 Task: Look for Airbnb properties in Shalqar, Kazakhstan from 6th December, 2023 to 10th December, 2023 for 6 adults, 2 children.6 bedrooms having 6 beds and 6 bathrooms. Property type can be house. Amenities needed are: wifi, TV, free parkinig on premises, gym, breakfast. Booking option can be shelf check-in. Look for 3 properties as per requirement.
Action: Mouse moved to (501, 121)
Screenshot: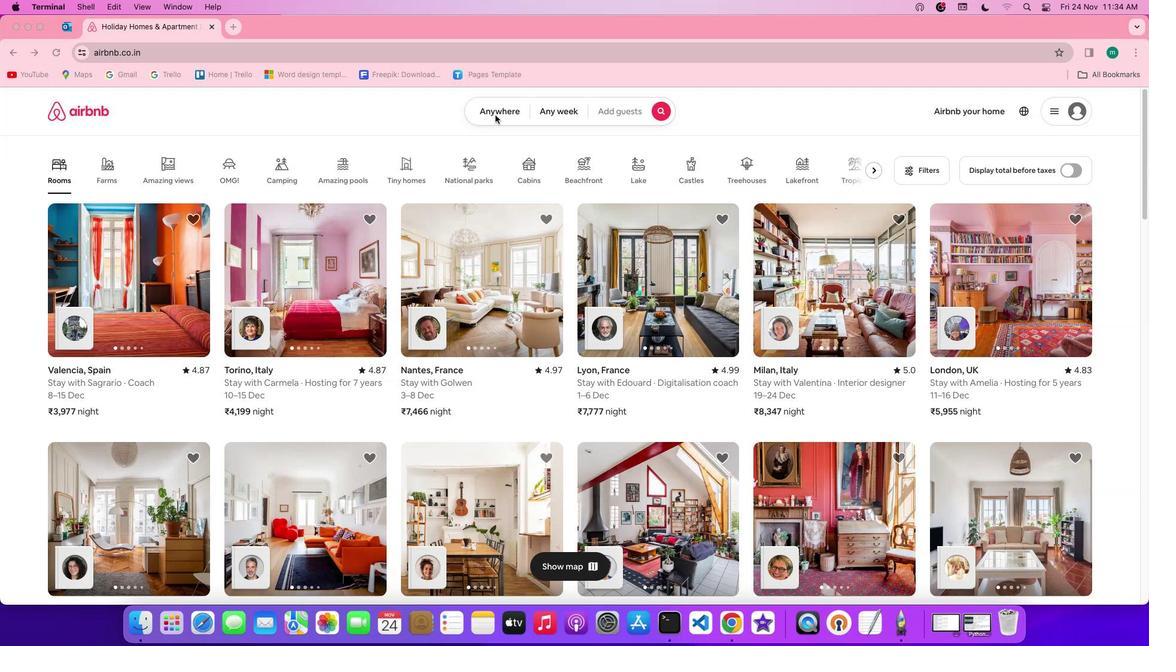 
Action: Mouse pressed left at (501, 121)
Screenshot: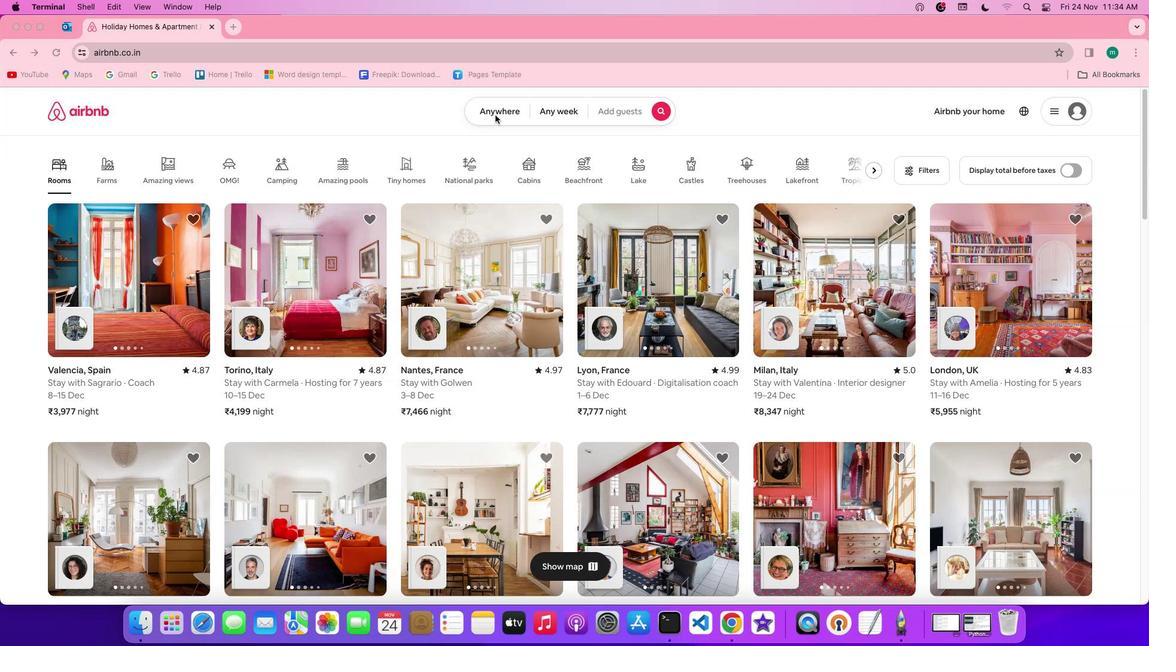 
Action: Mouse pressed left at (501, 121)
Screenshot: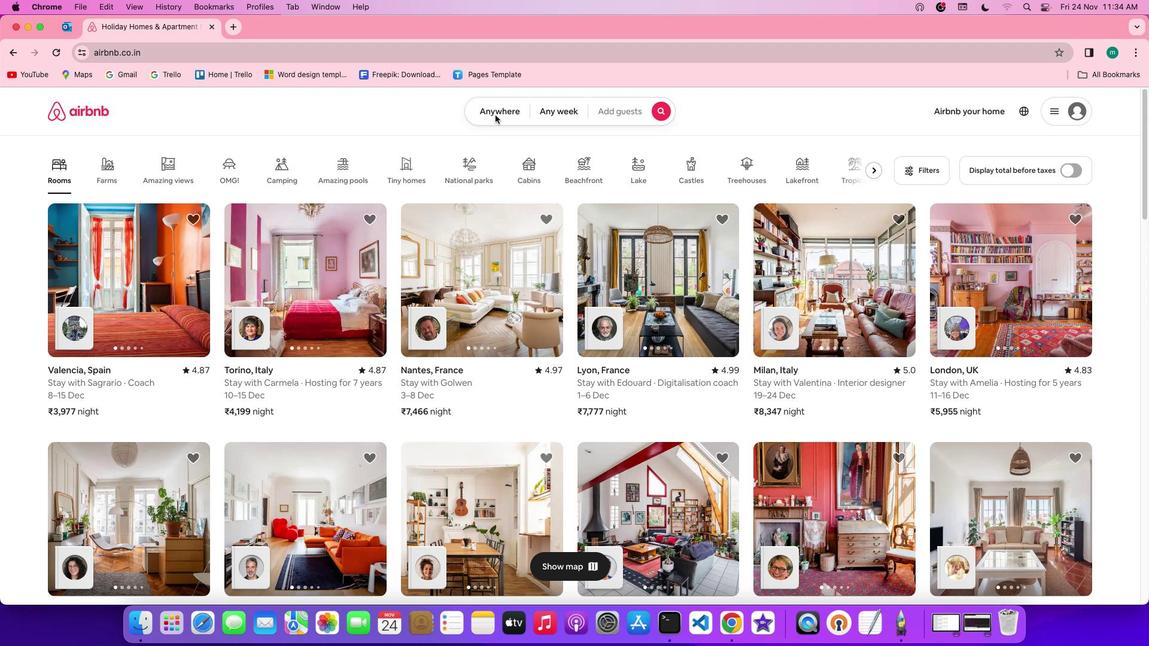 
Action: Mouse moved to (449, 168)
Screenshot: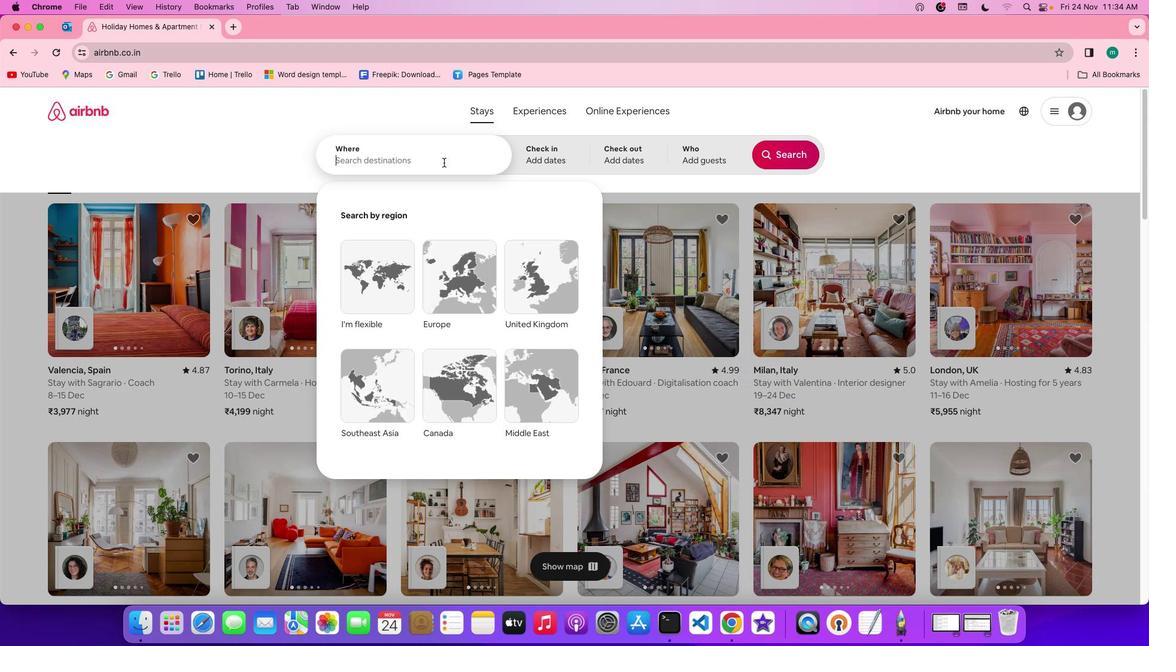 
Action: Mouse pressed left at (449, 168)
Screenshot: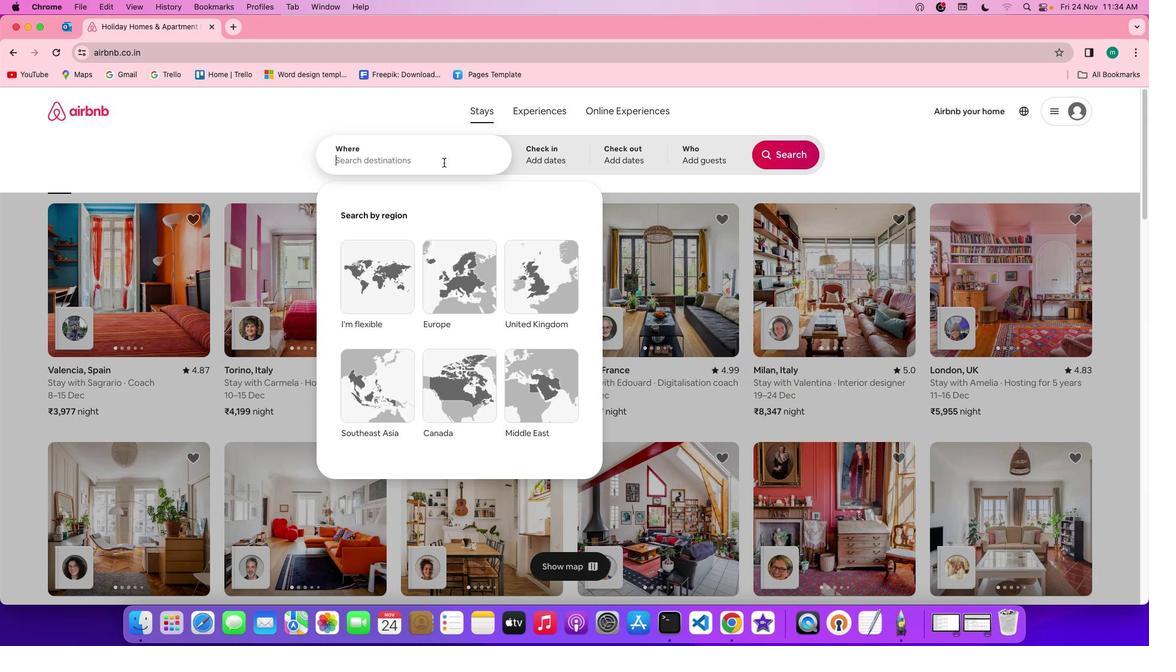 
Action: Mouse moved to (453, 171)
Screenshot: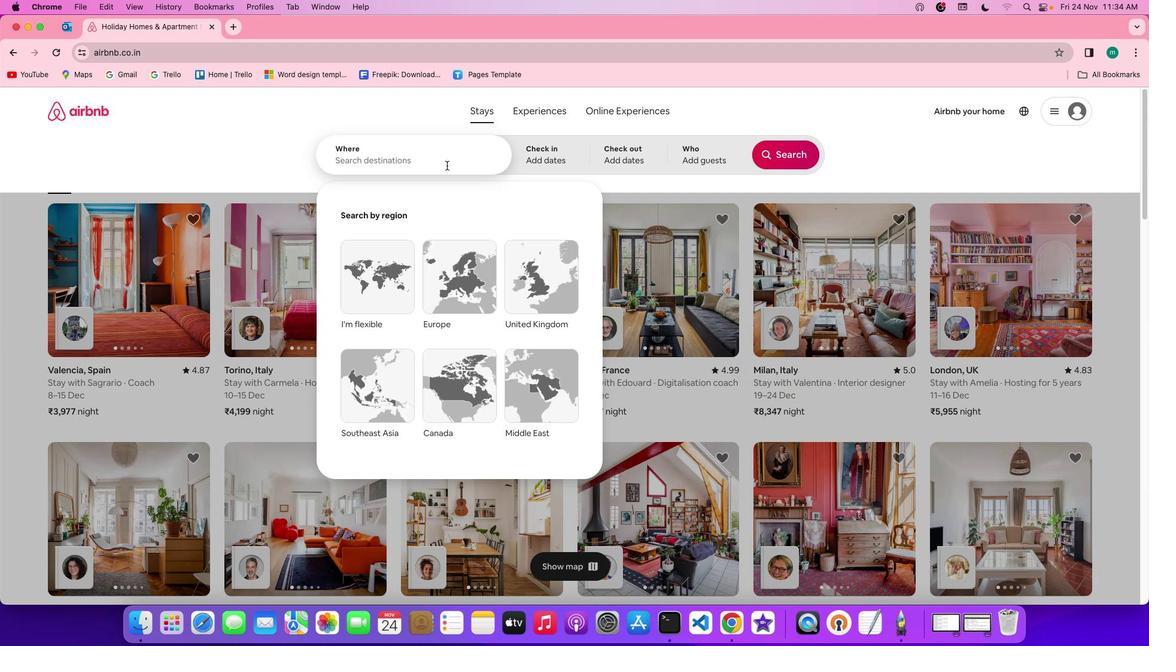 
Action: Key pressed Key.shift'S''h''a''l''q''a''r'','Key.spaceKey.shift'K''a''z''a''k''h''s''t''a''n'
Screenshot: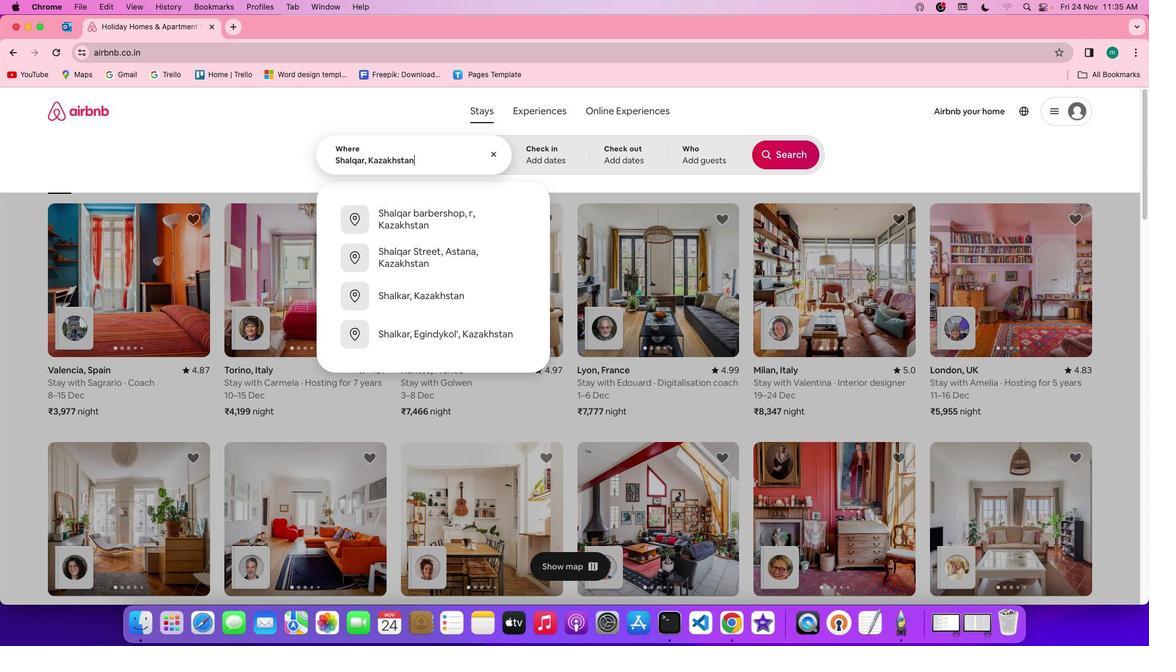 
Action: Mouse moved to (551, 151)
Screenshot: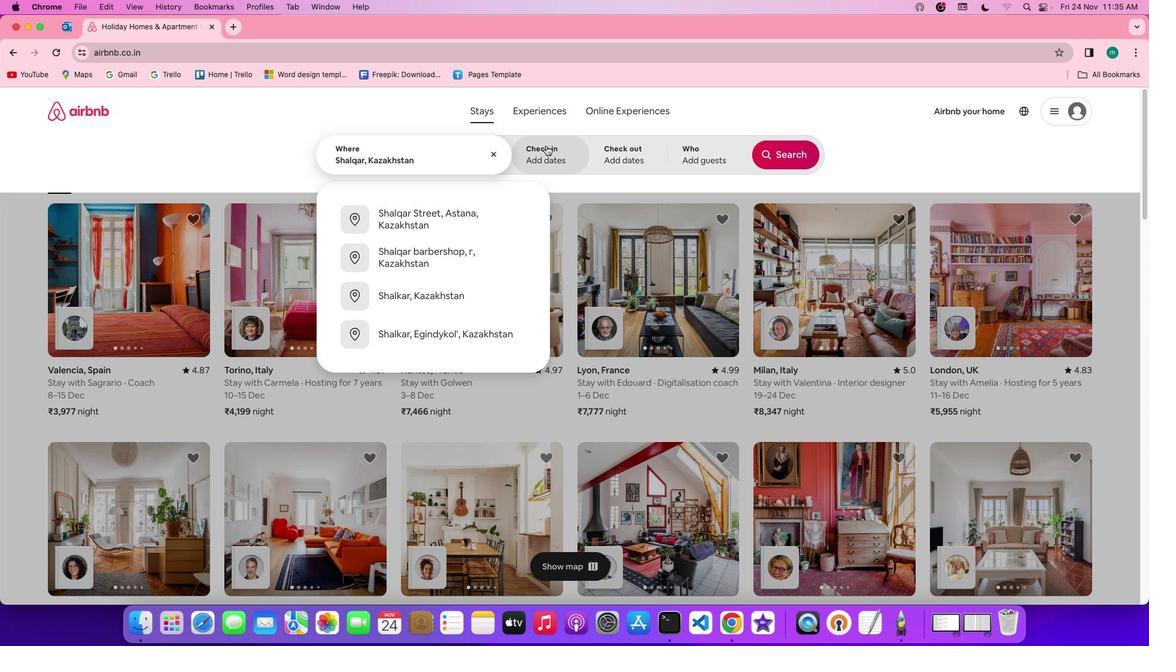 
Action: Mouse pressed left at (551, 151)
Screenshot: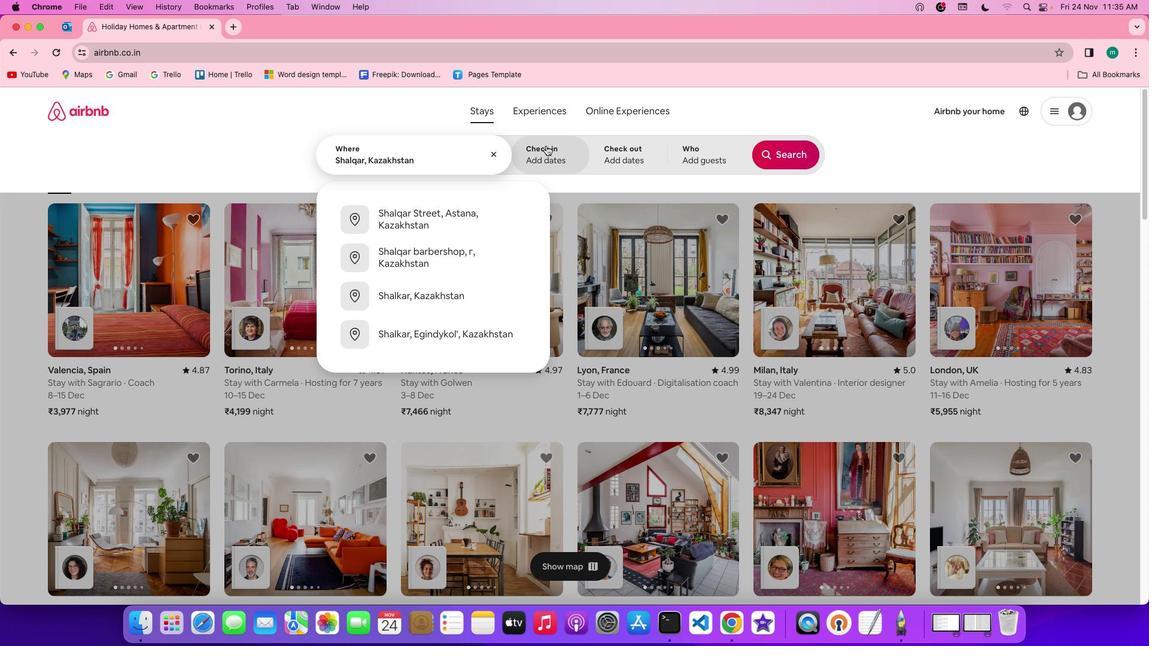 
Action: Mouse moved to (686, 339)
Screenshot: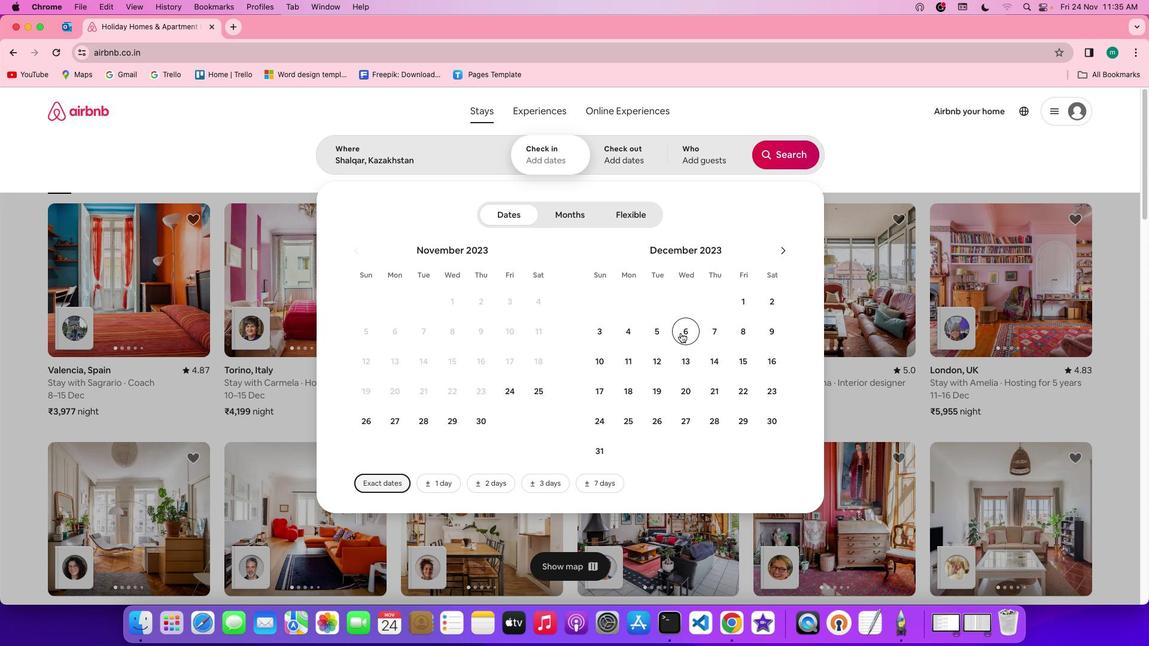 
Action: Mouse pressed left at (686, 339)
Screenshot: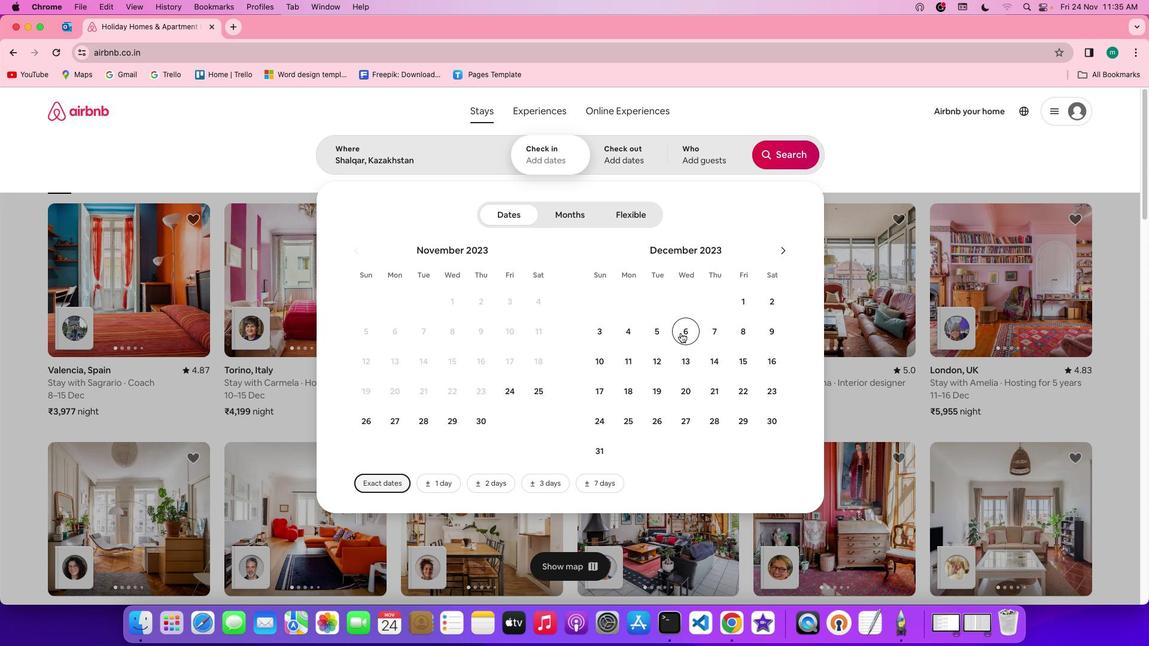 
Action: Mouse moved to (607, 366)
Screenshot: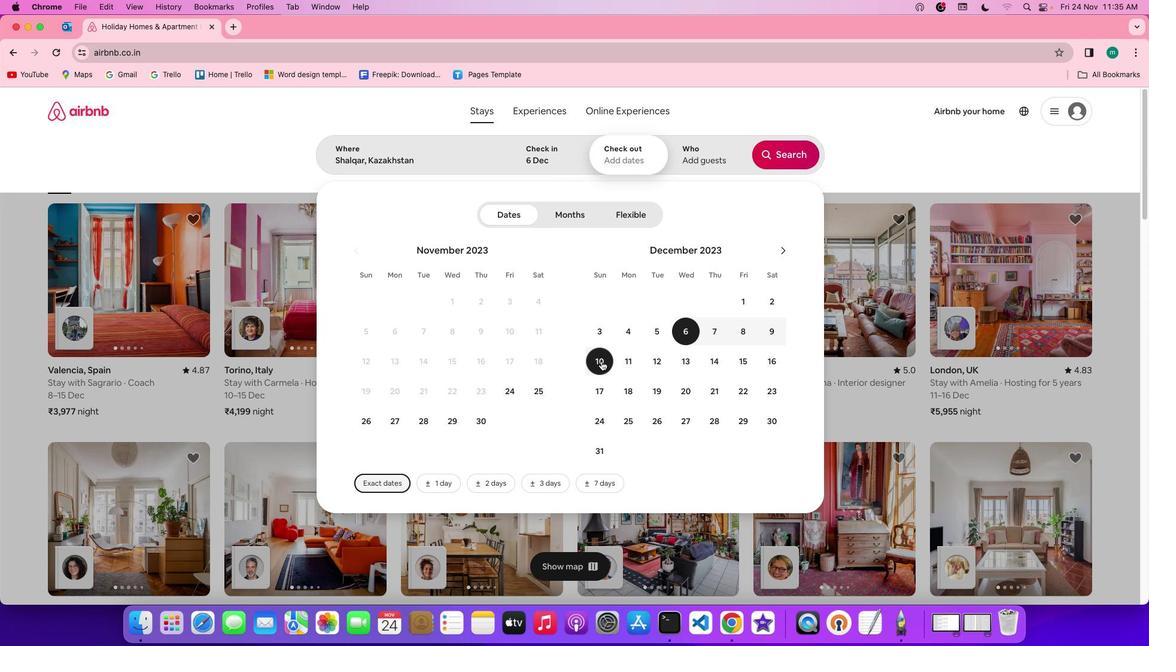 
Action: Mouse pressed left at (607, 366)
Screenshot: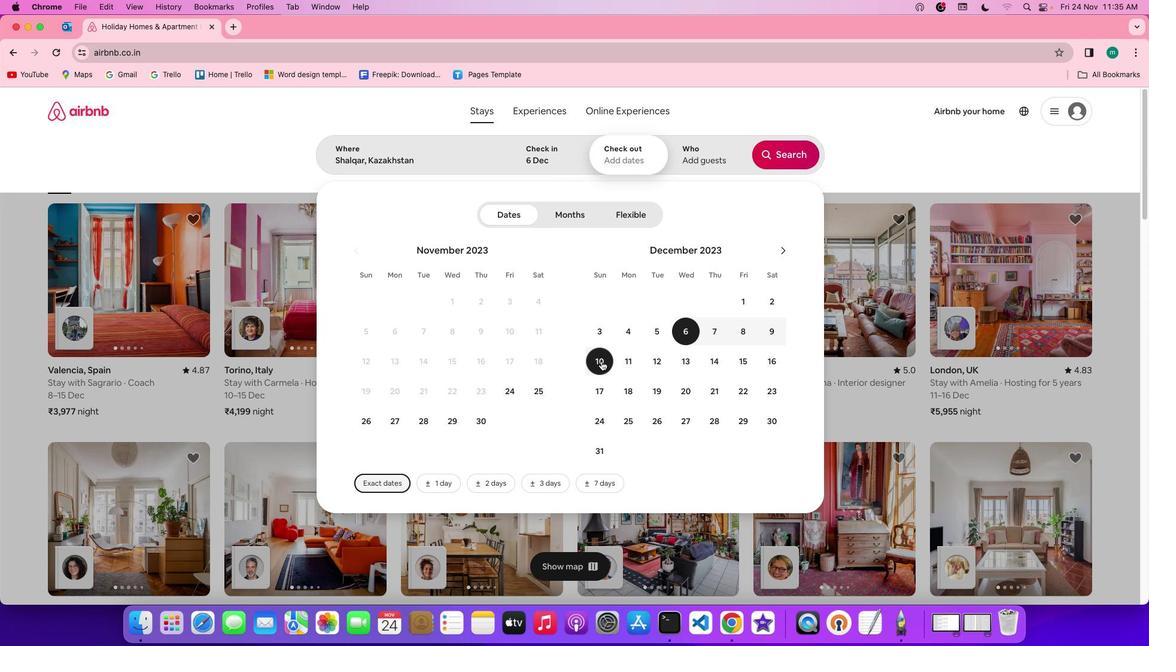 
Action: Mouse moved to (715, 176)
Screenshot: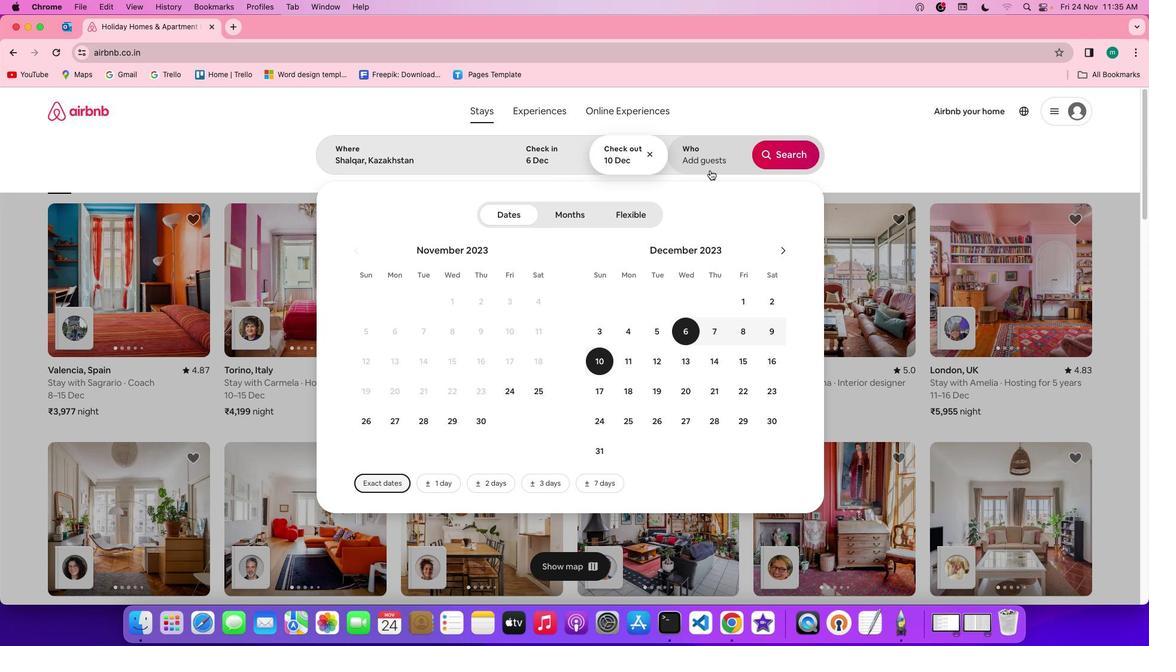 
Action: Mouse pressed left at (715, 176)
Screenshot: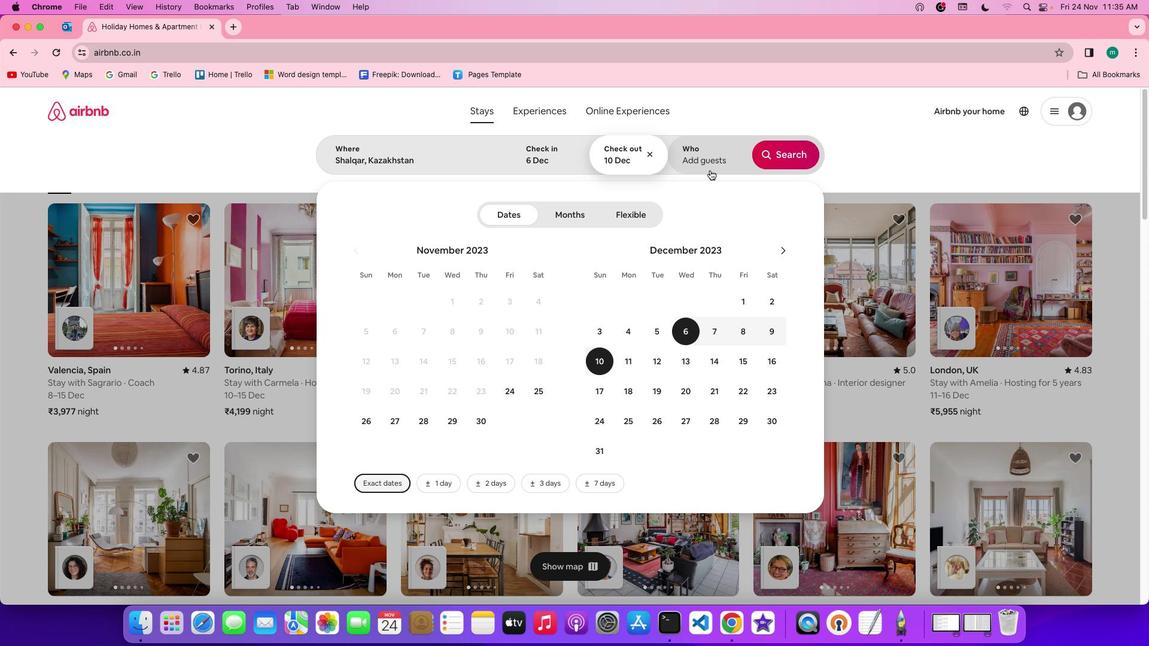 
Action: Mouse moved to (798, 225)
Screenshot: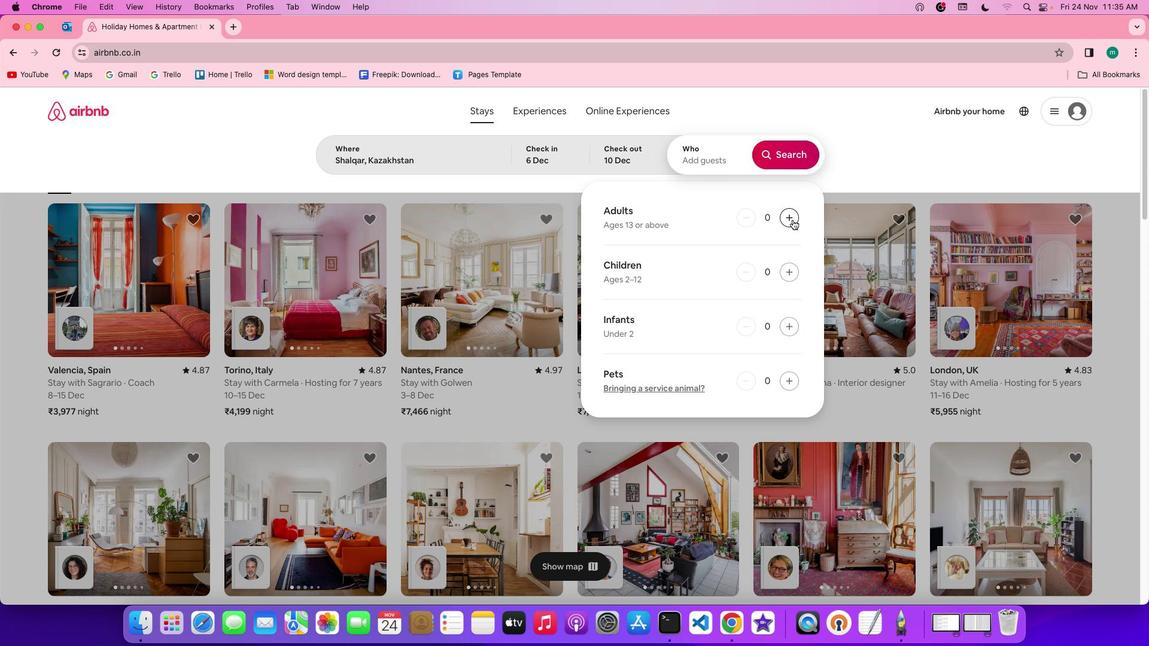 
Action: Mouse pressed left at (798, 225)
Screenshot: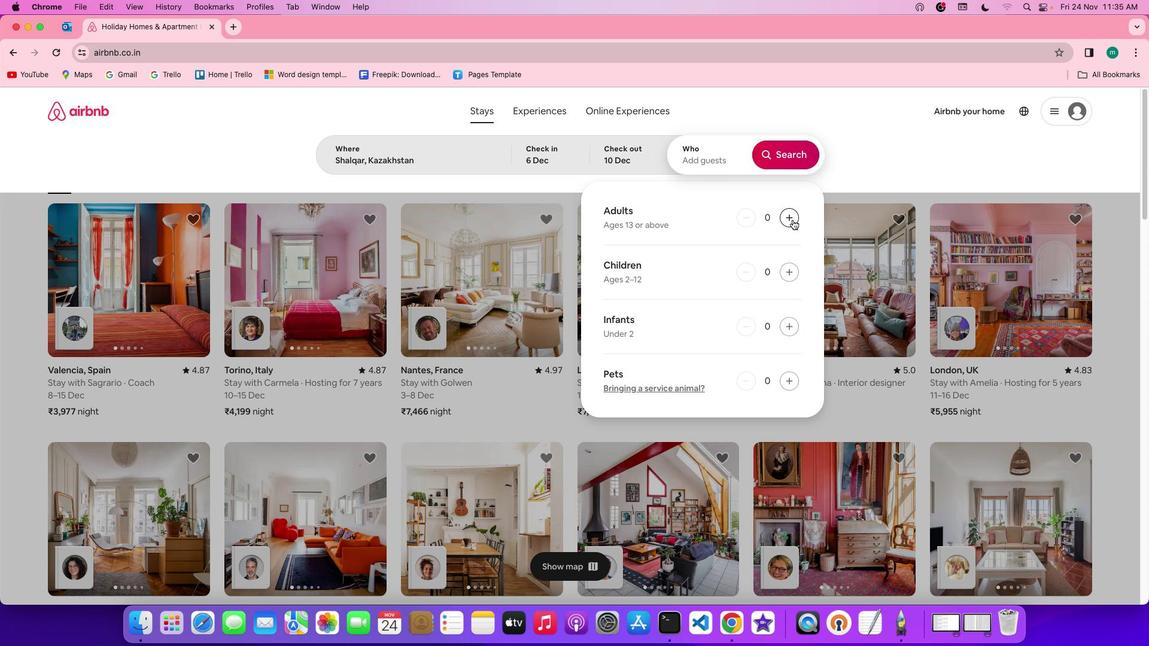 
Action: Mouse pressed left at (798, 225)
Screenshot: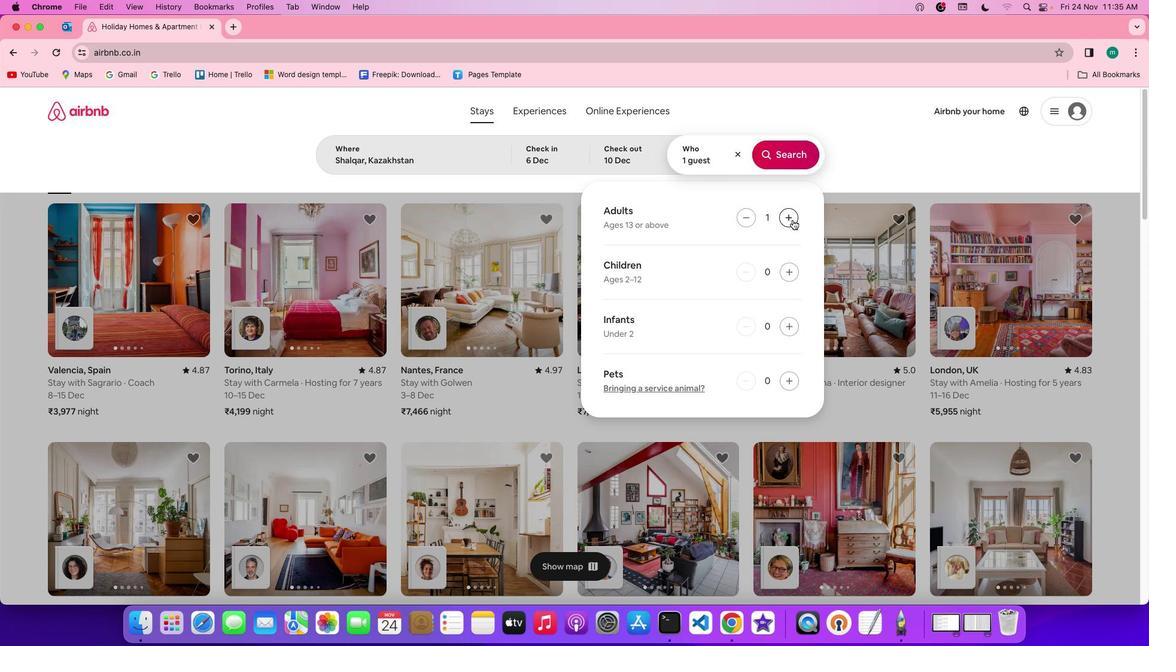 
Action: Mouse pressed left at (798, 225)
Screenshot: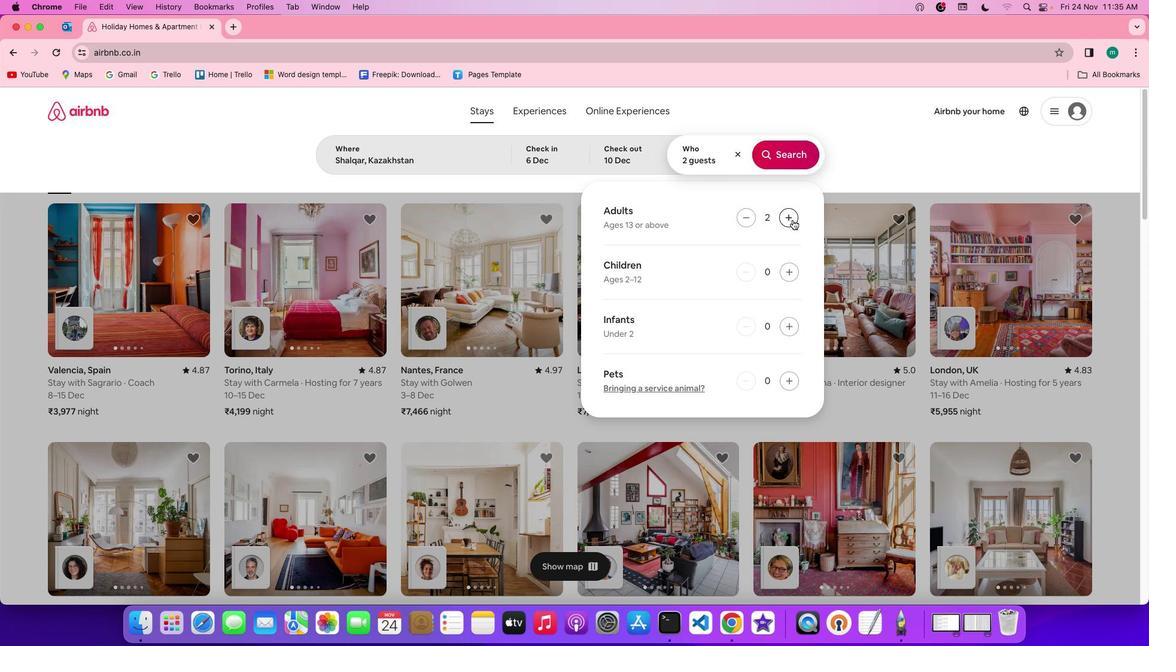 
Action: Mouse pressed left at (798, 225)
Screenshot: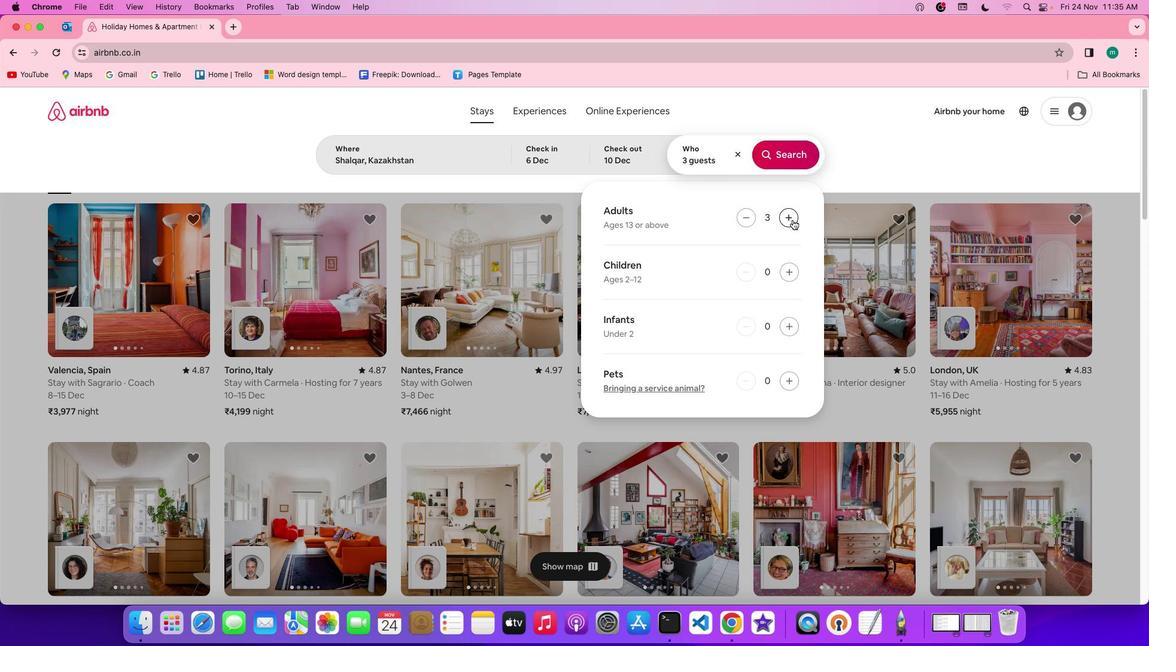 
Action: Mouse pressed left at (798, 225)
Screenshot: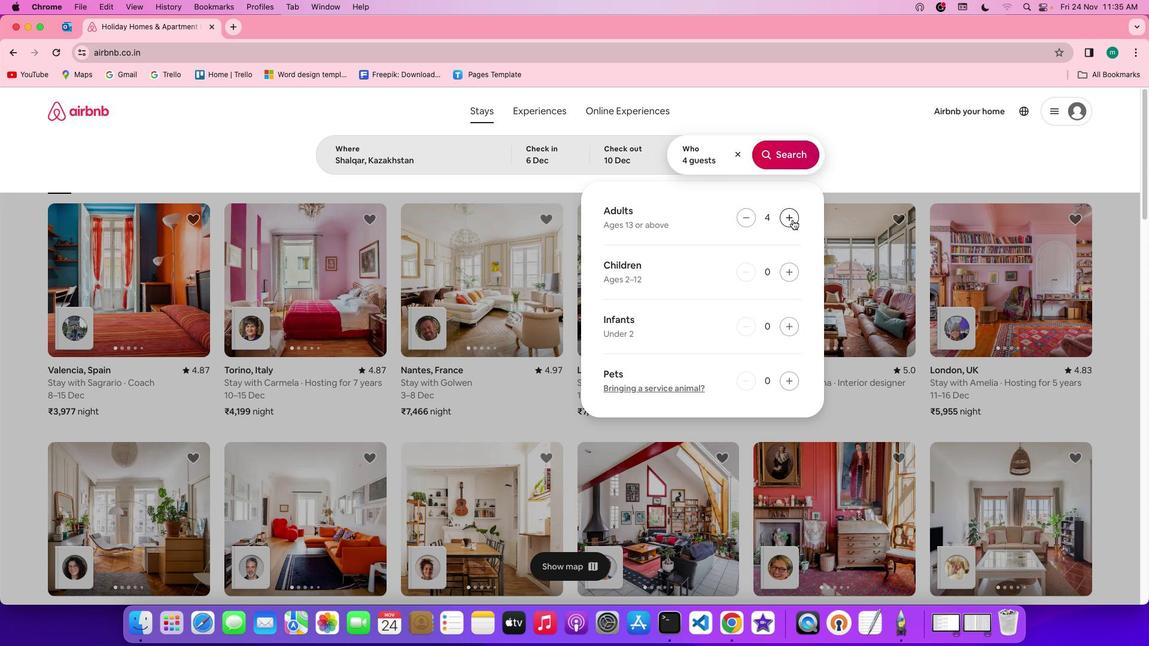 
Action: Mouse pressed left at (798, 225)
Screenshot: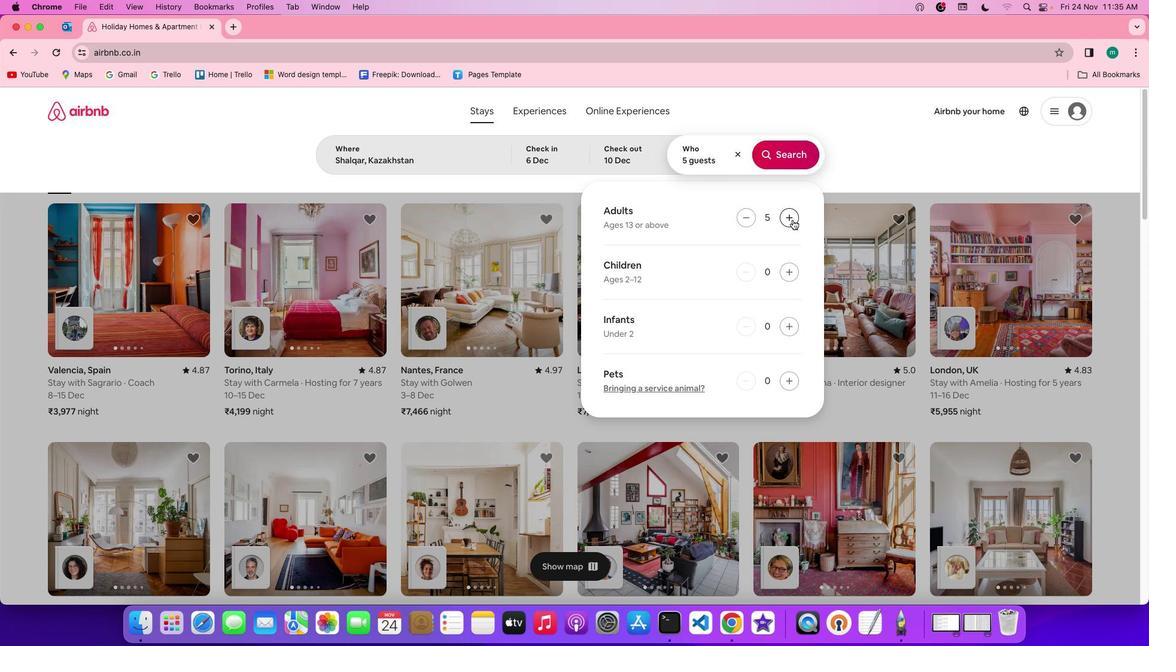 
Action: Mouse pressed left at (798, 225)
Screenshot: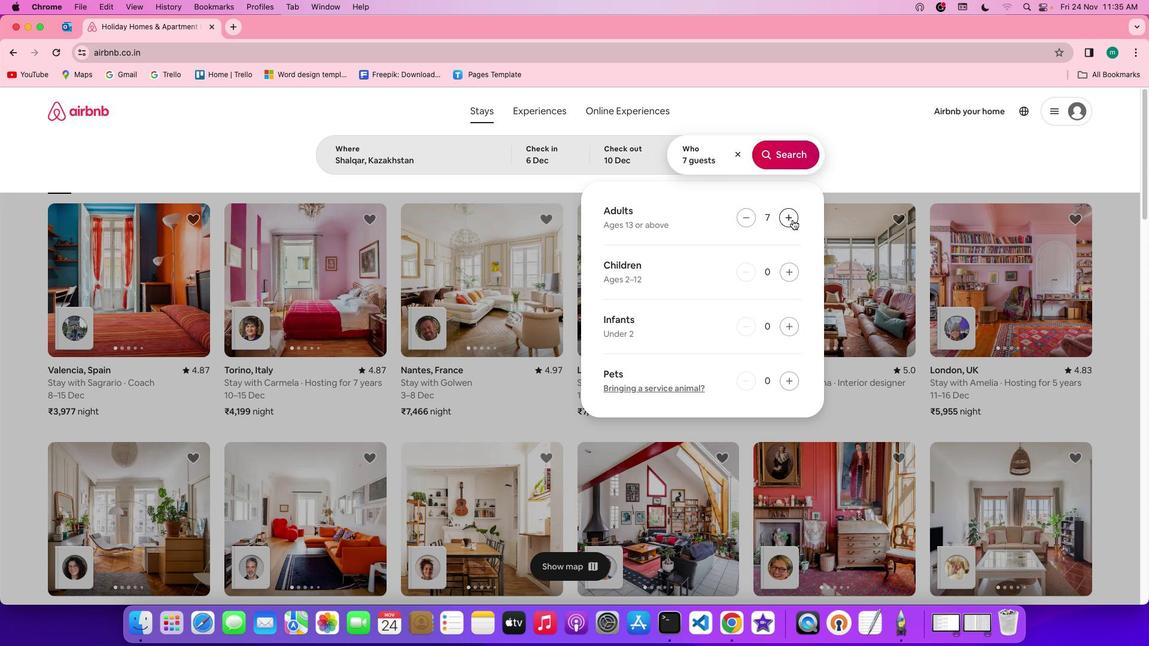 
Action: Mouse moved to (748, 221)
Screenshot: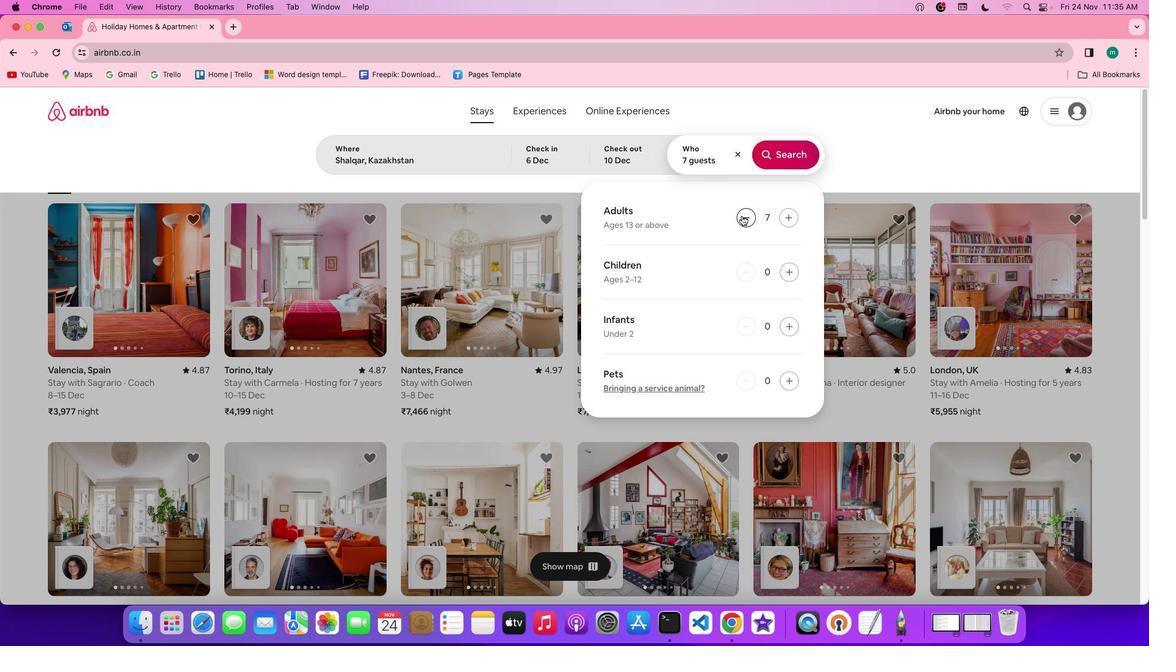 
Action: Mouse pressed left at (748, 221)
Screenshot: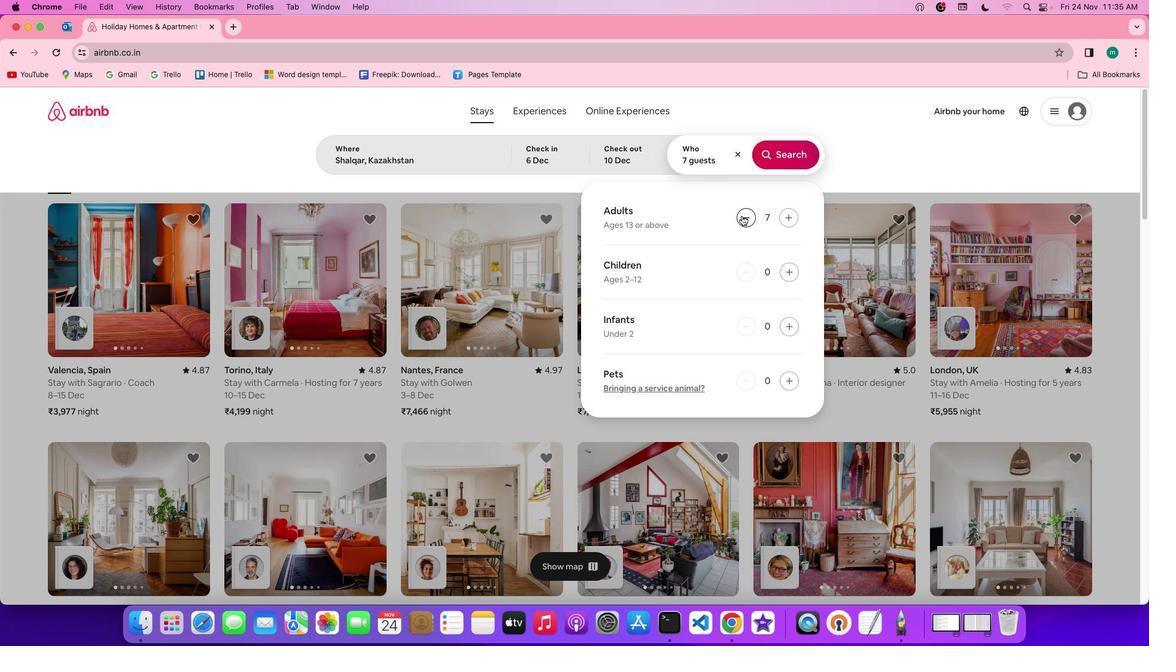 
Action: Mouse moved to (794, 270)
Screenshot: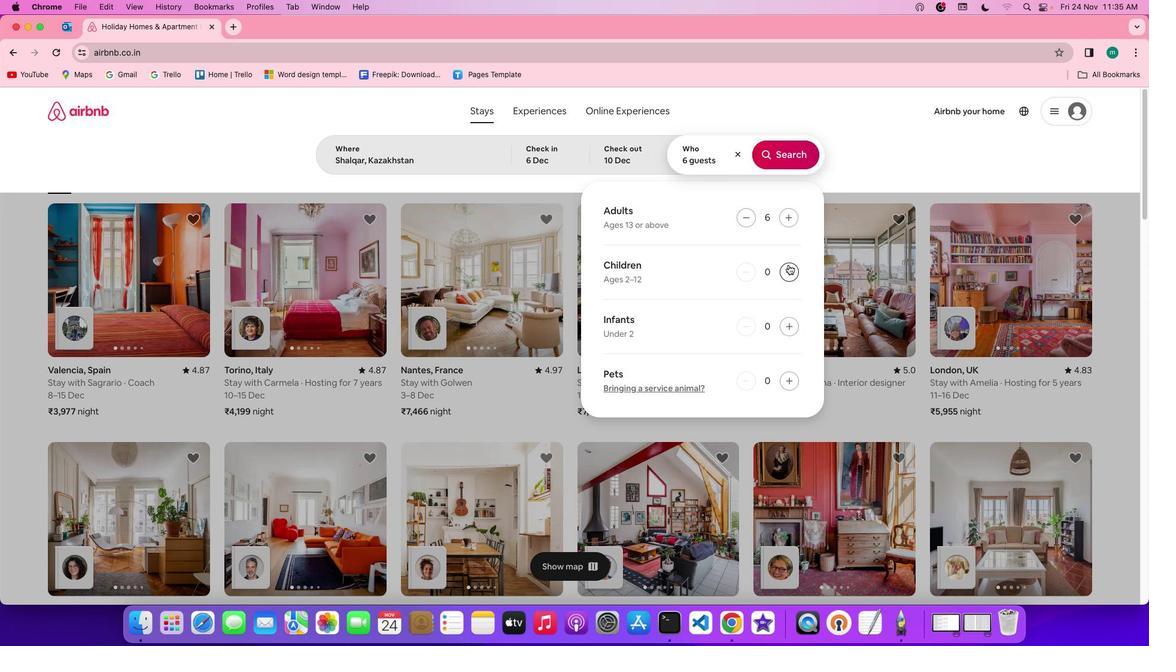 
Action: Mouse pressed left at (794, 270)
Screenshot: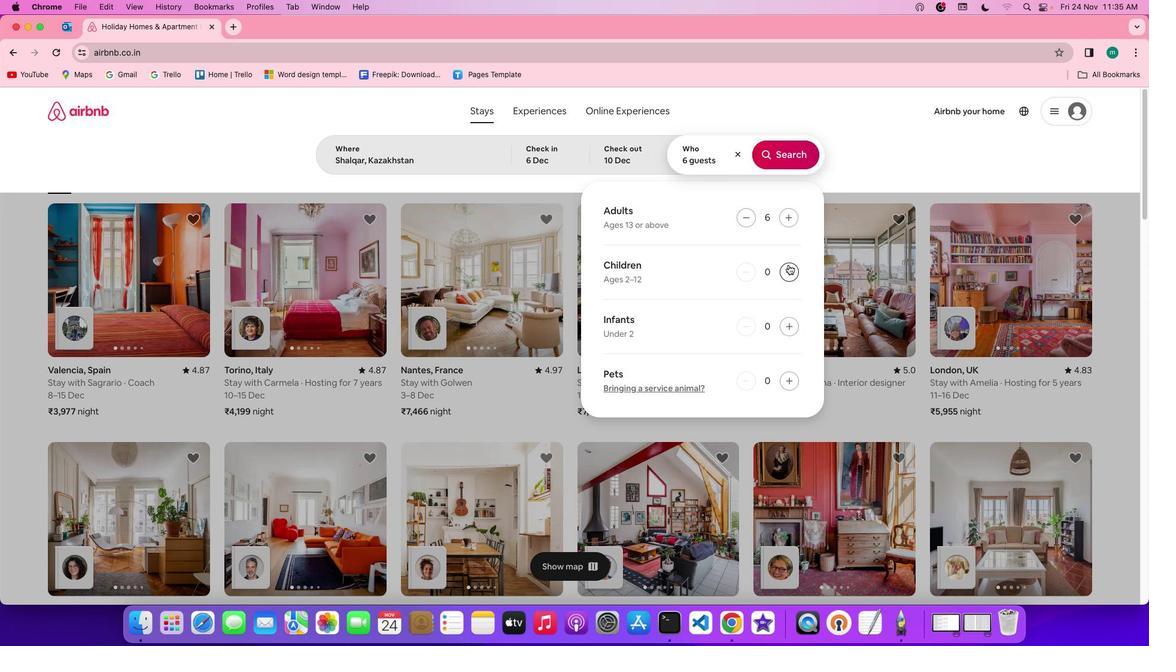 
Action: Mouse pressed left at (794, 270)
Screenshot: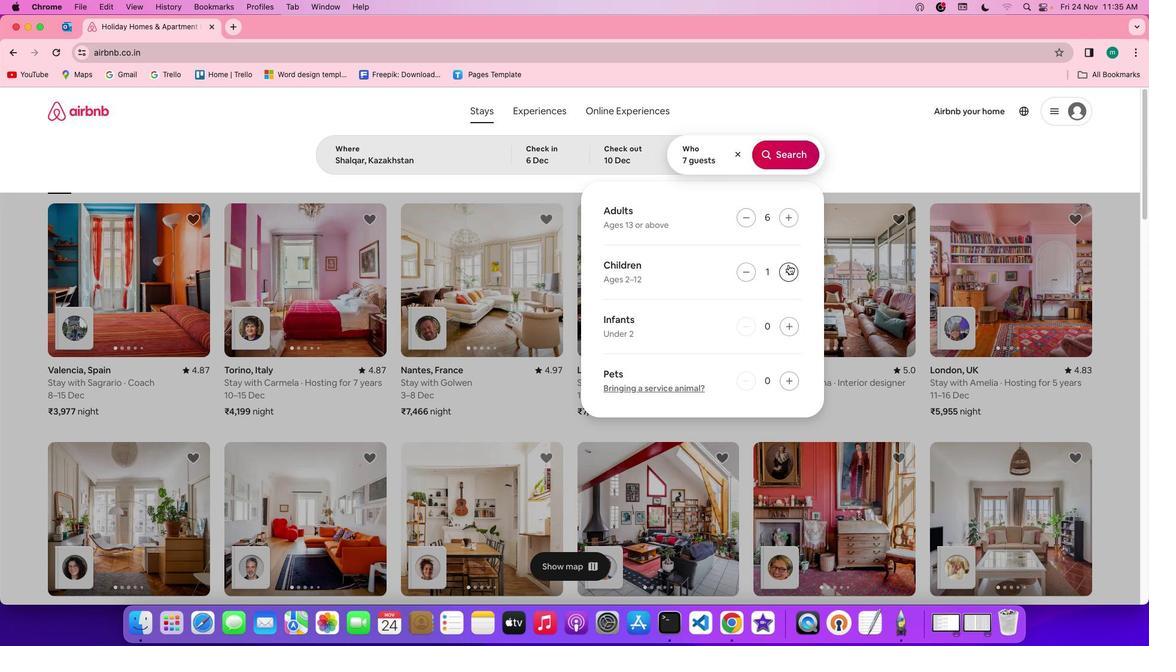 
Action: Mouse moved to (788, 165)
Screenshot: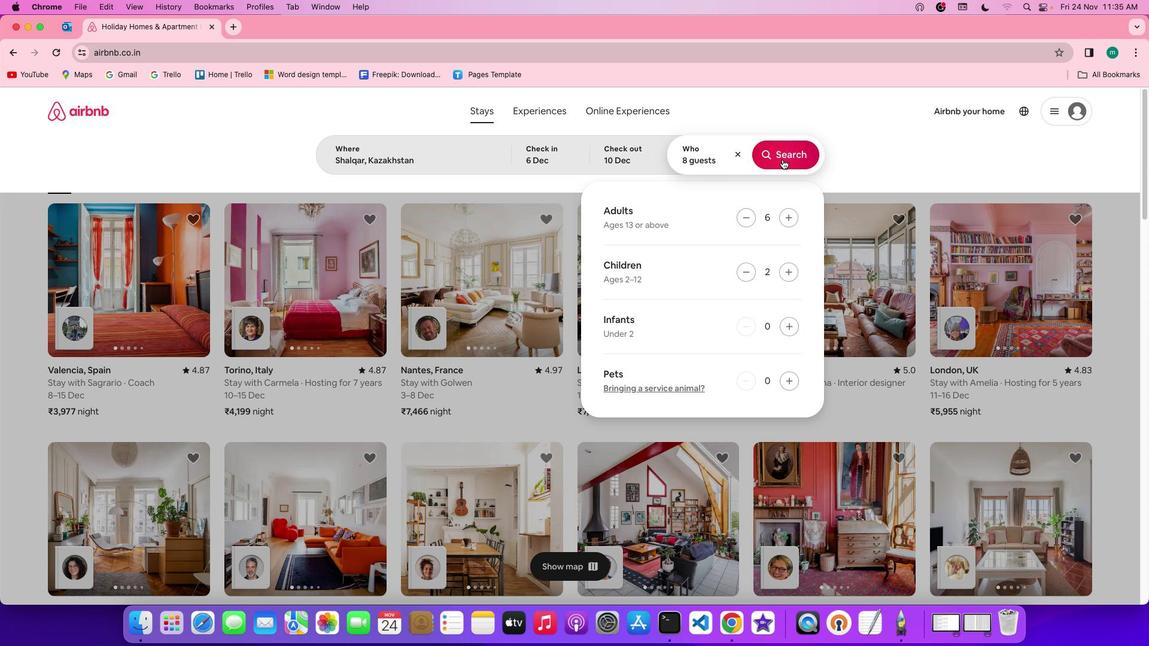 
Action: Mouse pressed left at (788, 165)
Screenshot: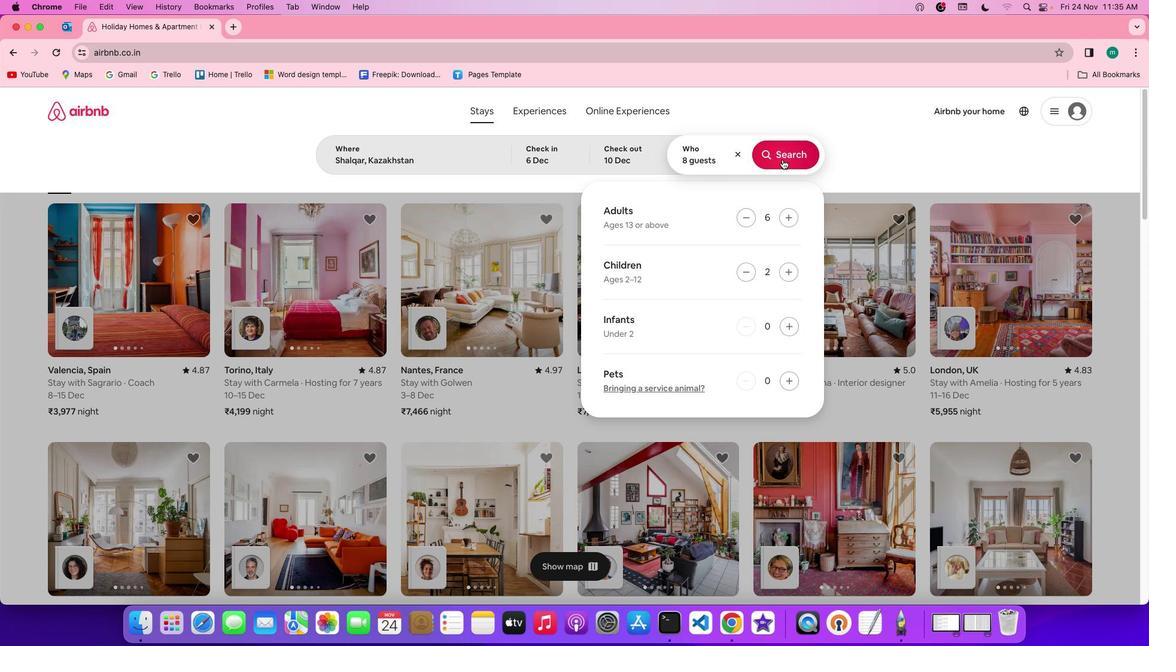 
Action: Mouse moved to (942, 162)
Screenshot: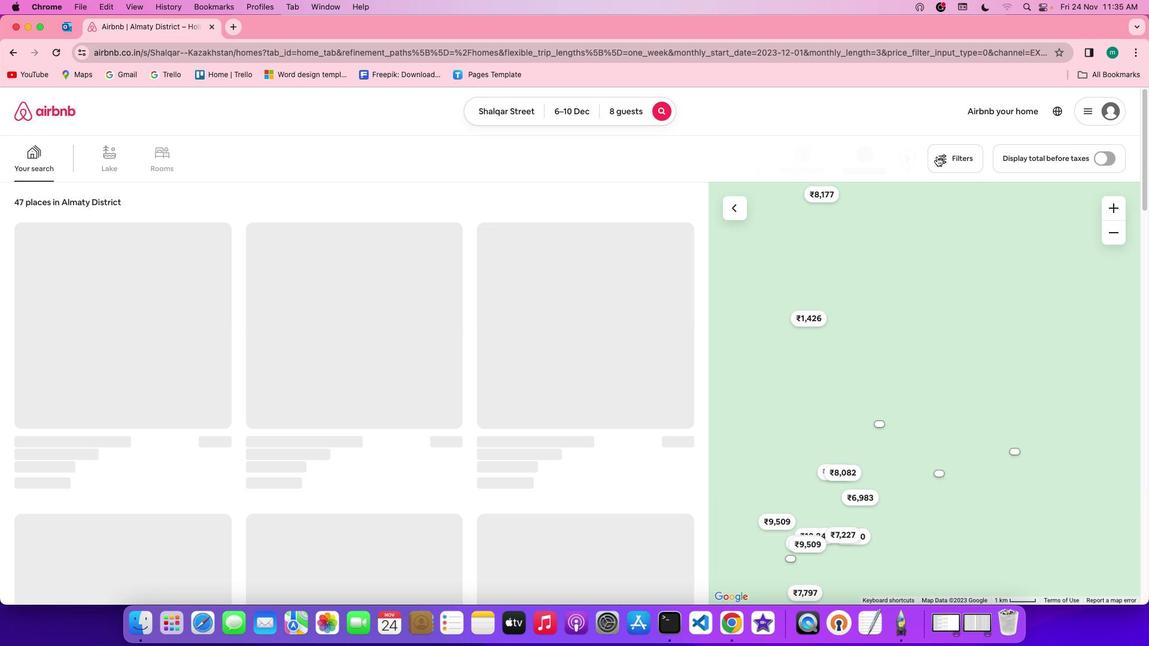 
Action: Mouse pressed left at (942, 162)
Screenshot: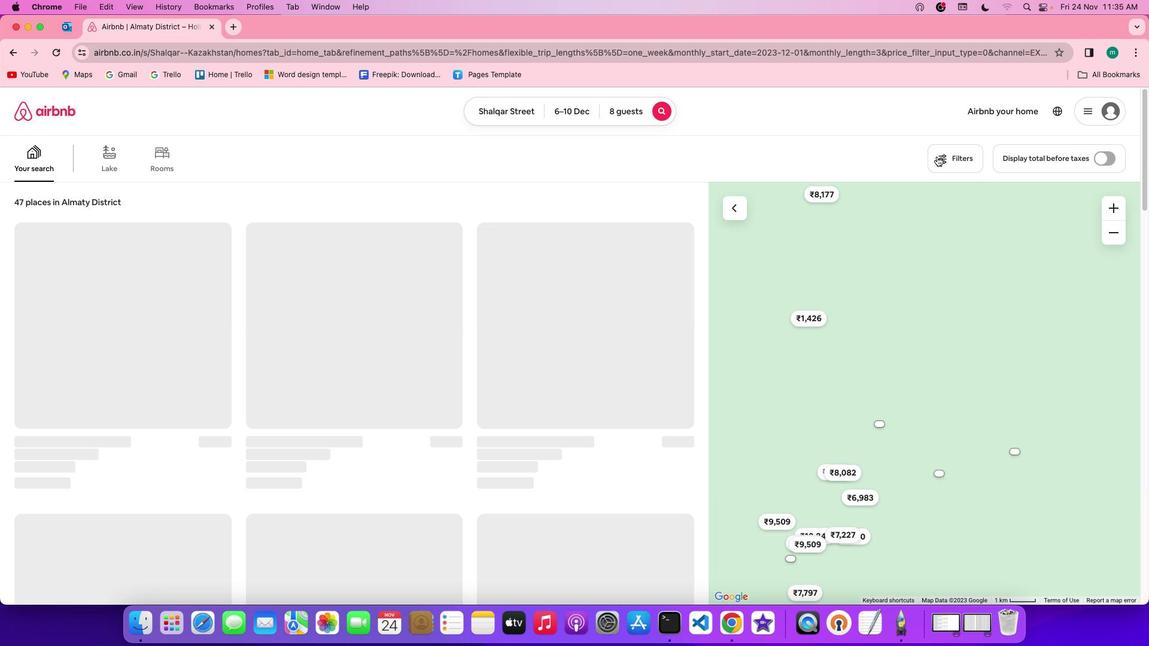 
Action: Mouse moved to (485, 426)
Screenshot: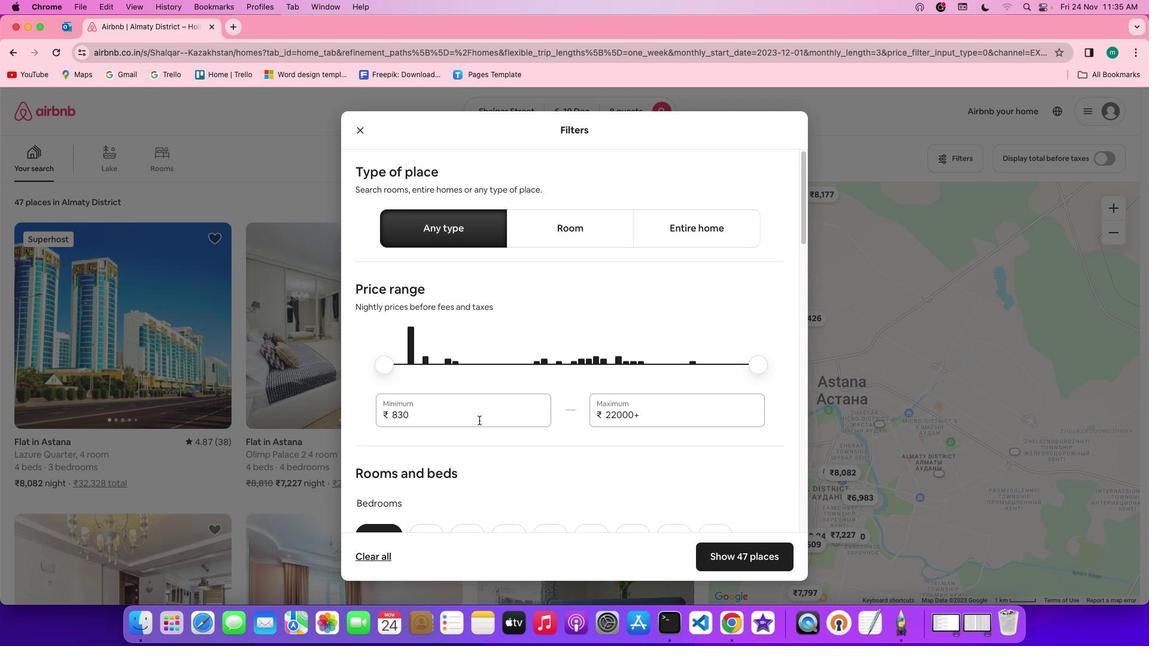 
Action: Mouse scrolled (485, 426) with delta (5, 5)
Screenshot: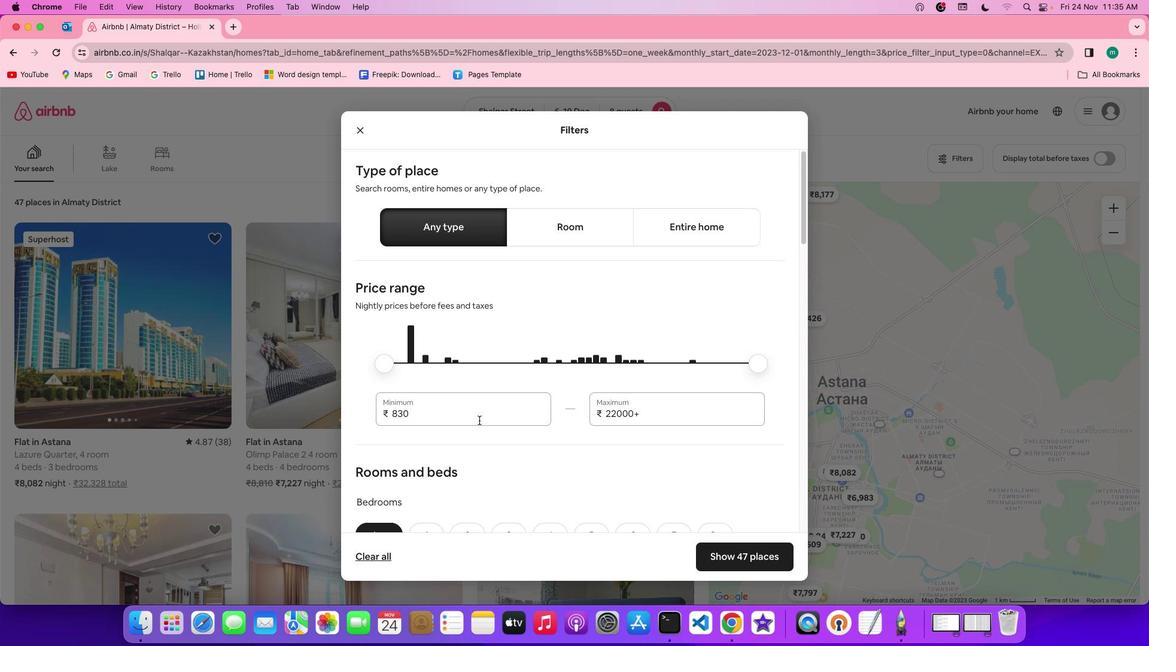 
Action: Mouse scrolled (485, 426) with delta (5, 5)
Screenshot: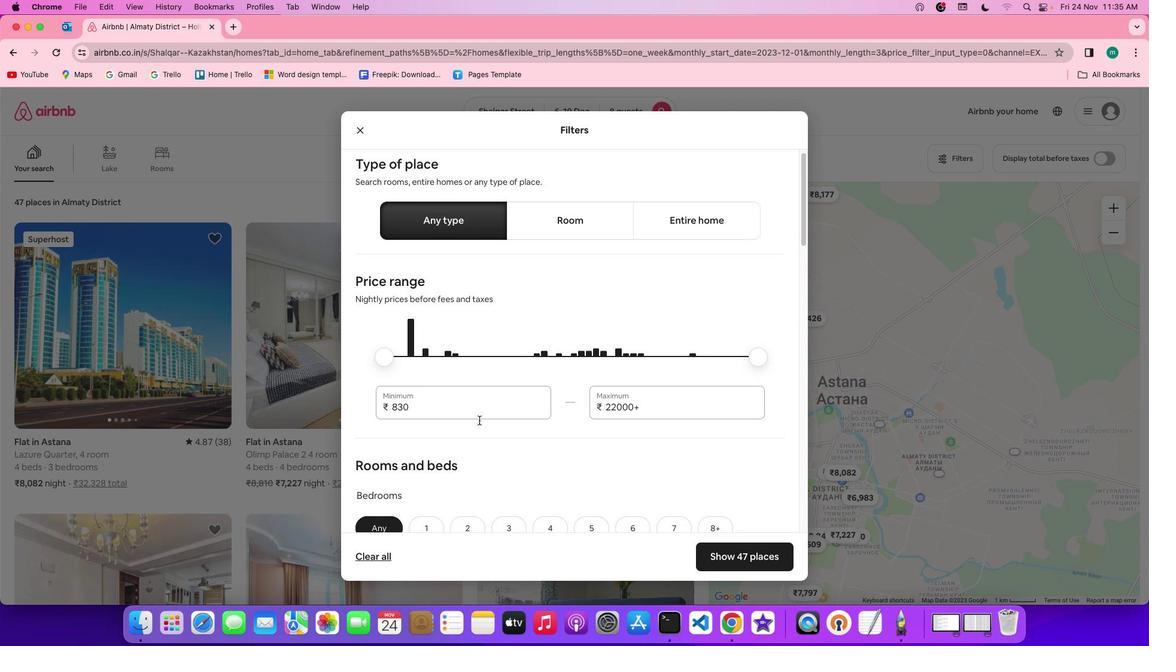 
Action: Mouse scrolled (485, 426) with delta (5, 4)
Screenshot: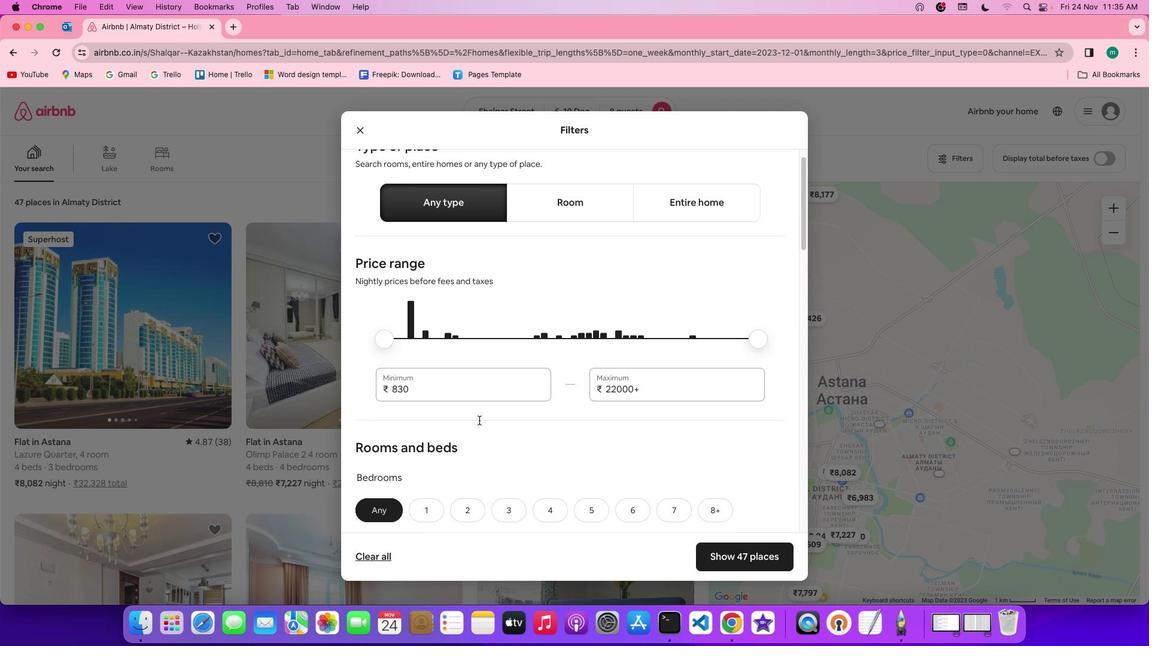 
Action: Mouse moved to (485, 426)
Screenshot: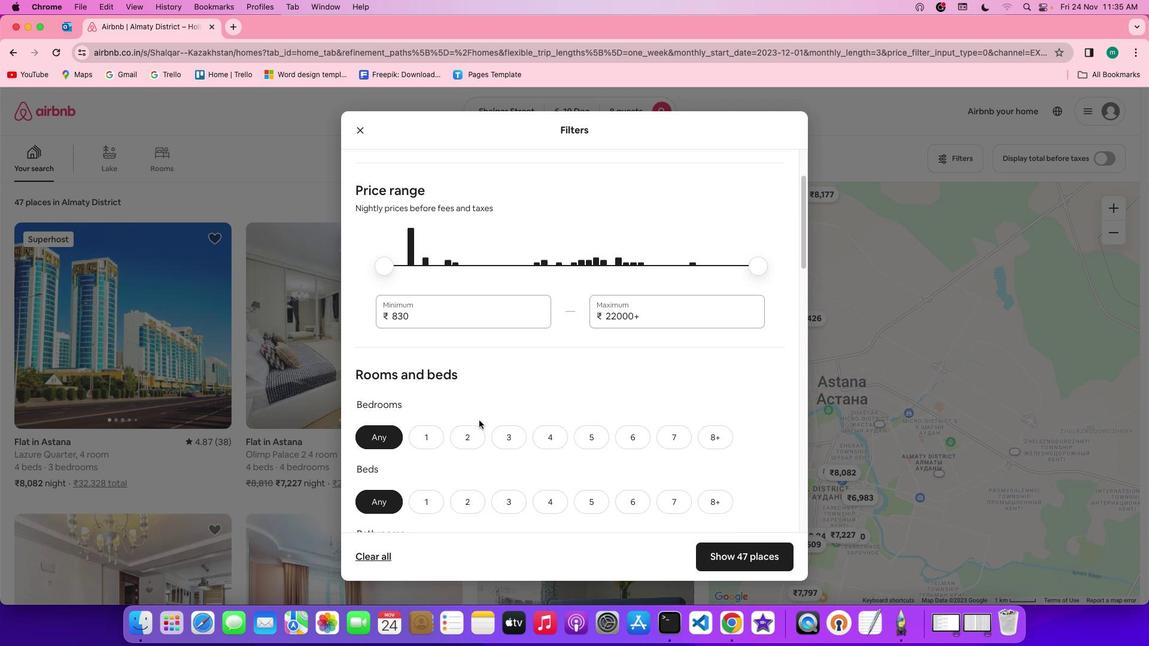 
Action: Mouse scrolled (485, 426) with delta (5, 5)
Screenshot: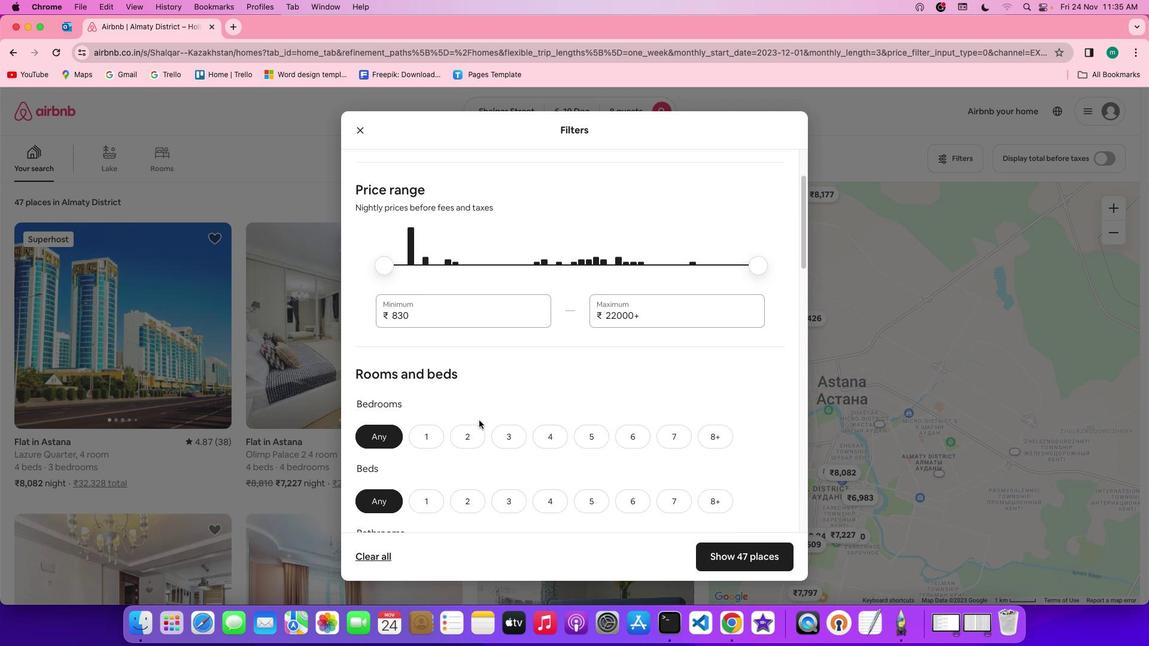 
Action: Mouse scrolled (485, 426) with delta (5, 5)
Screenshot: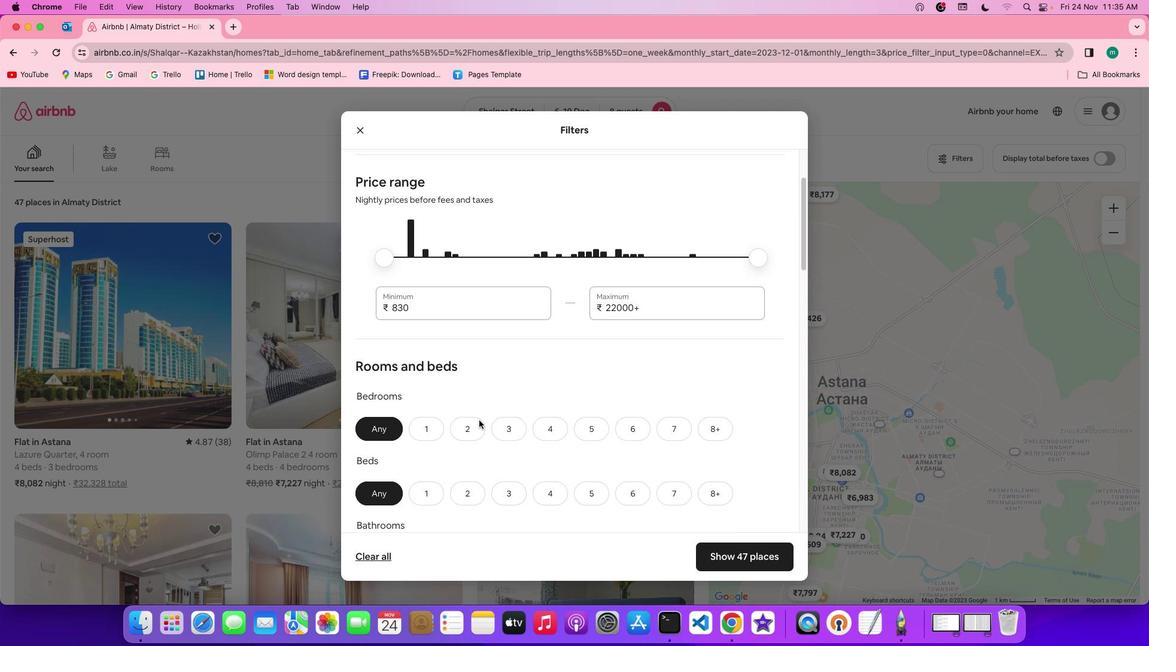 
Action: Mouse scrolled (485, 426) with delta (5, 5)
Screenshot: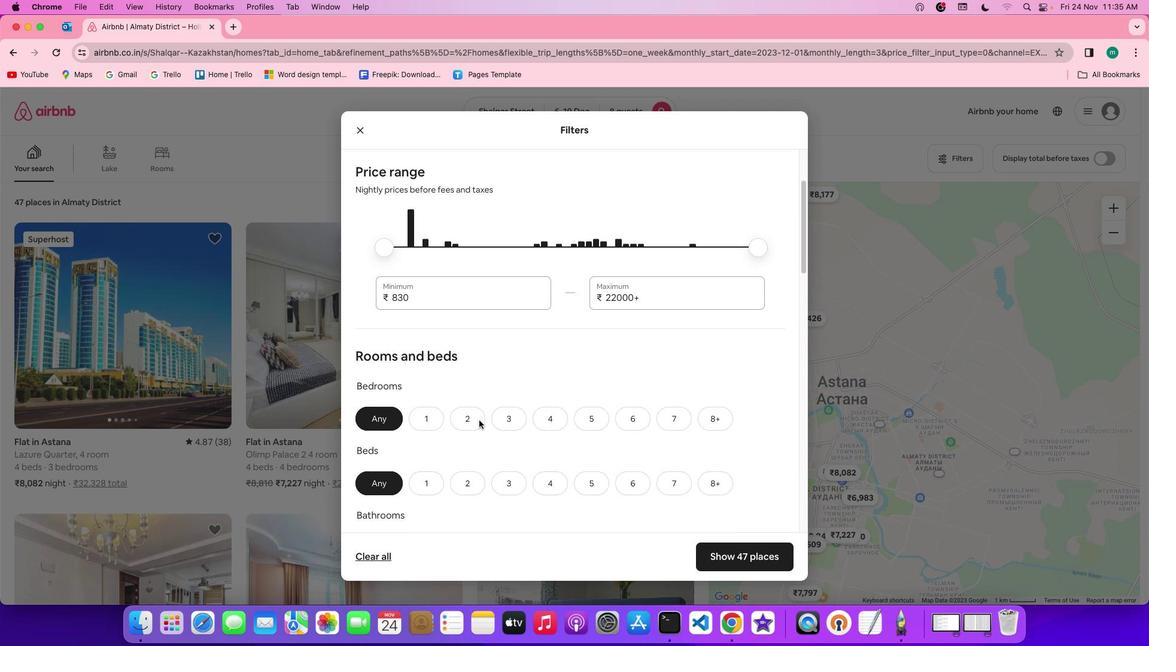 
Action: Mouse scrolled (485, 426) with delta (5, 4)
Screenshot: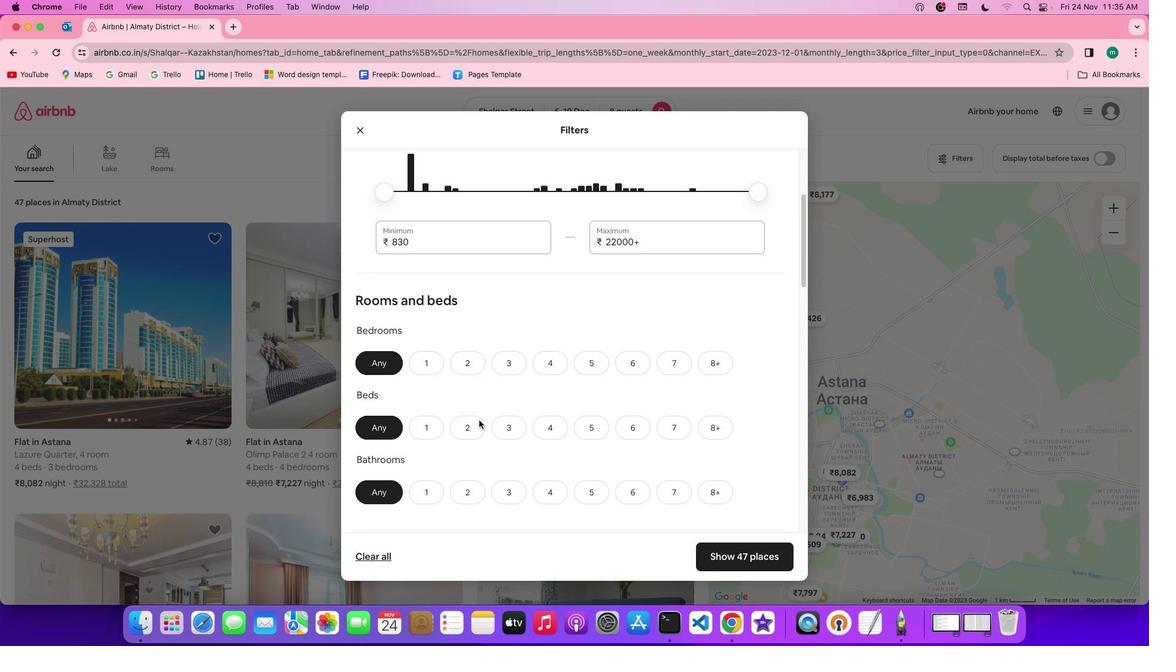 
Action: Mouse moved to (487, 428)
Screenshot: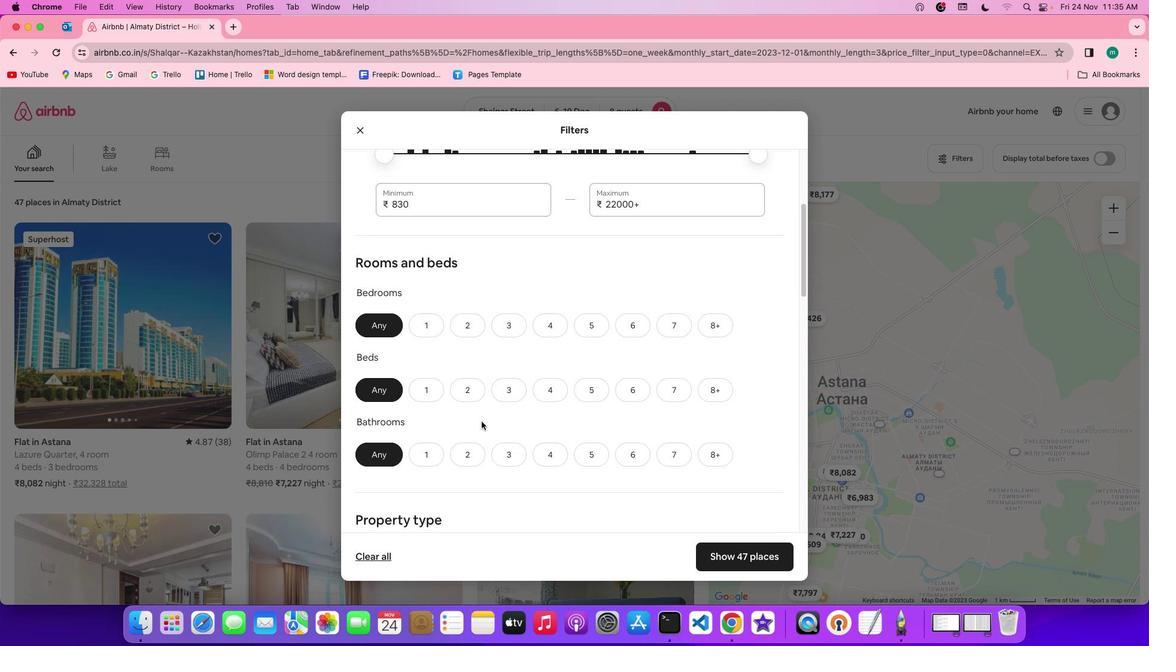
Action: Mouse scrolled (487, 428) with delta (5, 5)
Screenshot: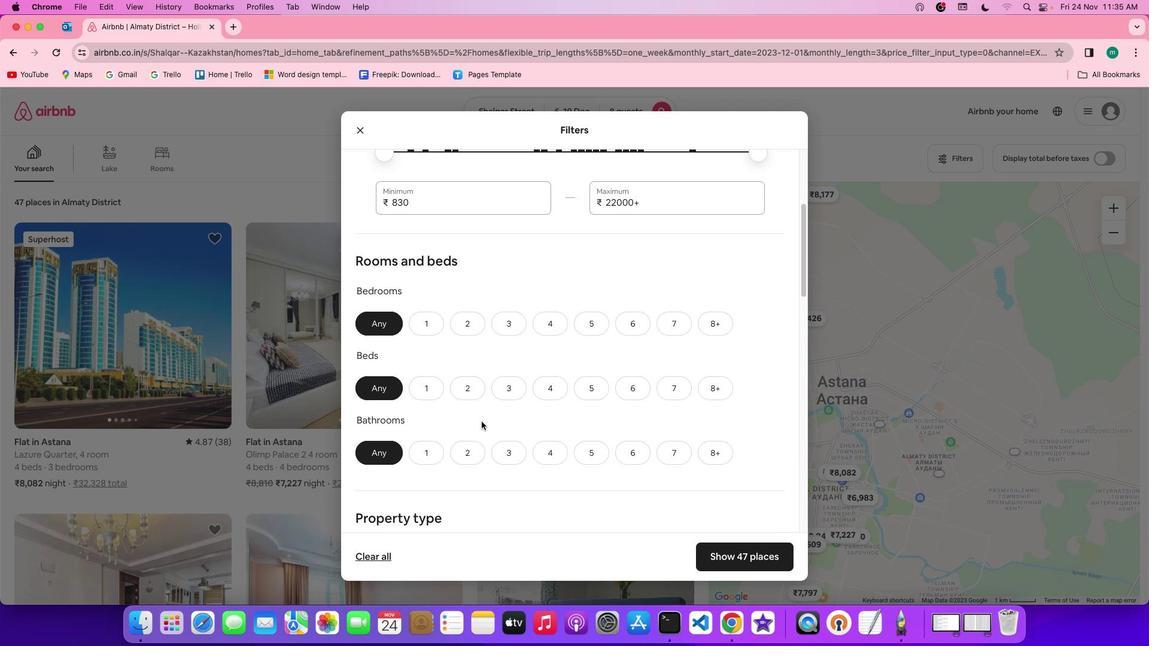 
Action: Mouse scrolled (487, 428) with delta (5, 5)
Screenshot: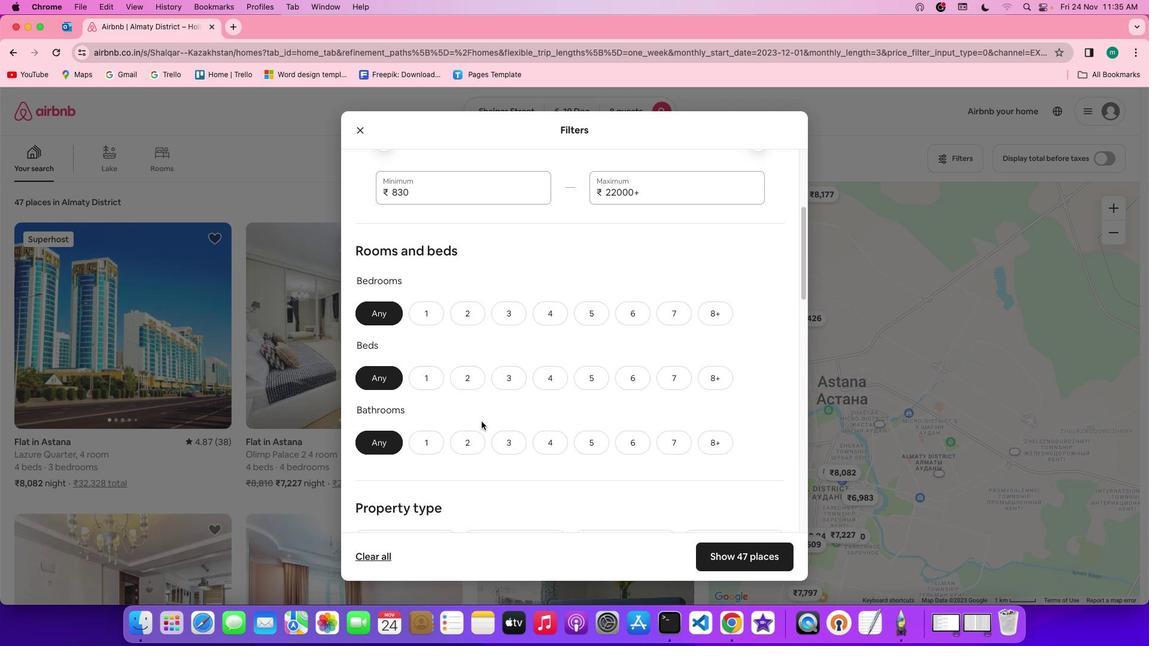 
Action: Mouse scrolled (487, 428) with delta (5, 5)
Screenshot: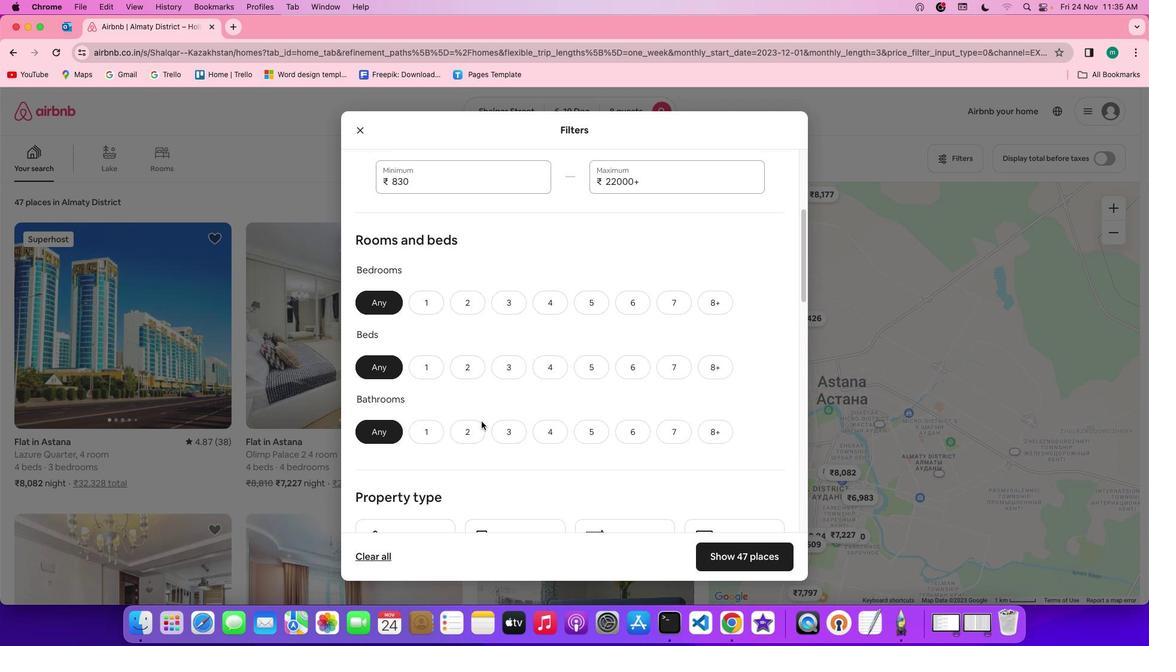 
Action: Mouse scrolled (487, 428) with delta (5, 5)
Screenshot: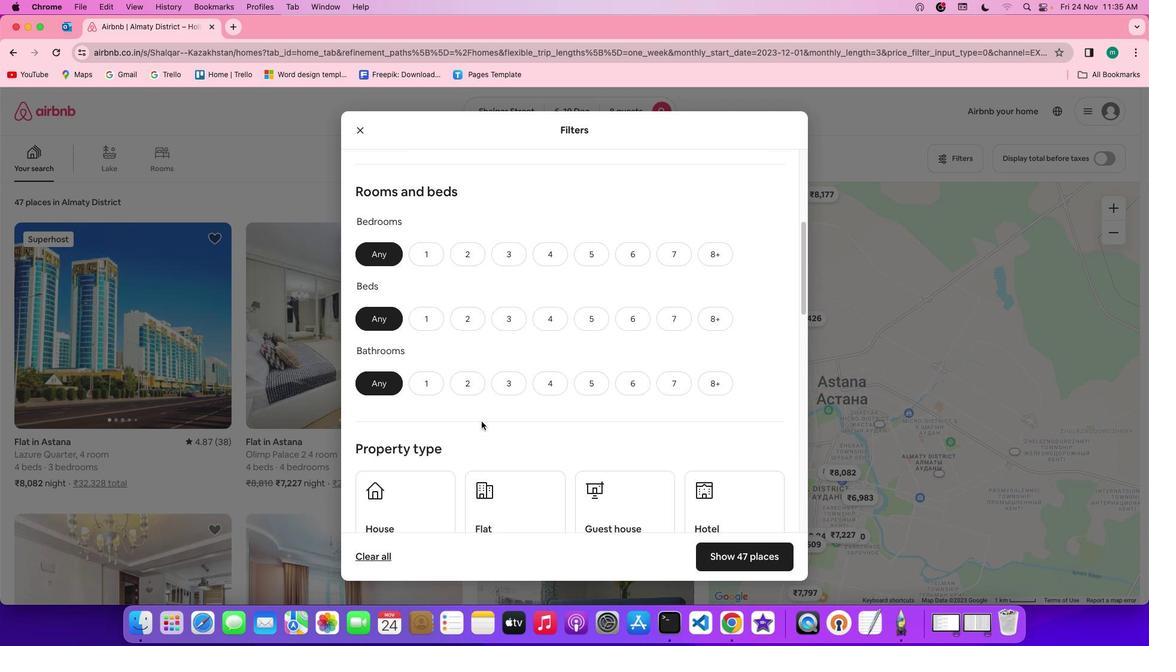 
Action: Mouse moved to (635, 242)
Screenshot: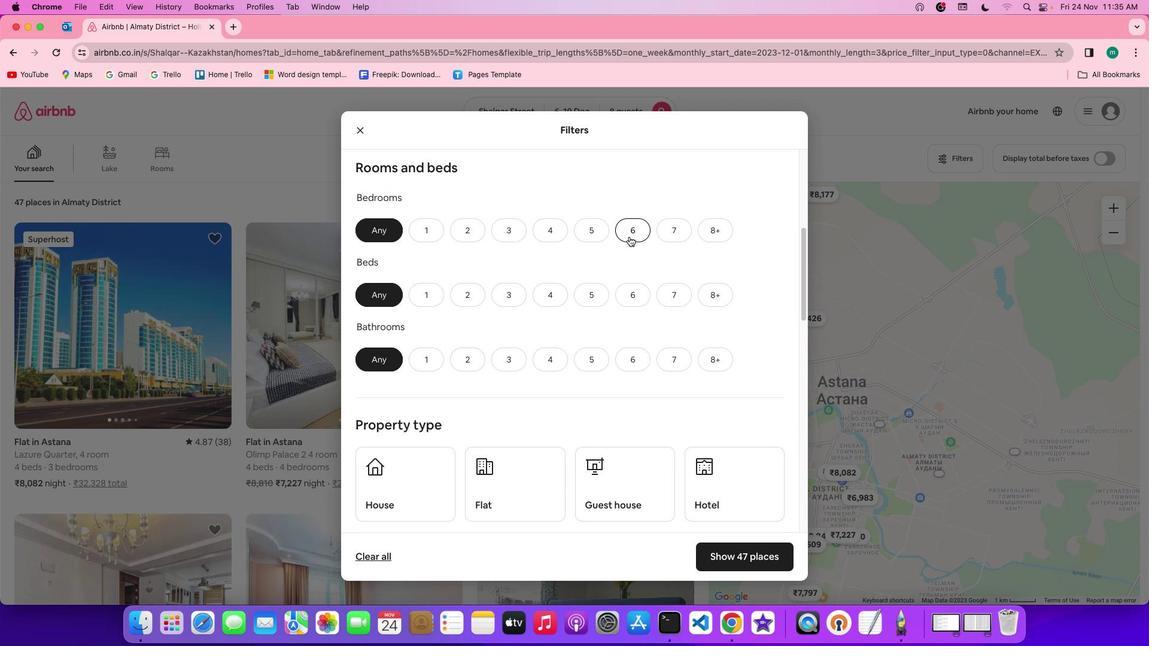 
Action: Mouse pressed left at (635, 242)
Screenshot: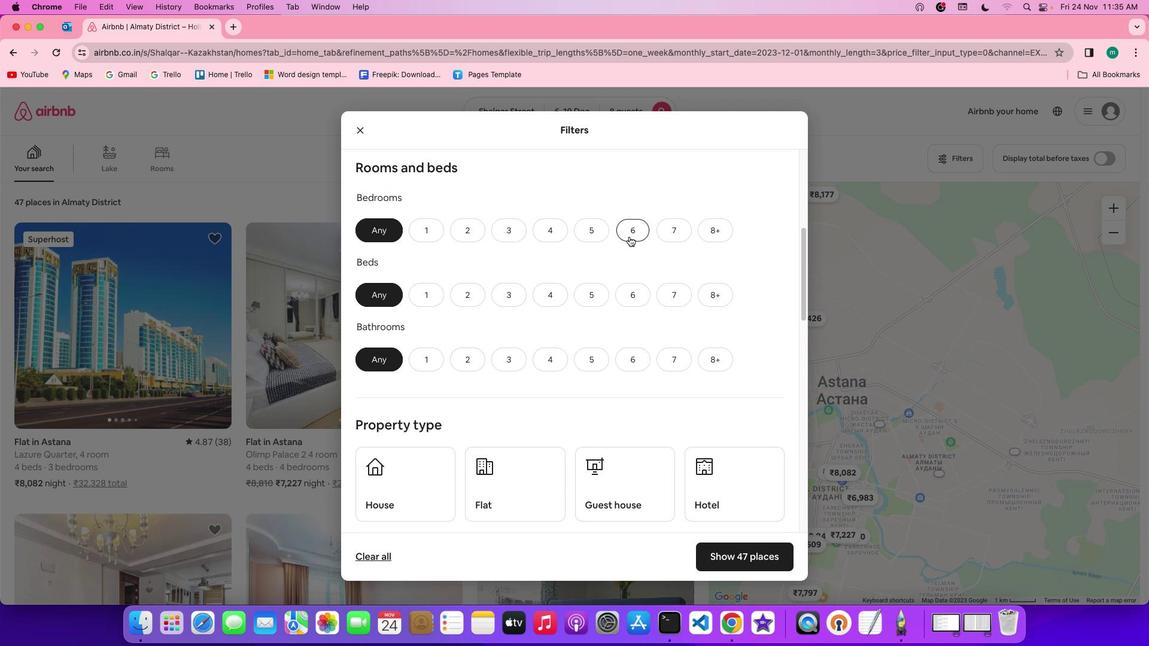 
Action: Mouse moved to (641, 295)
Screenshot: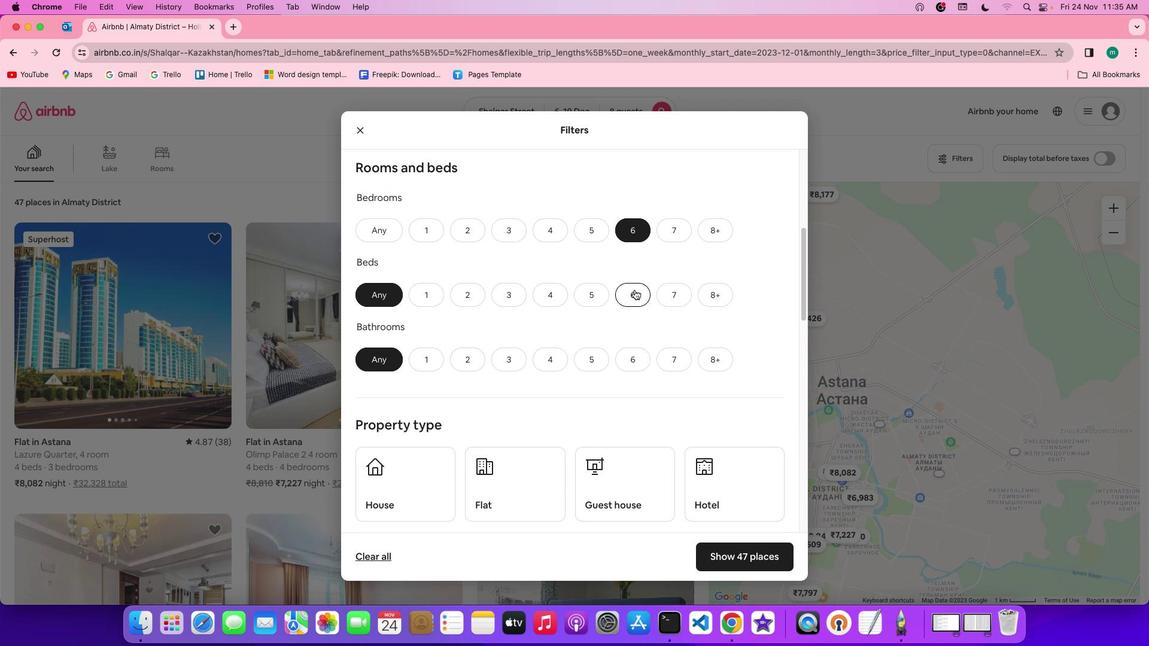 
Action: Mouse pressed left at (641, 295)
Screenshot: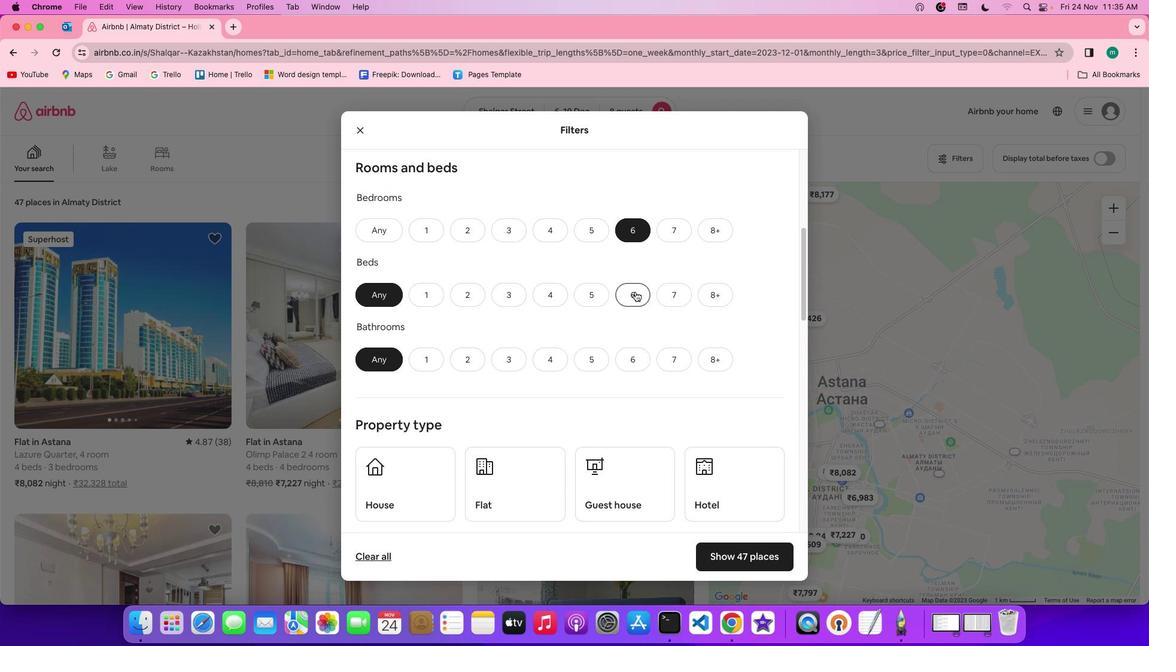 
Action: Mouse moved to (634, 355)
Screenshot: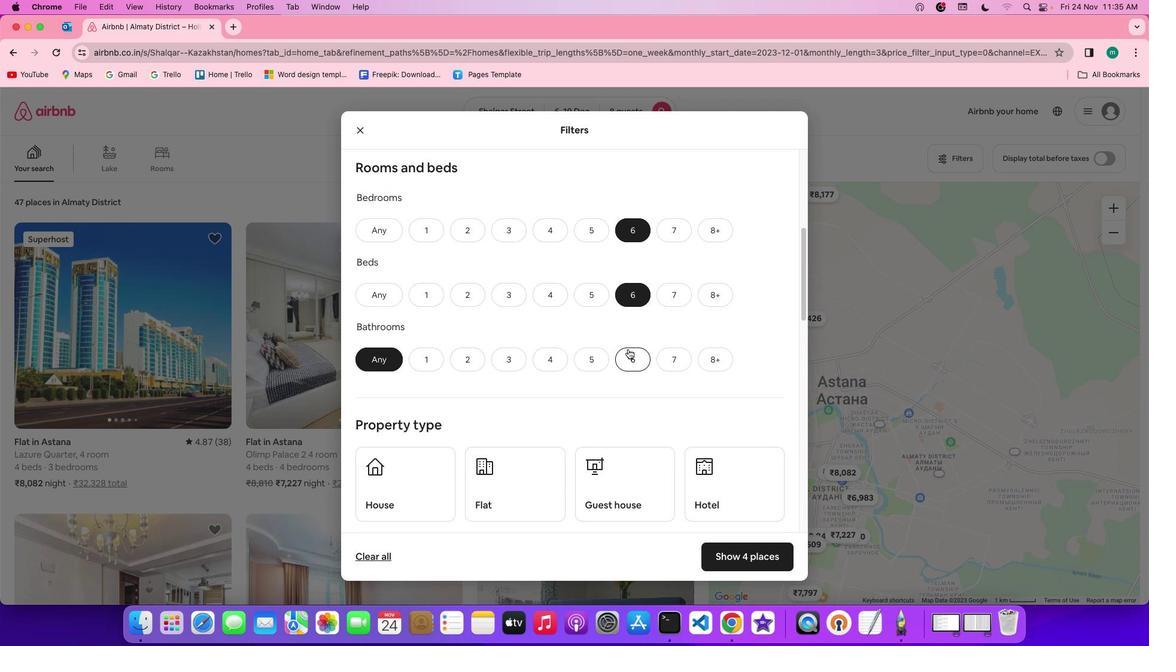 
Action: Mouse pressed left at (634, 355)
Screenshot: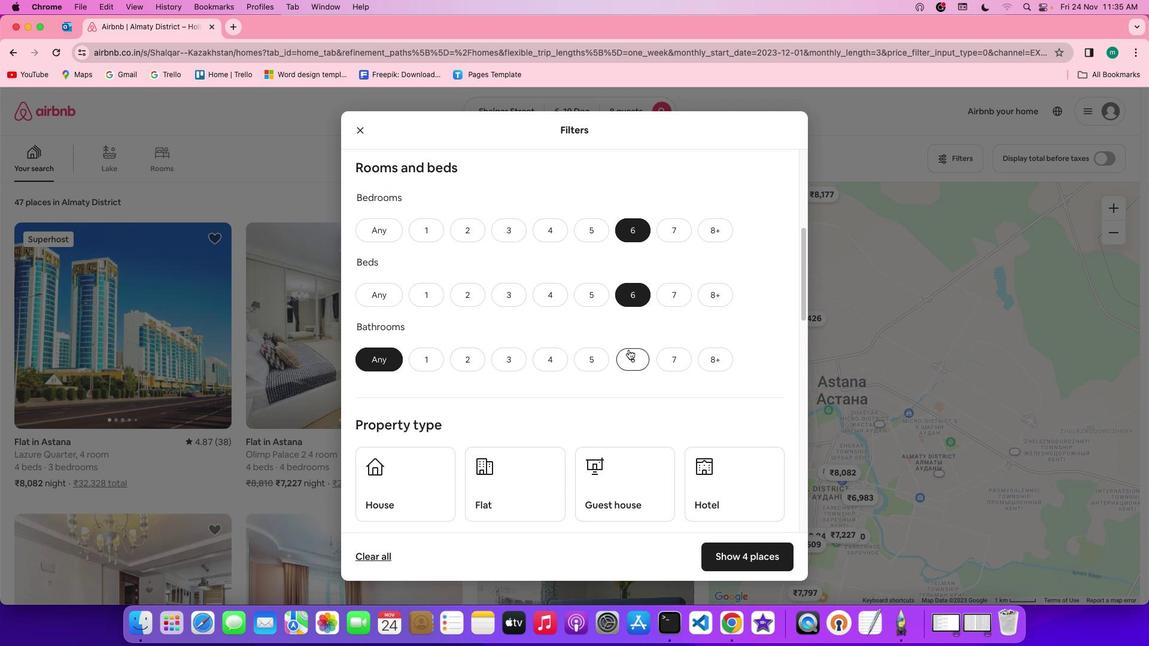 
Action: Mouse moved to (689, 386)
Screenshot: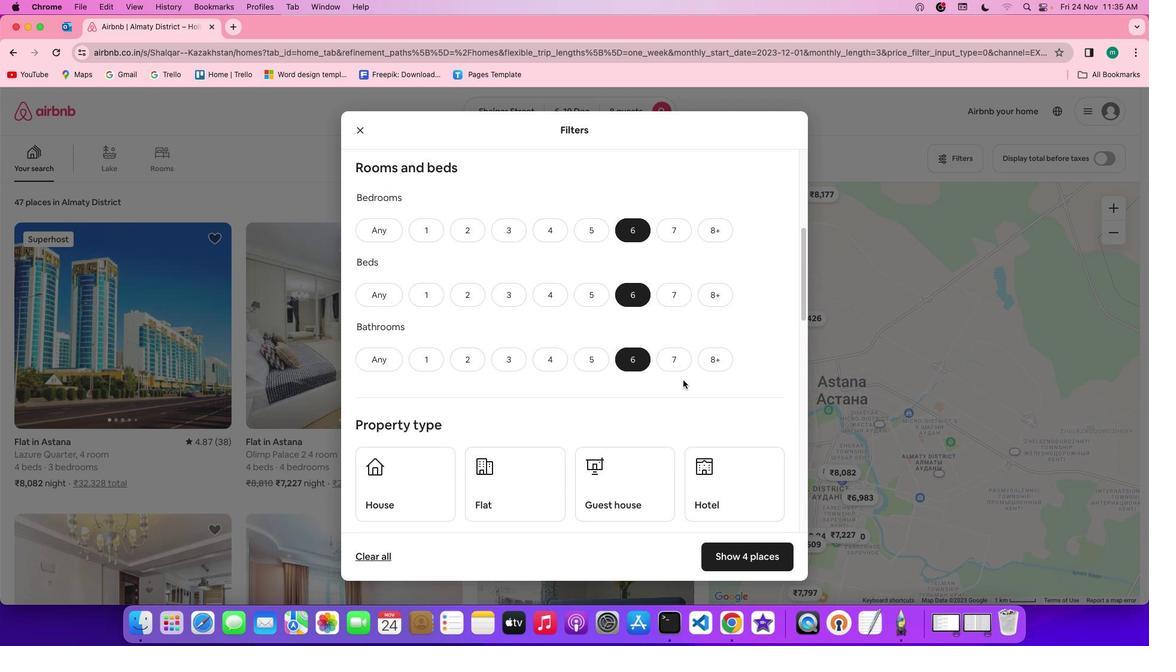 
Action: Mouse scrolled (689, 386) with delta (5, 5)
Screenshot: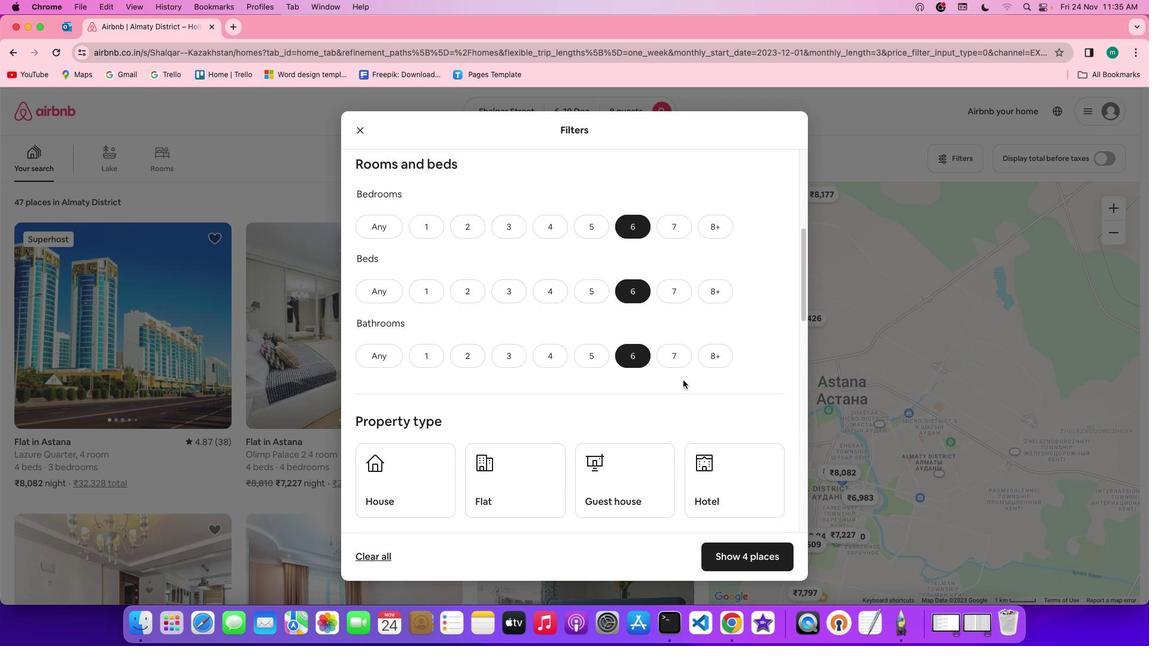 
Action: Mouse scrolled (689, 386) with delta (5, 5)
Screenshot: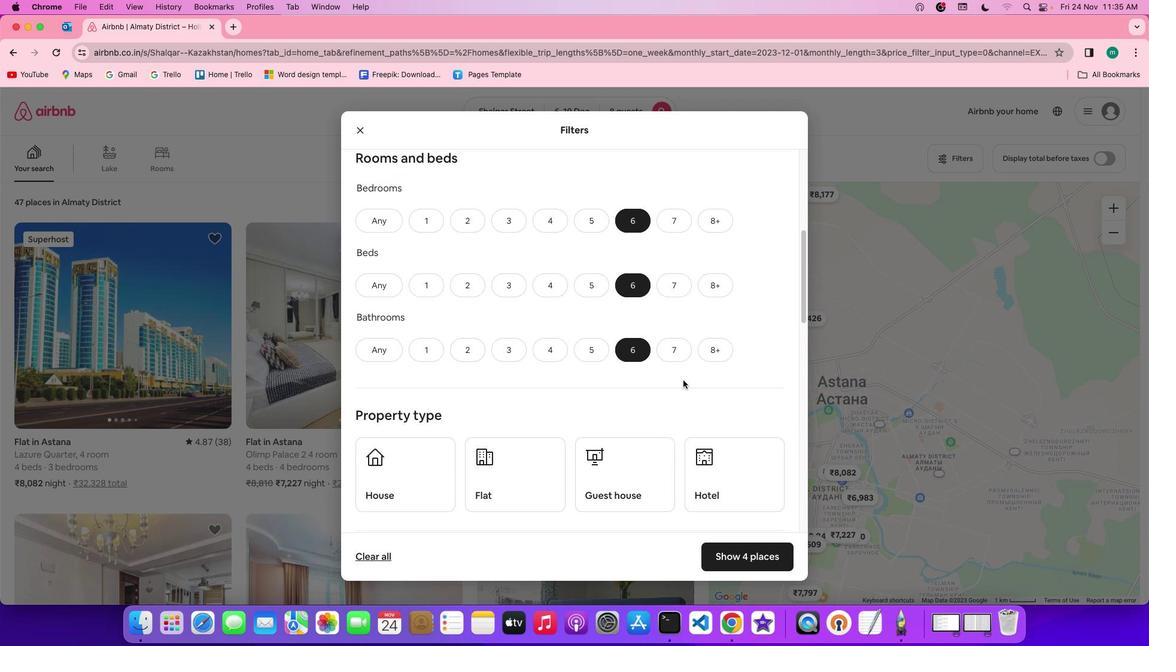 
Action: Mouse scrolled (689, 386) with delta (5, 4)
Screenshot: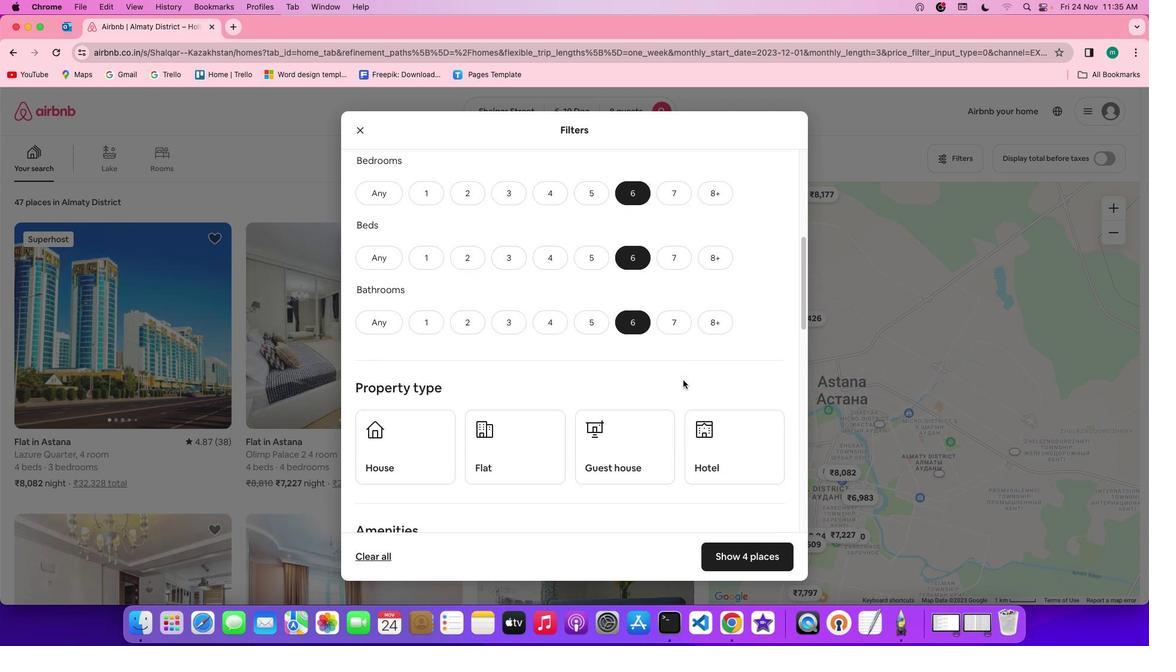 
Action: Mouse scrolled (689, 386) with delta (5, 5)
Screenshot: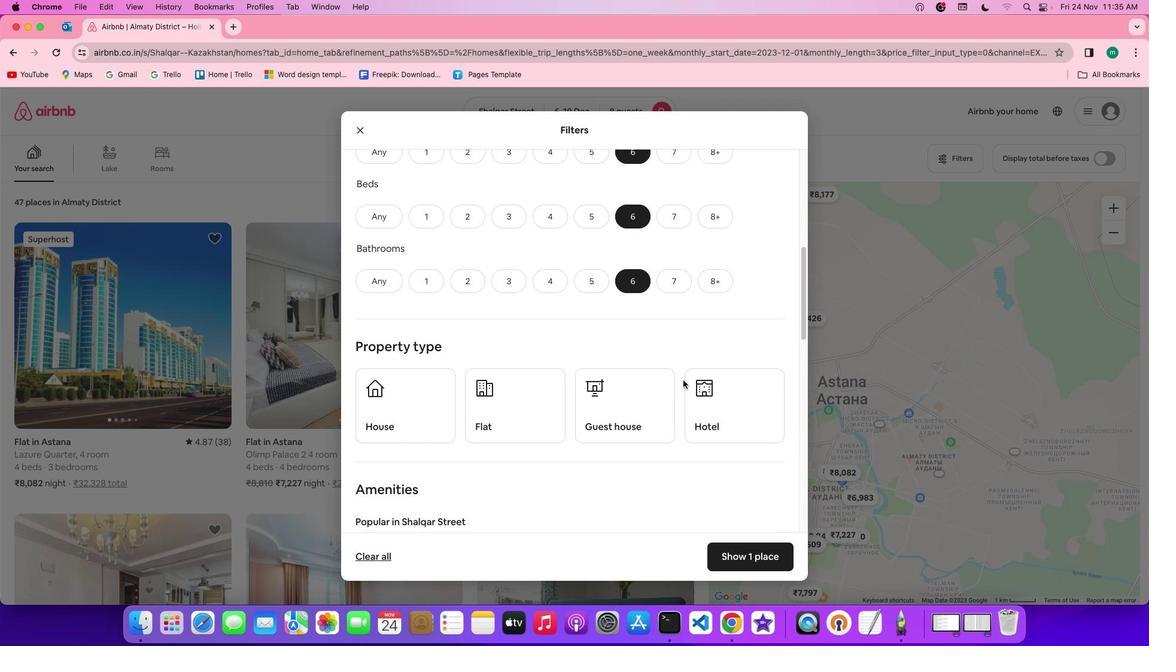 
Action: Mouse scrolled (689, 386) with delta (5, 5)
Screenshot: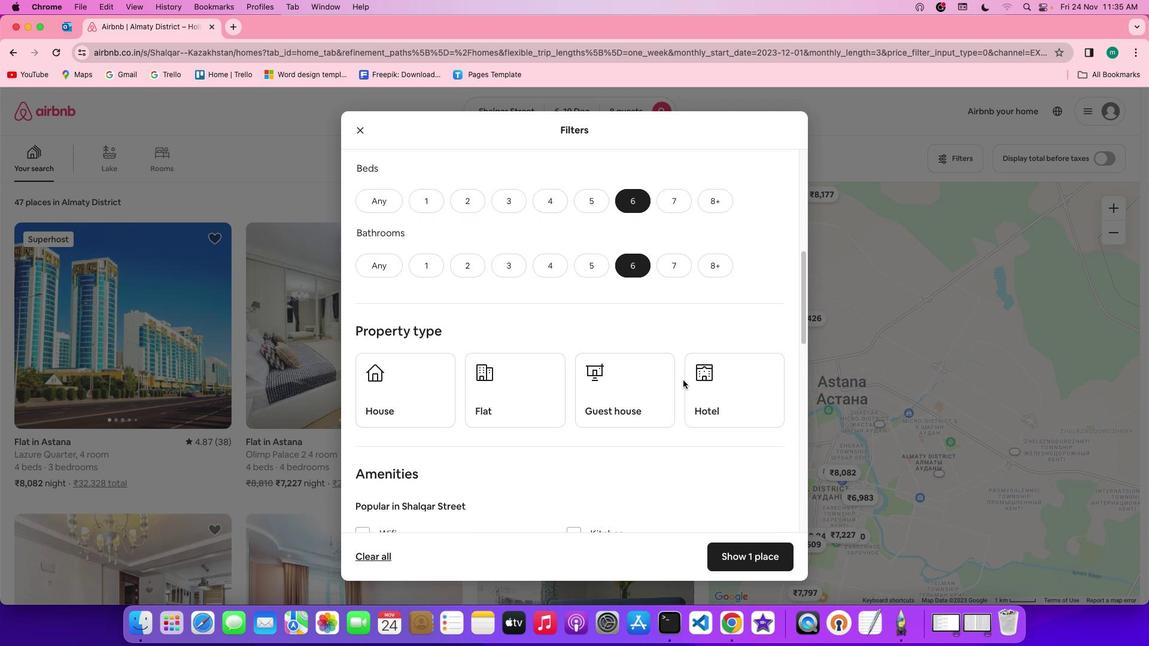 
Action: Mouse scrolled (689, 386) with delta (5, 4)
Screenshot: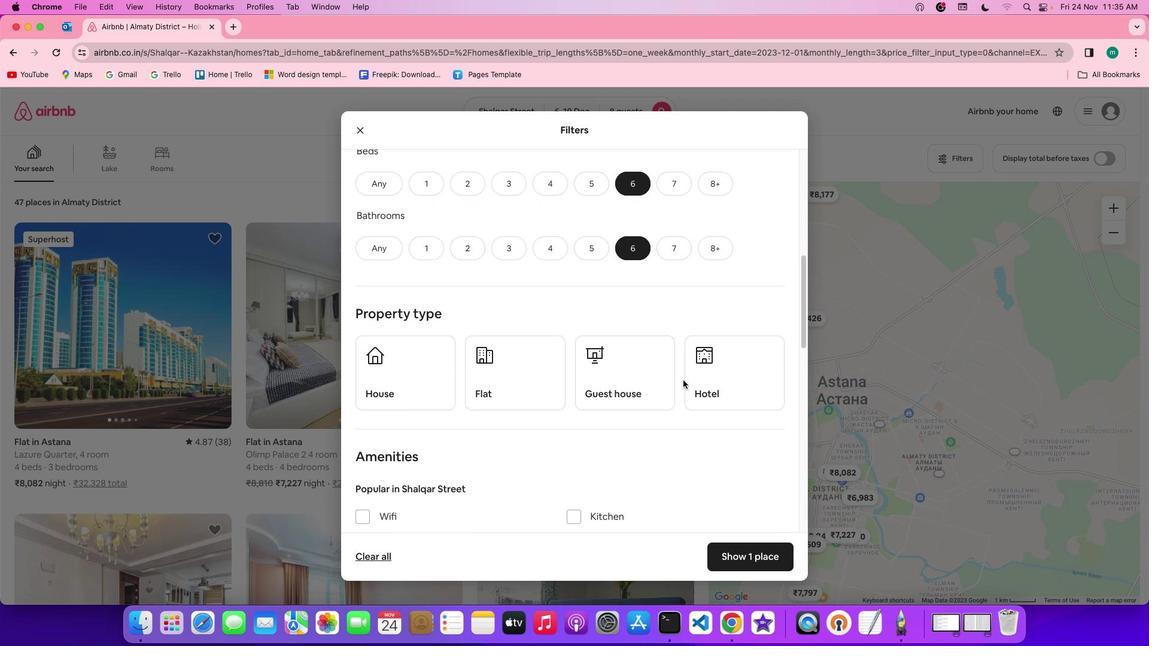 
Action: Mouse scrolled (689, 386) with delta (5, 5)
Screenshot: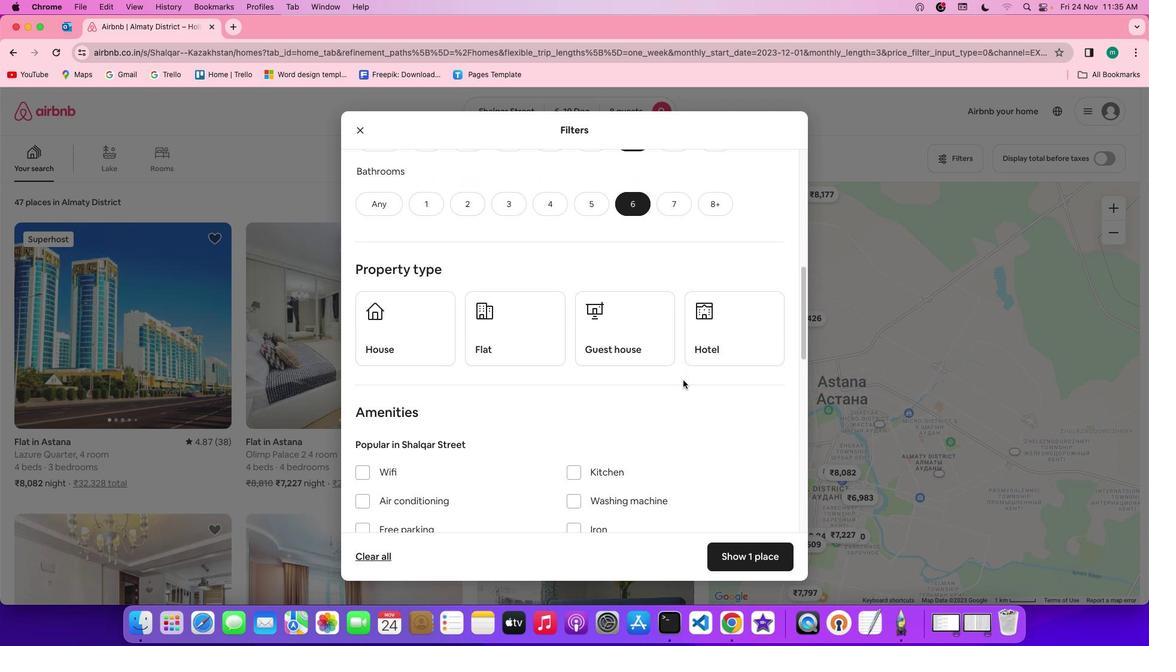 
Action: Mouse scrolled (689, 386) with delta (5, 5)
Screenshot: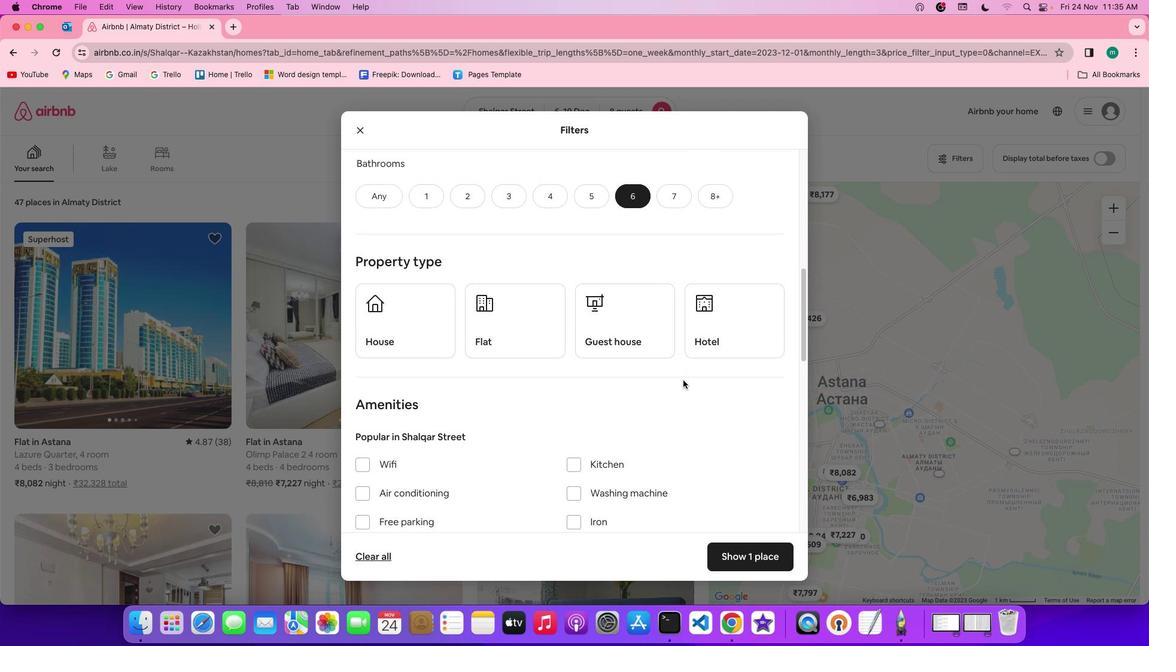 
Action: Mouse scrolled (689, 386) with delta (5, 4)
Screenshot: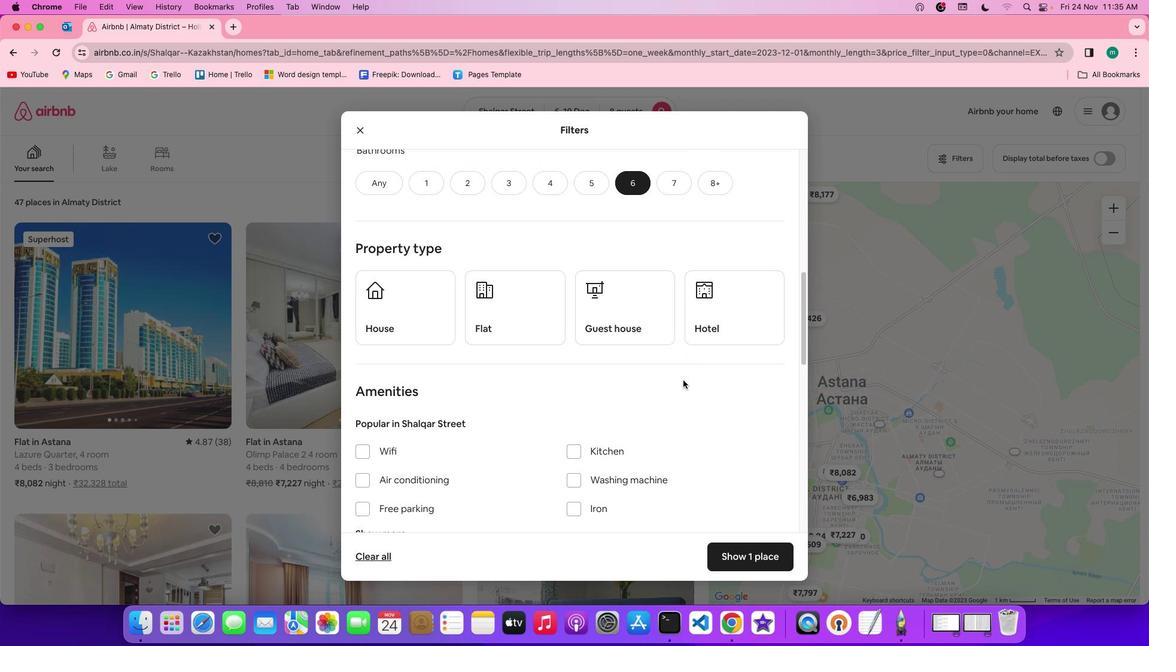 
Action: Mouse scrolled (689, 386) with delta (5, 5)
Screenshot: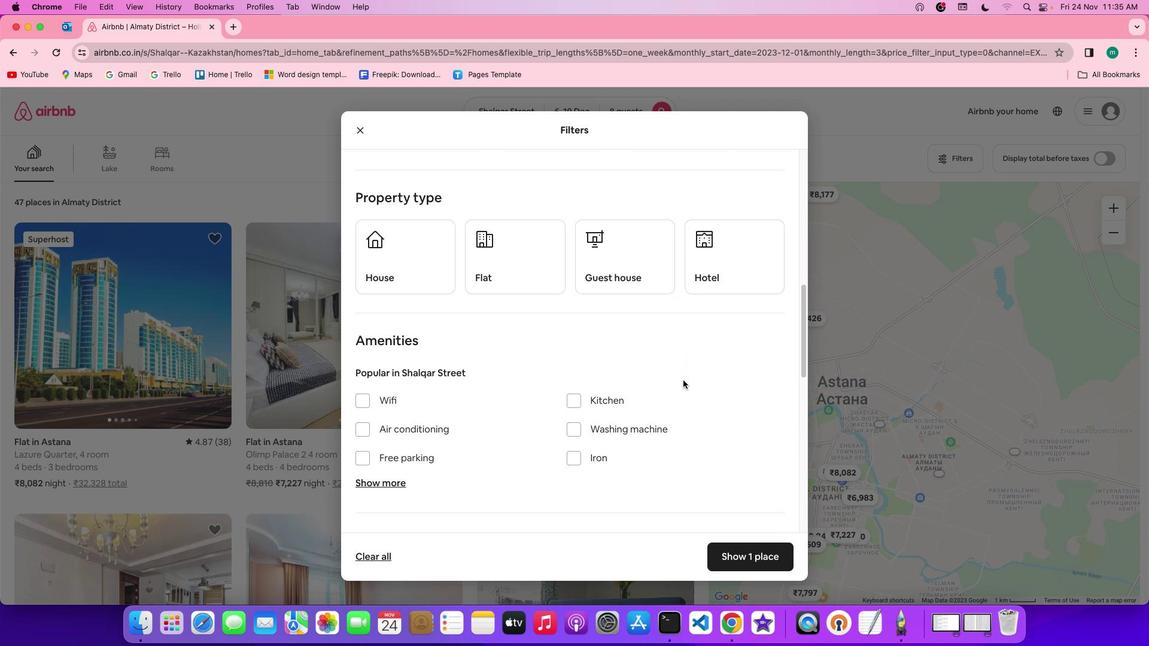 
Action: Mouse moved to (426, 280)
Screenshot: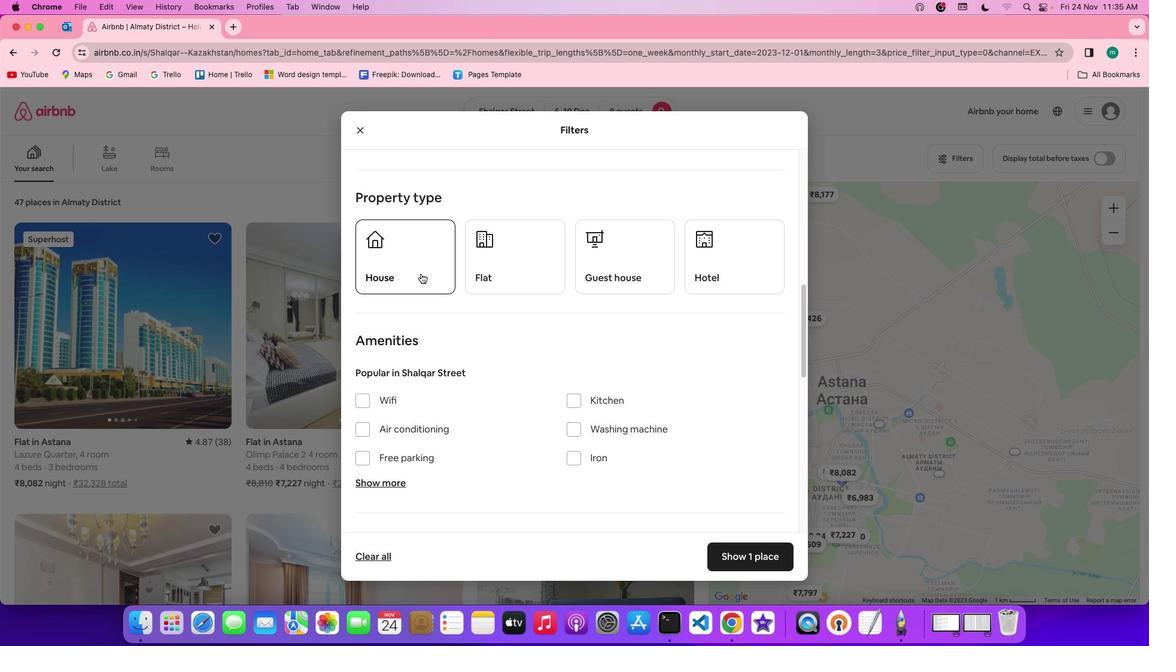 
Action: Mouse pressed left at (426, 280)
Screenshot: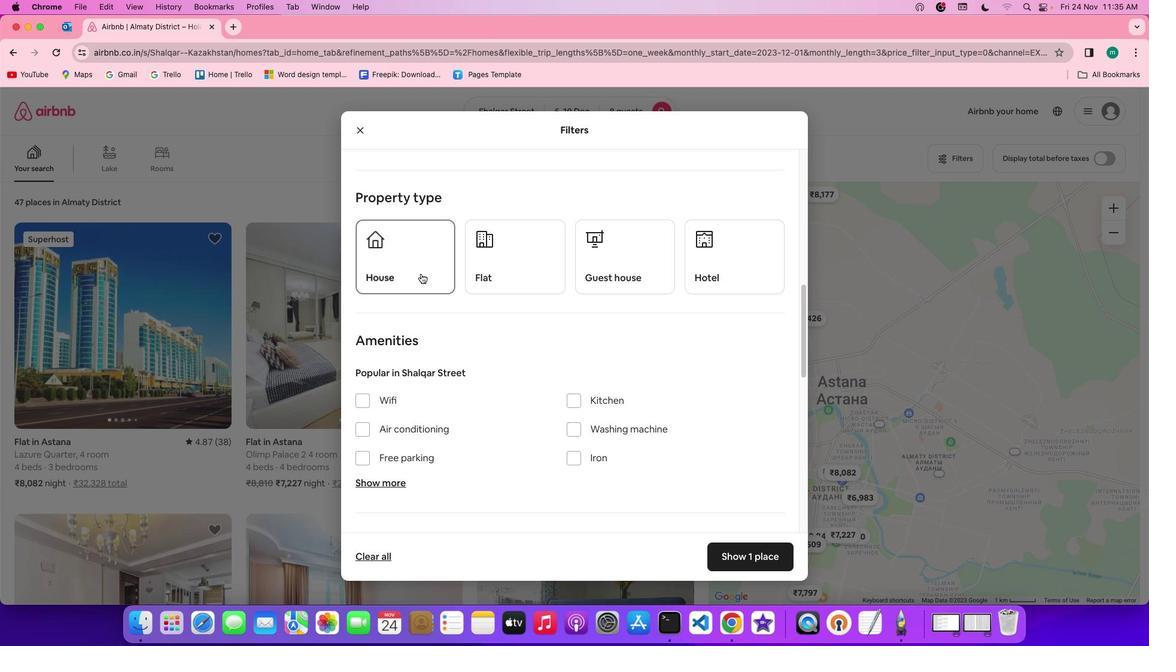
Action: Mouse moved to (619, 378)
Screenshot: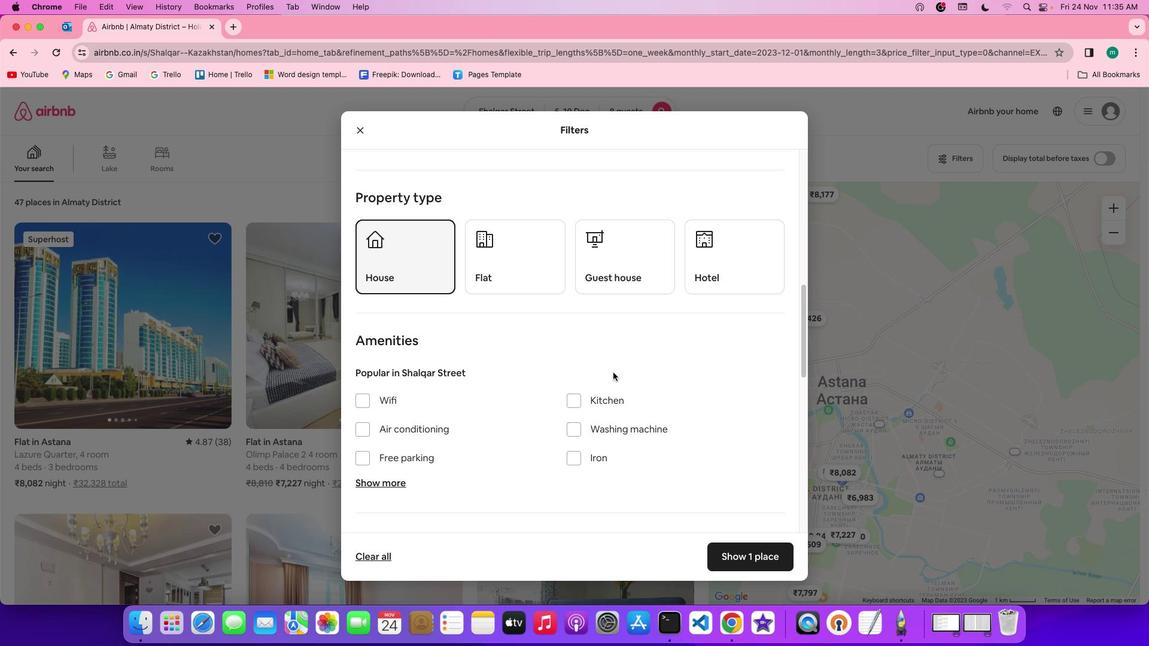 
Action: Mouse scrolled (619, 378) with delta (5, 5)
Screenshot: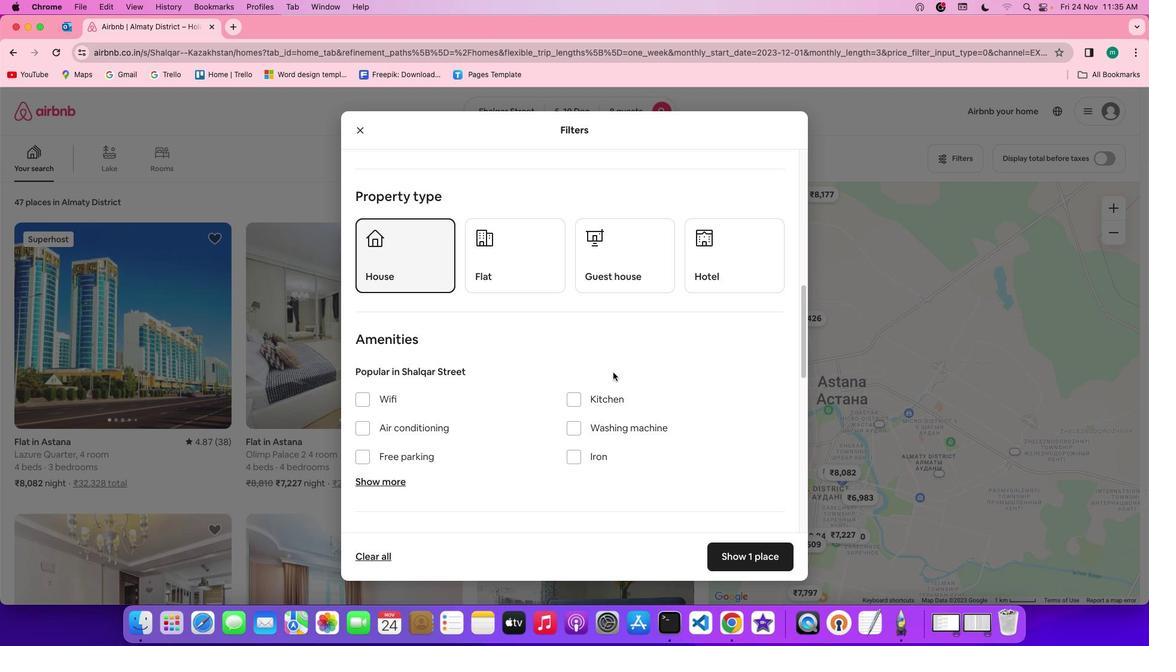 
Action: Mouse scrolled (619, 378) with delta (5, 5)
Screenshot: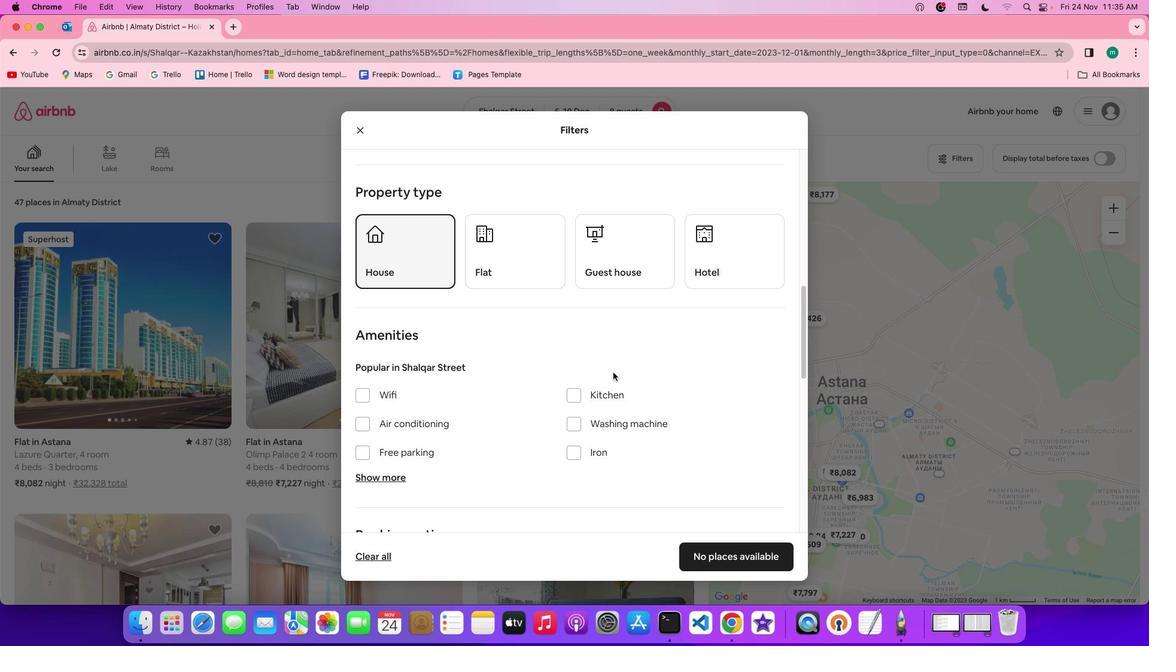 
Action: Mouse scrolled (619, 378) with delta (5, 5)
Screenshot: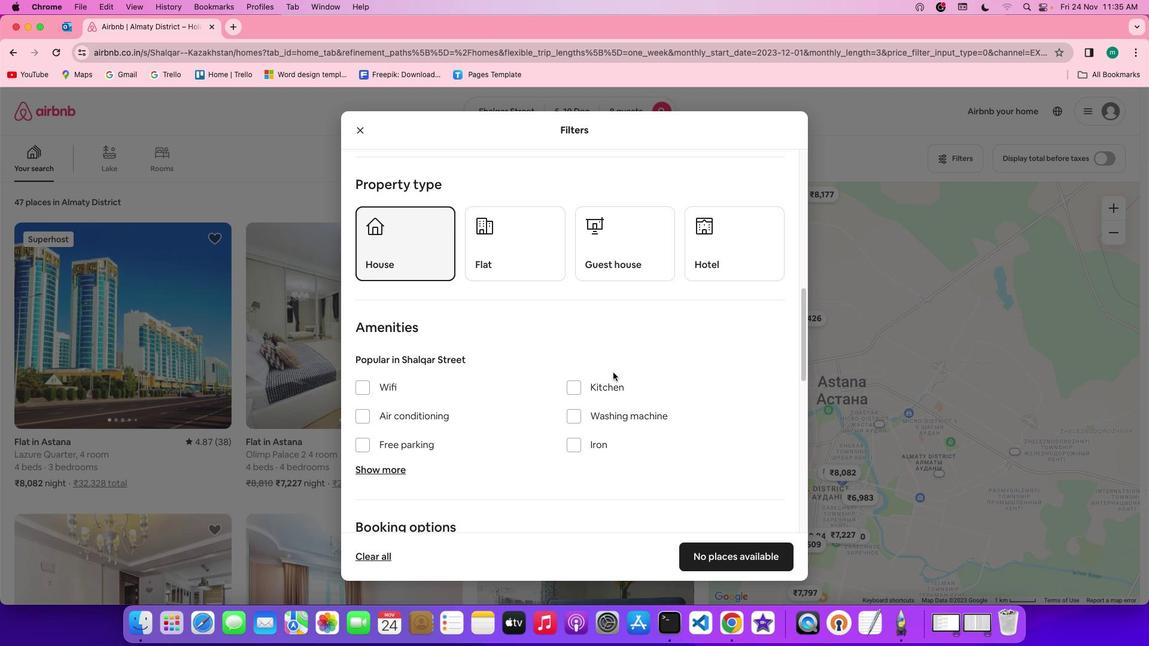 
Action: Mouse scrolled (619, 378) with delta (5, 5)
Screenshot: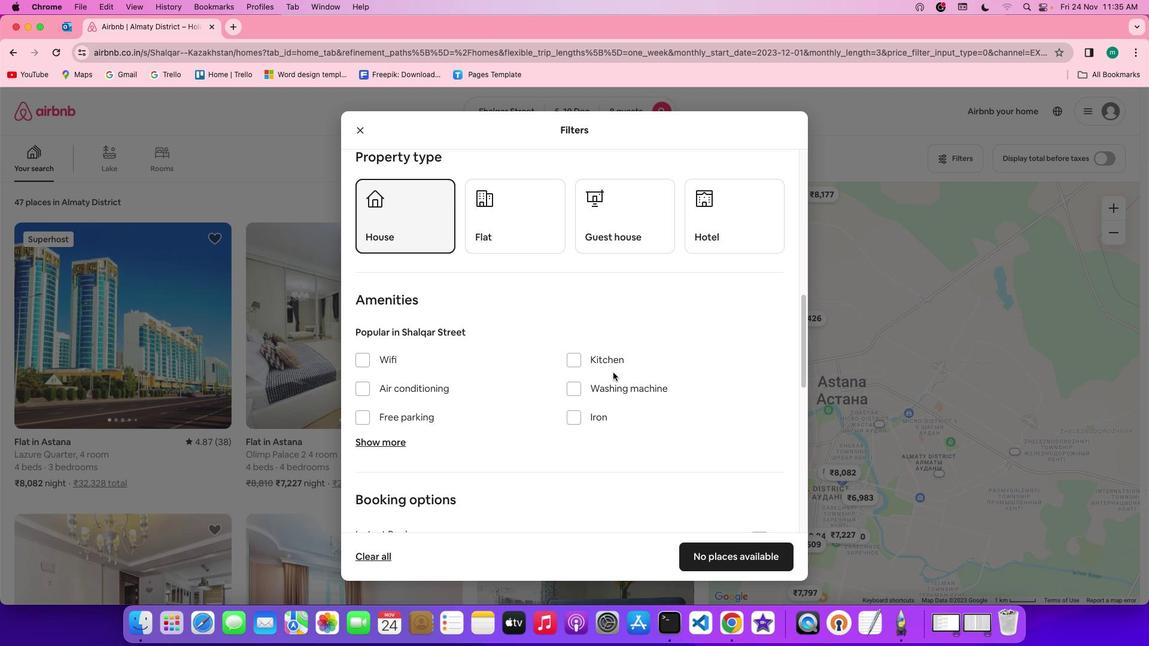 
Action: Mouse scrolled (619, 378) with delta (5, 5)
Screenshot: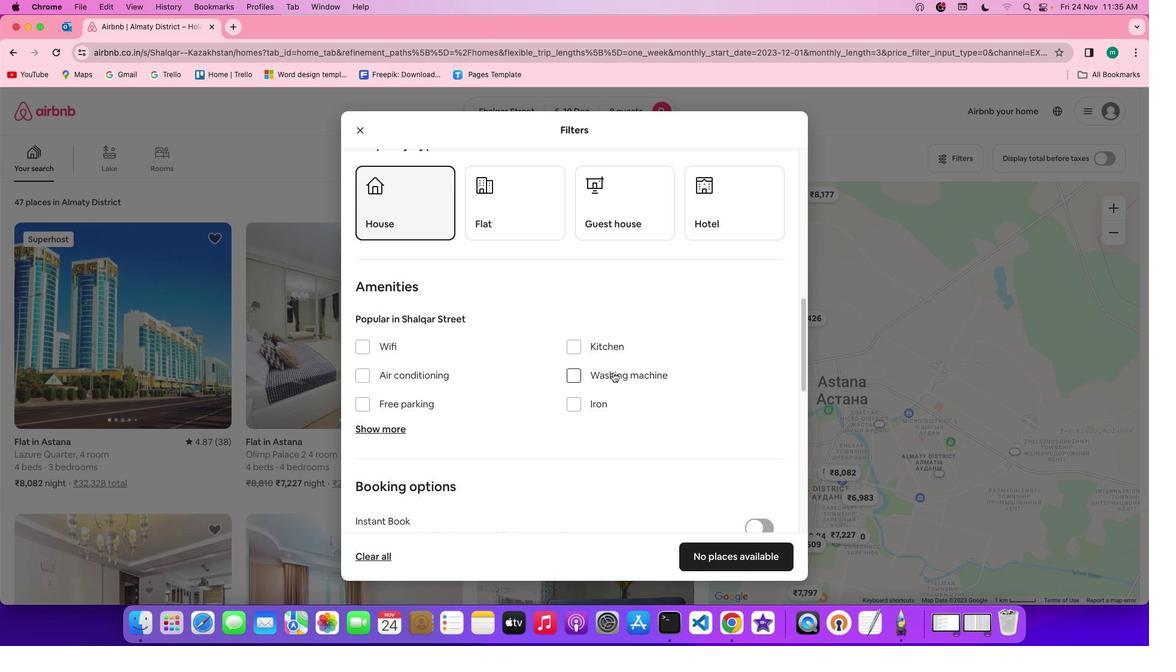 
Action: Mouse scrolled (619, 378) with delta (5, 5)
Screenshot: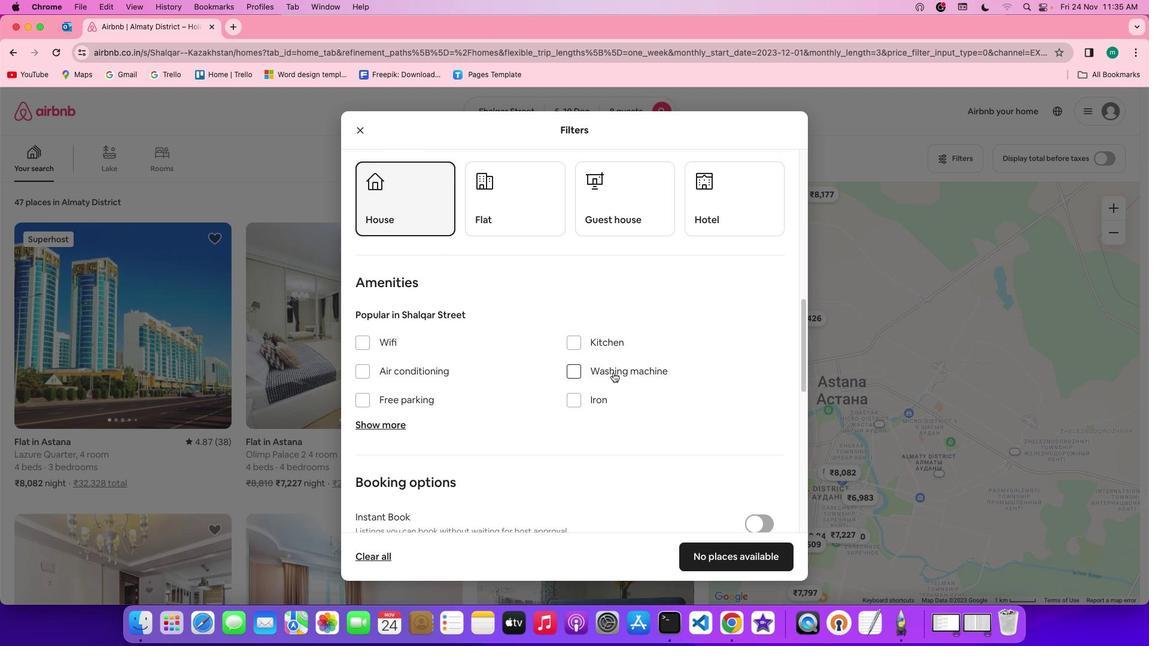 
Action: Mouse scrolled (619, 378) with delta (5, 5)
Screenshot: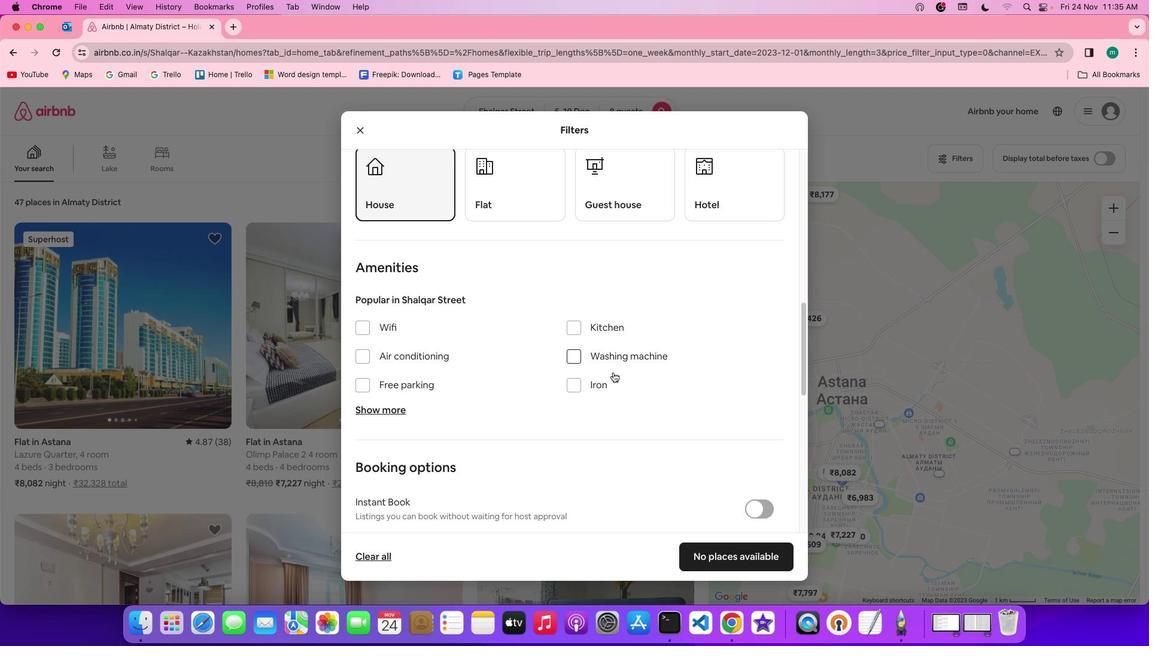 
Action: Mouse scrolled (619, 378) with delta (5, 5)
Screenshot: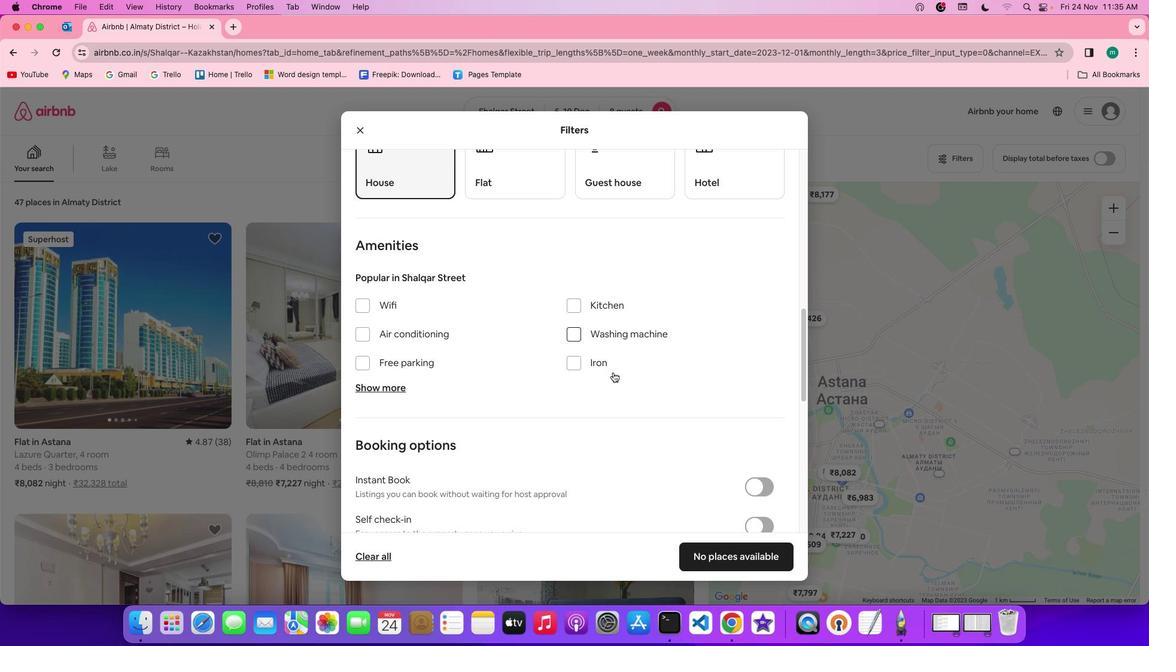 
Action: Mouse scrolled (619, 378) with delta (5, 5)
Screenshot: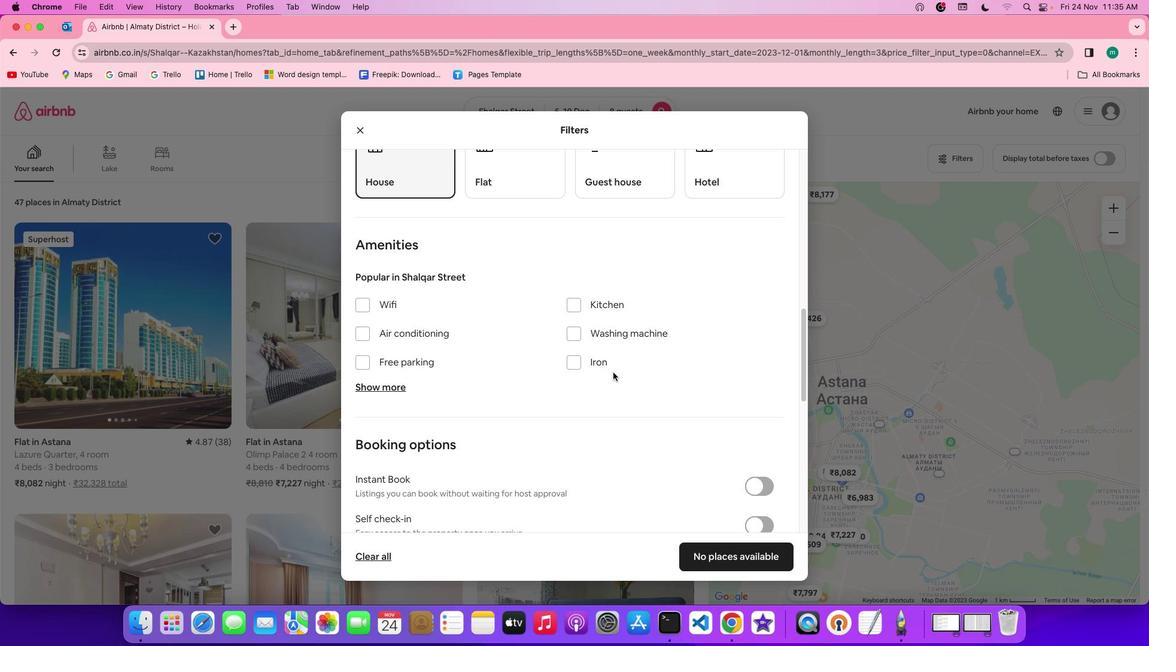 
Action: Mouse scrolled (619, 378) with delta (5, 5)
Screenshot: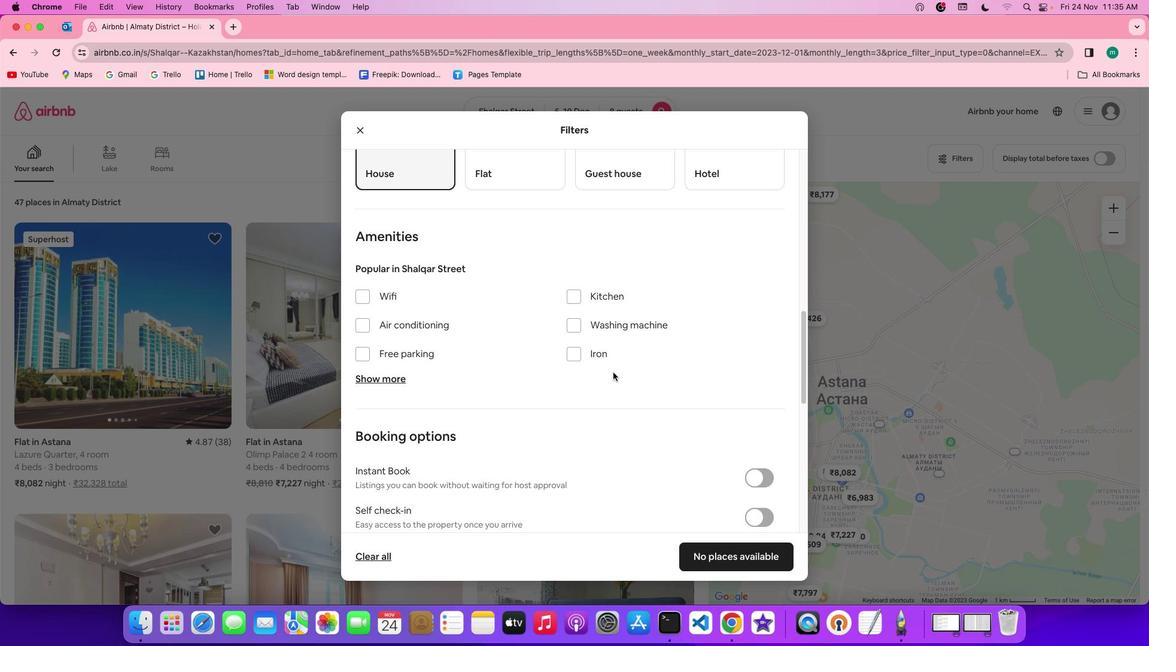
Action: Mouse scrolled (619, 378) with delta (5, 5)
Screenshot: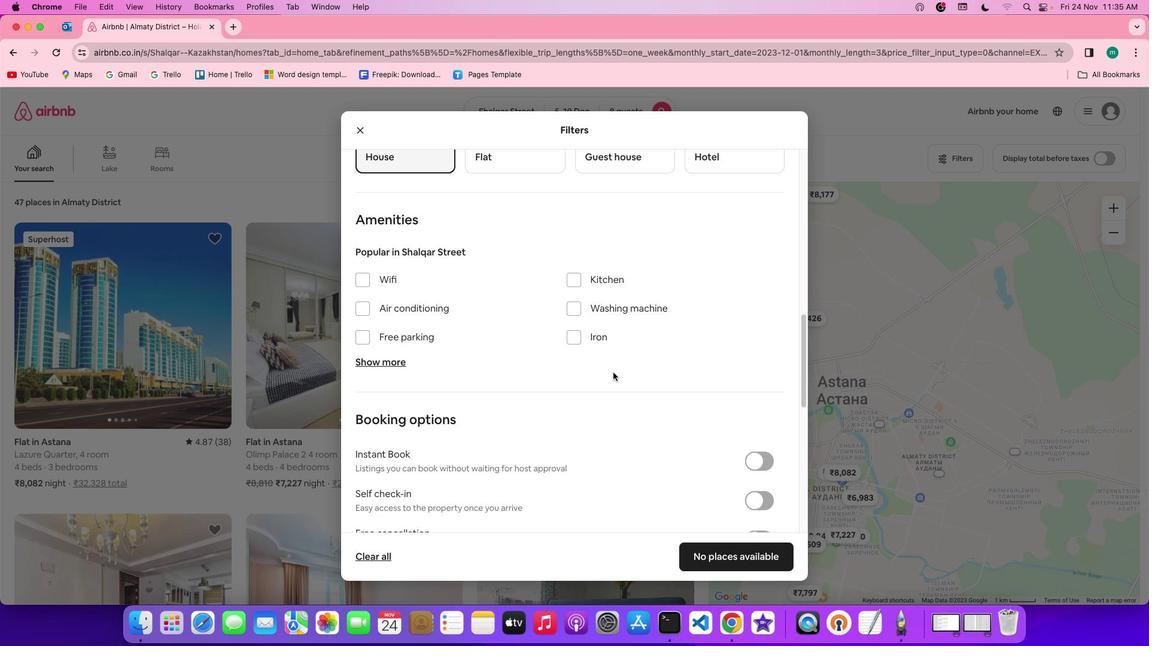 
Action: Mouse moved to (368, 264)
Screenshot: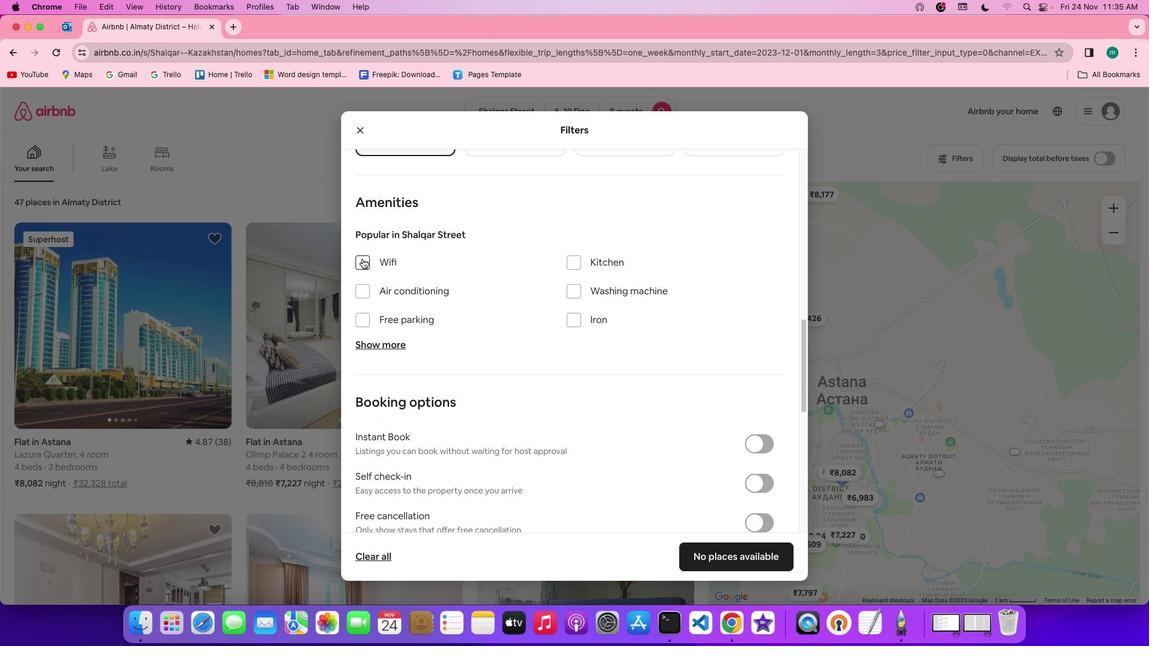 
Action: Mouse pressed left at (368, 264)
Screenshot: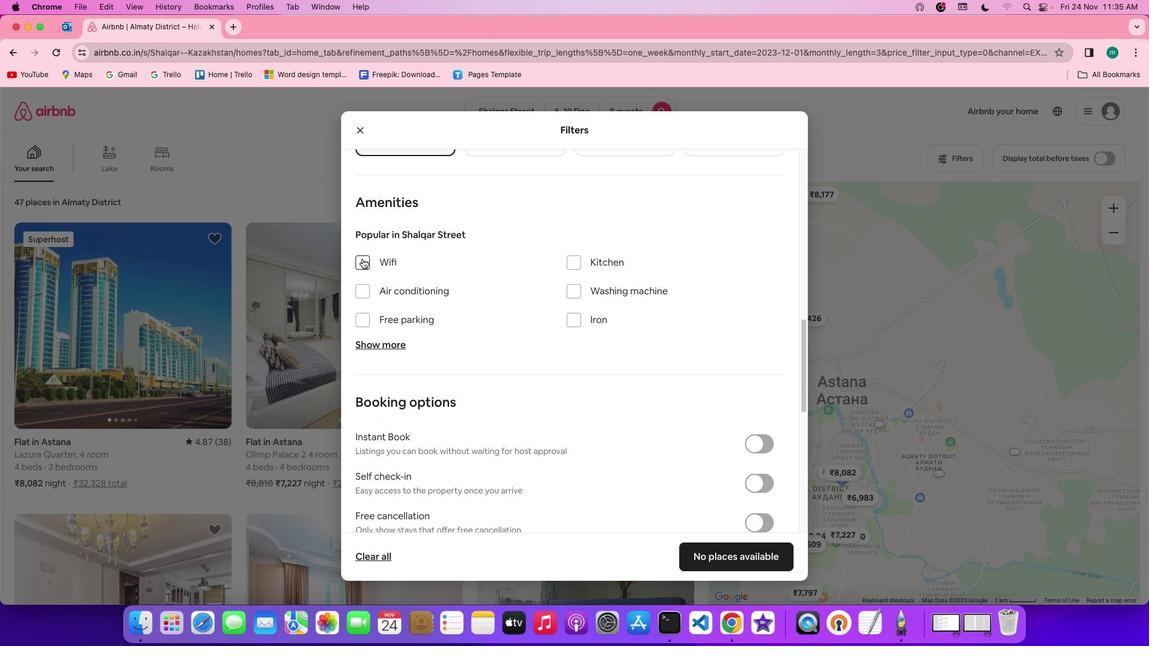 
Action: Mouse moved to (391, 353)
Screenshot: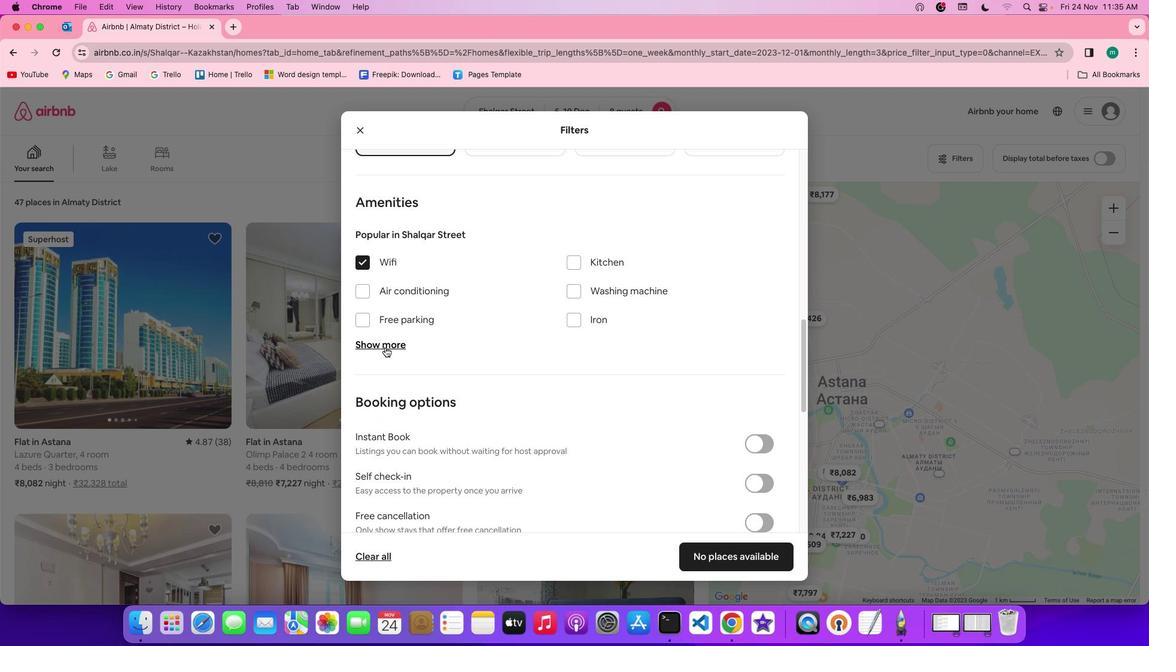 
Action: Mouse pressed left at (391, 353)
Screenshot: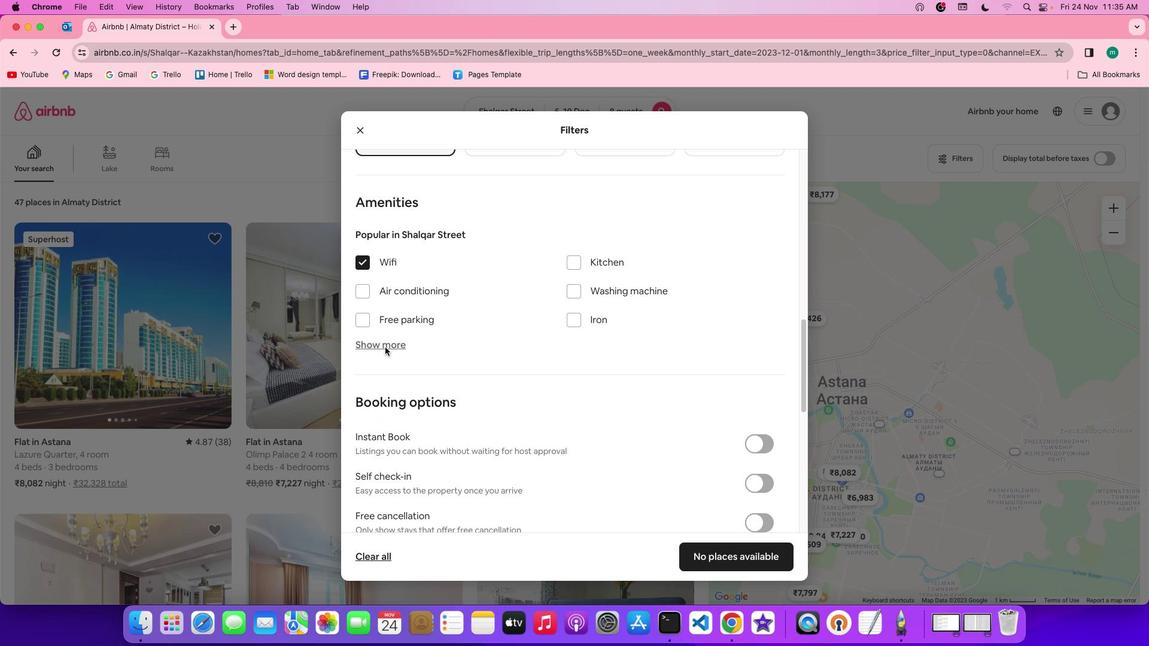 
Action: Mouse moved to (578, 415)
Screenshot: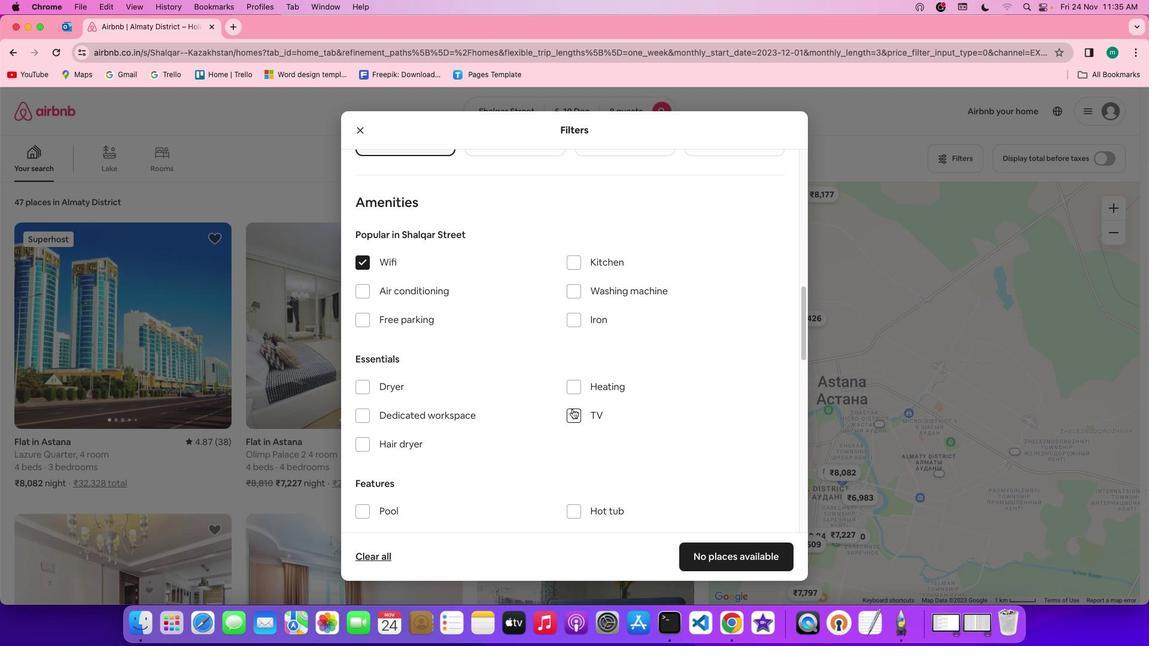 
Action: Mouse pressed left at (578, 415)
Screenshot: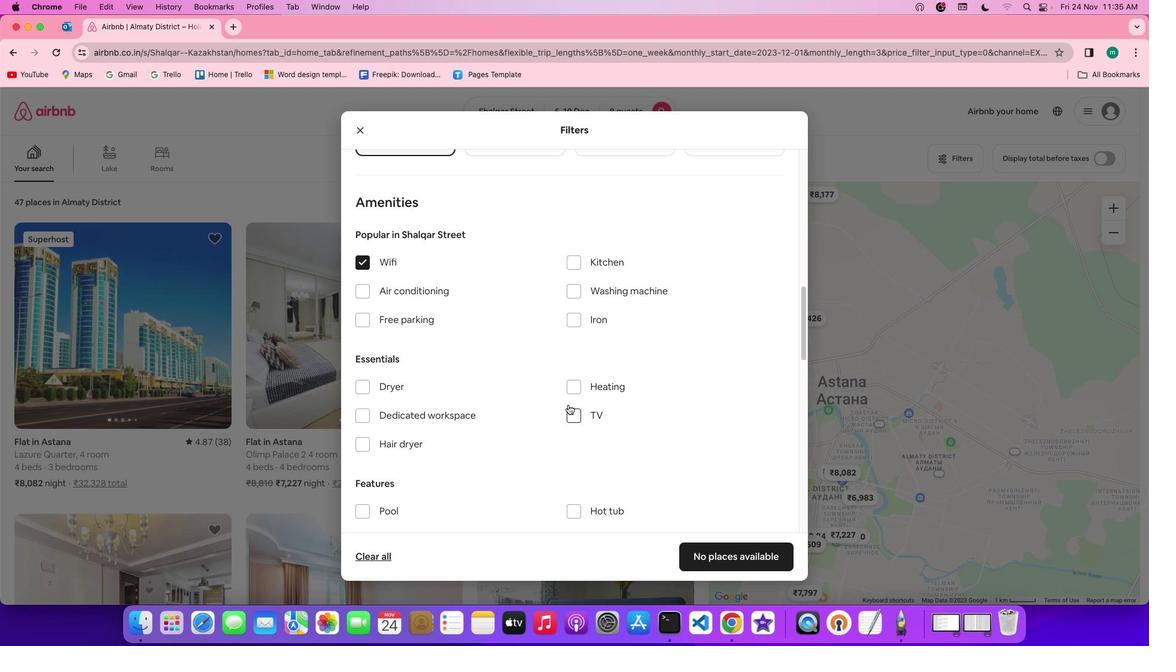 
Action: Mouse moved to (401, 323)
Screenshot: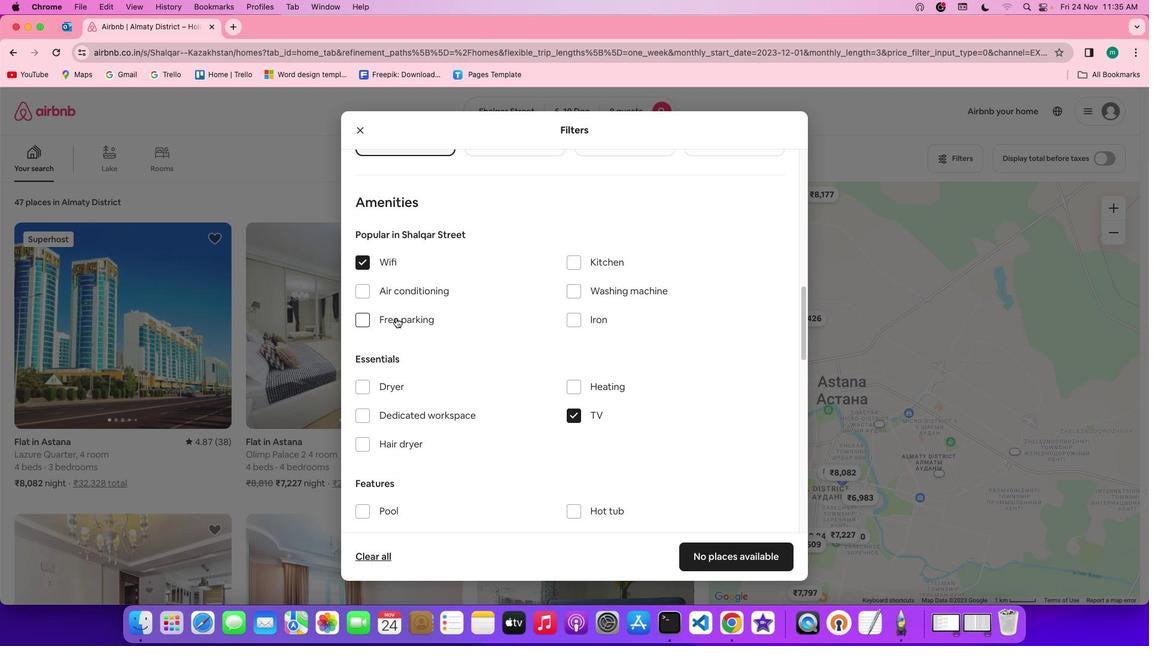 
Action: Mouse pressed left at (401, 323)
Screenshot: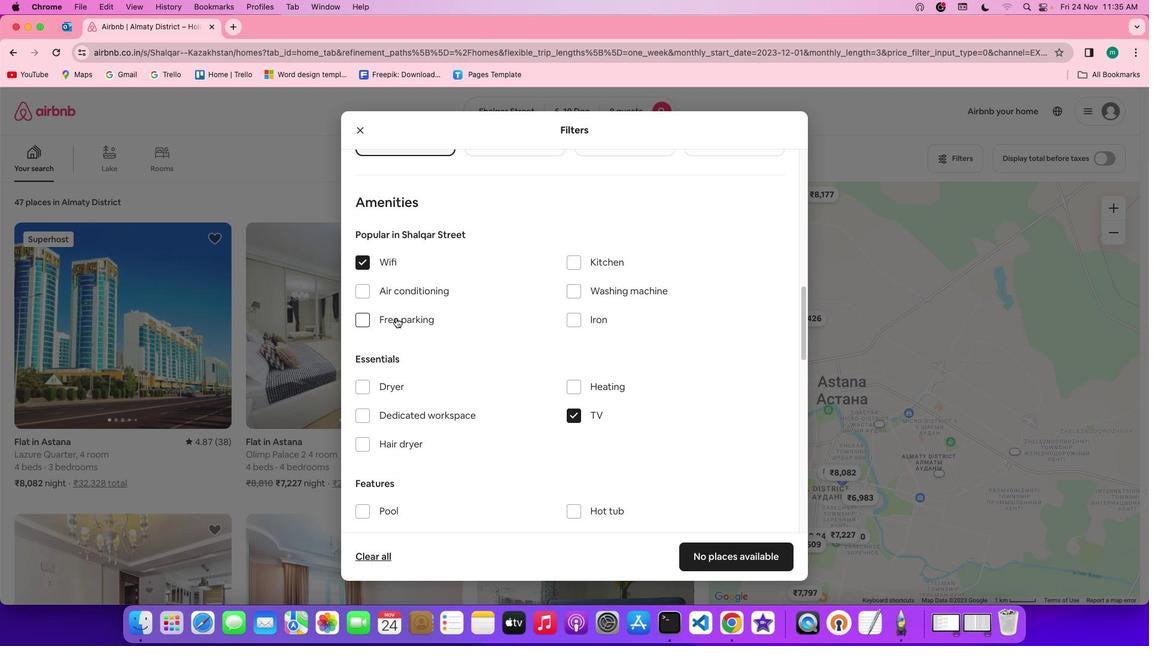 
Action: Mouse moved to (487, 374)
Screenshot: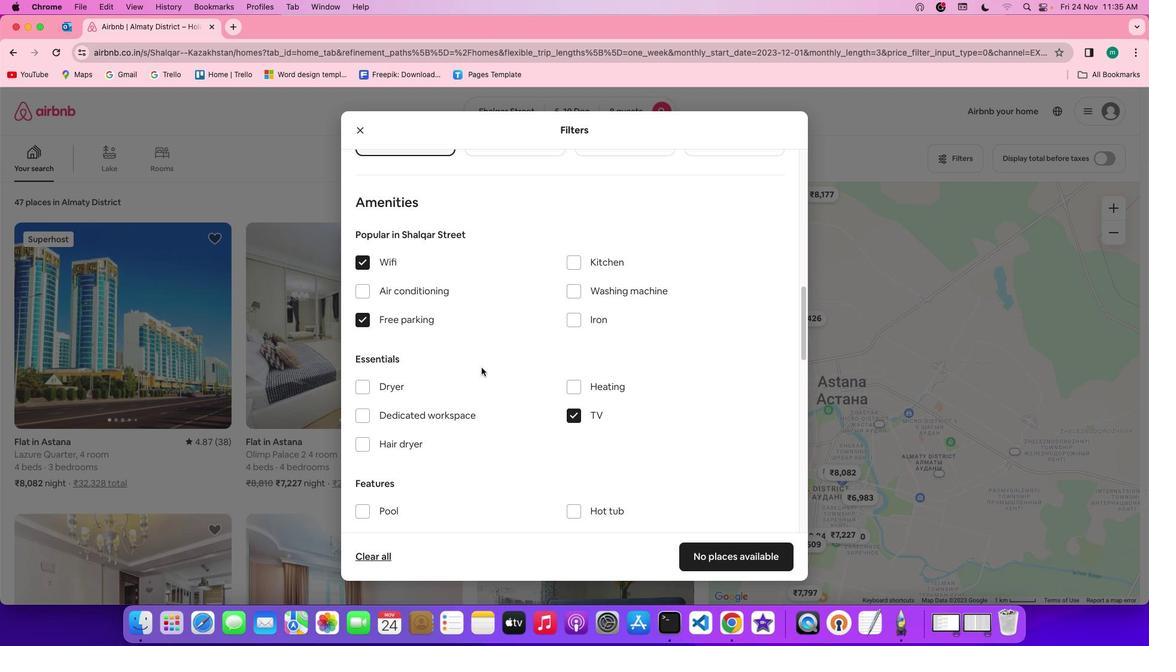 
Action: Mouse scrolled (487, 374) with delta (5, 5)
Screenshot: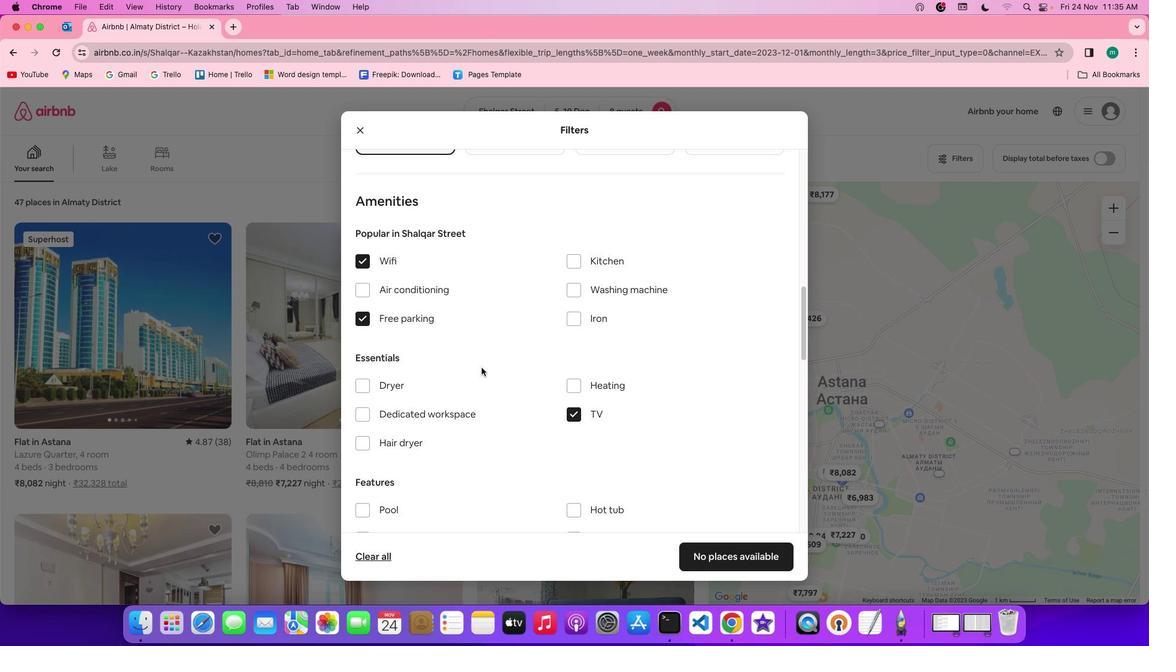 
Action: Mouse scrolled (487, 374) with delta (5, 5)
Screenshot: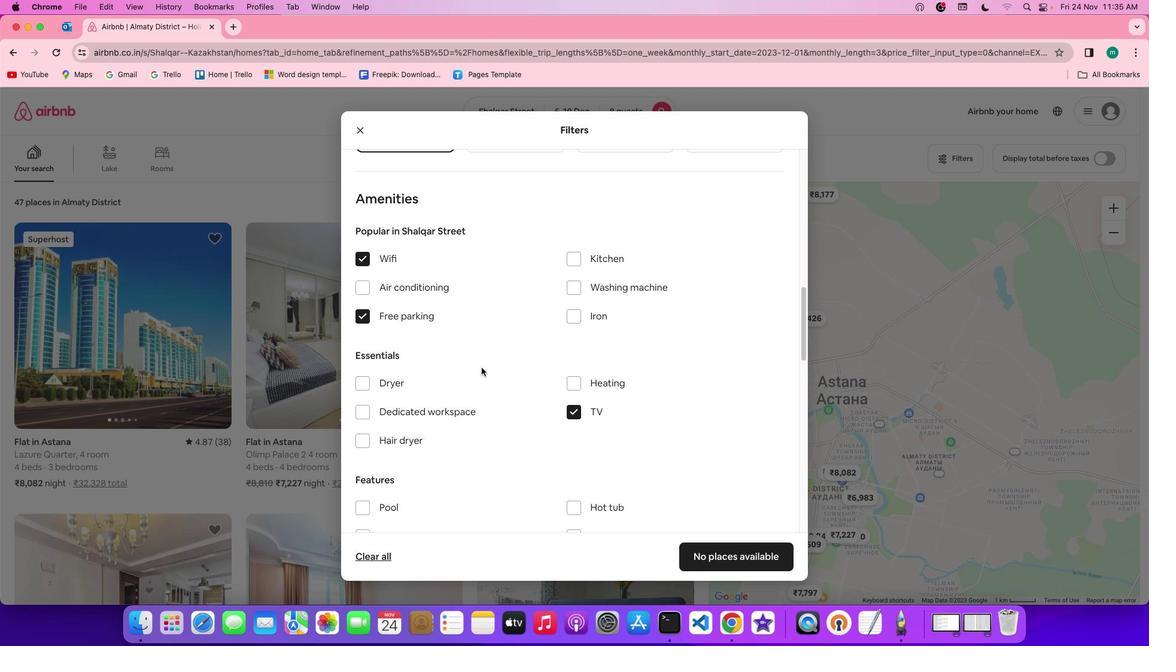 
Action: Mouse scrolled (487, 374) with delta (5, 5)
Screenshot: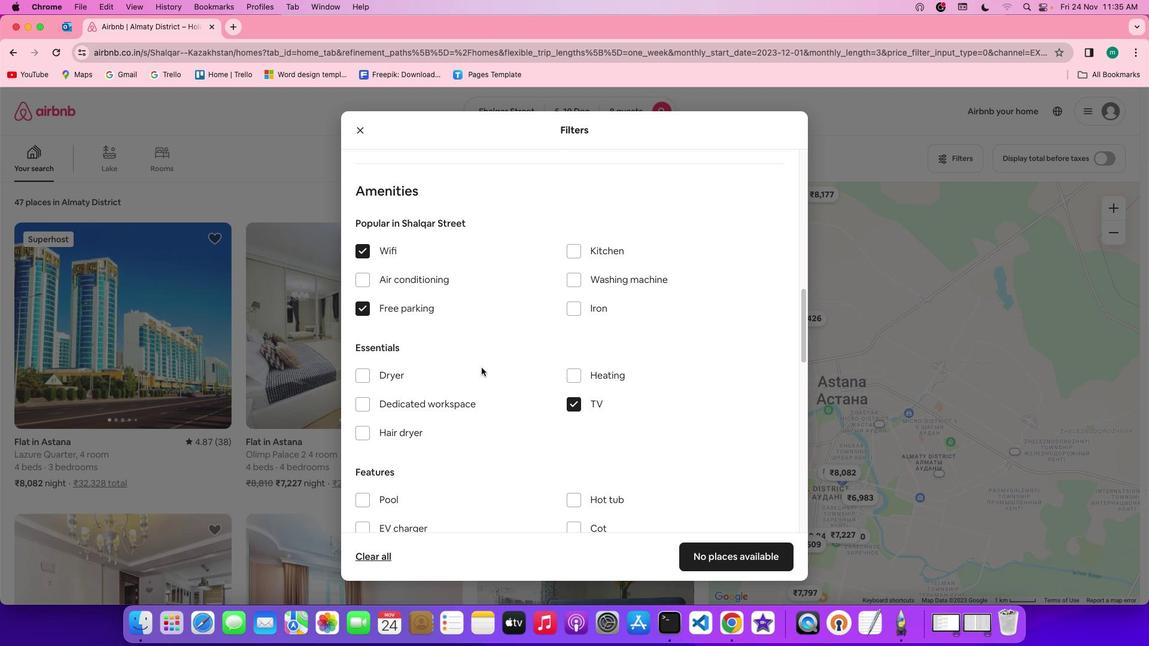 
Action: Mouse scrolled (487, 374) with delta (5, 5)
Screenshot: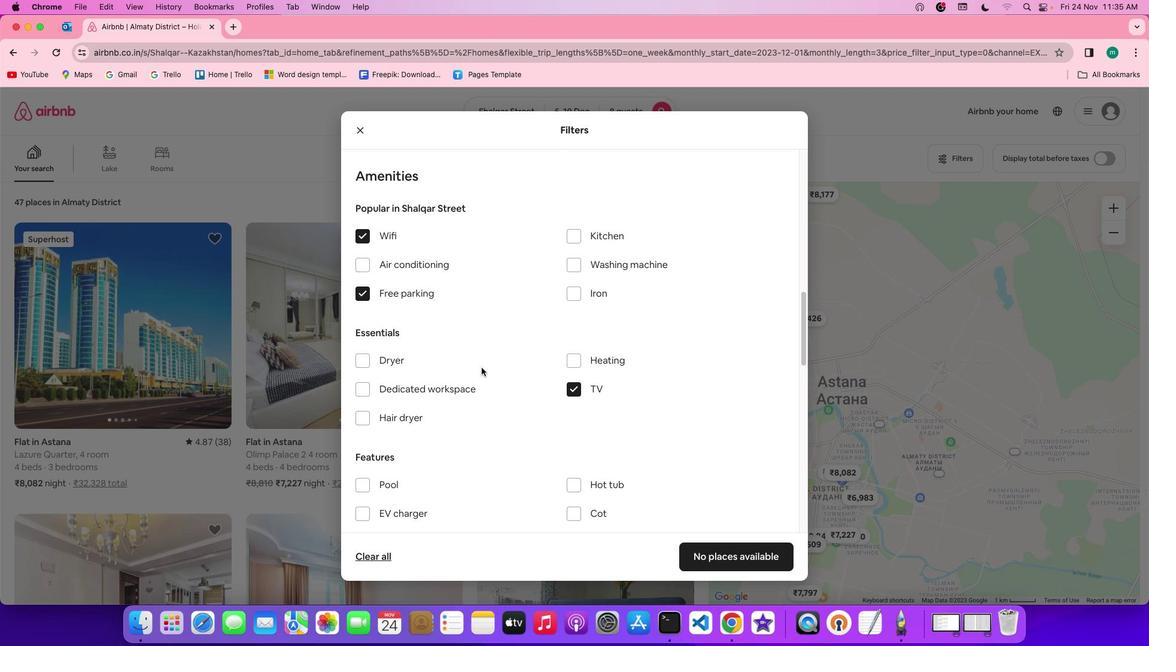 
Action: Mouse scrolled (487, 374) with delta (5, 5)
Screenshot: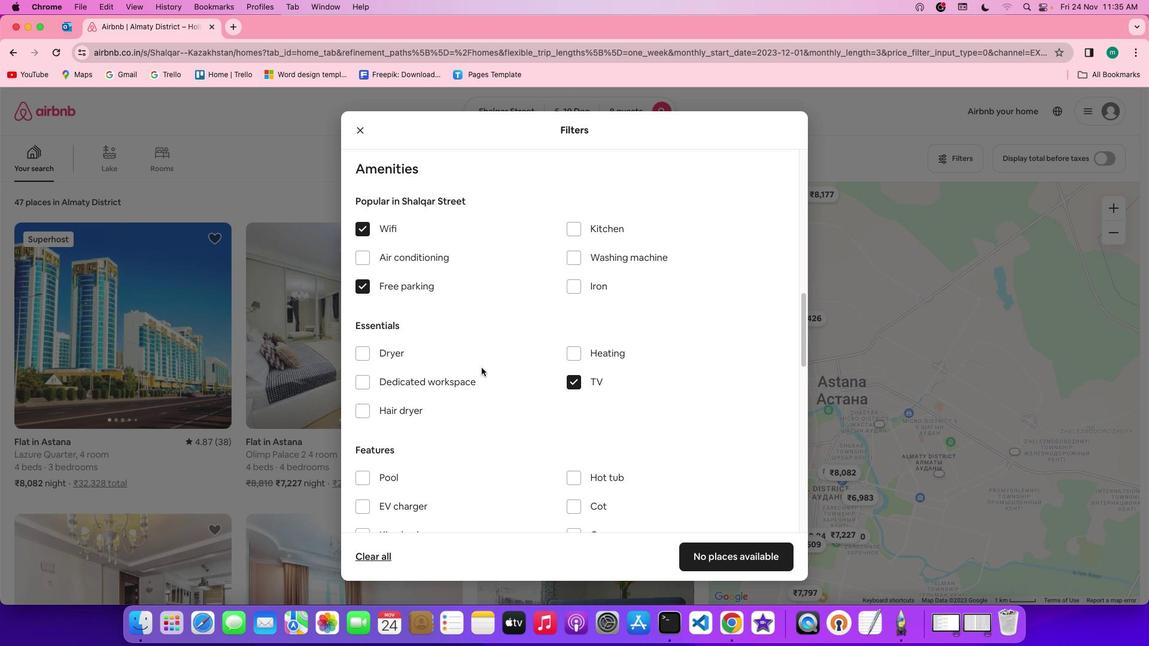 
Action: Mouse scrolled (487, 374) with delta (5, 5)
Screenshot: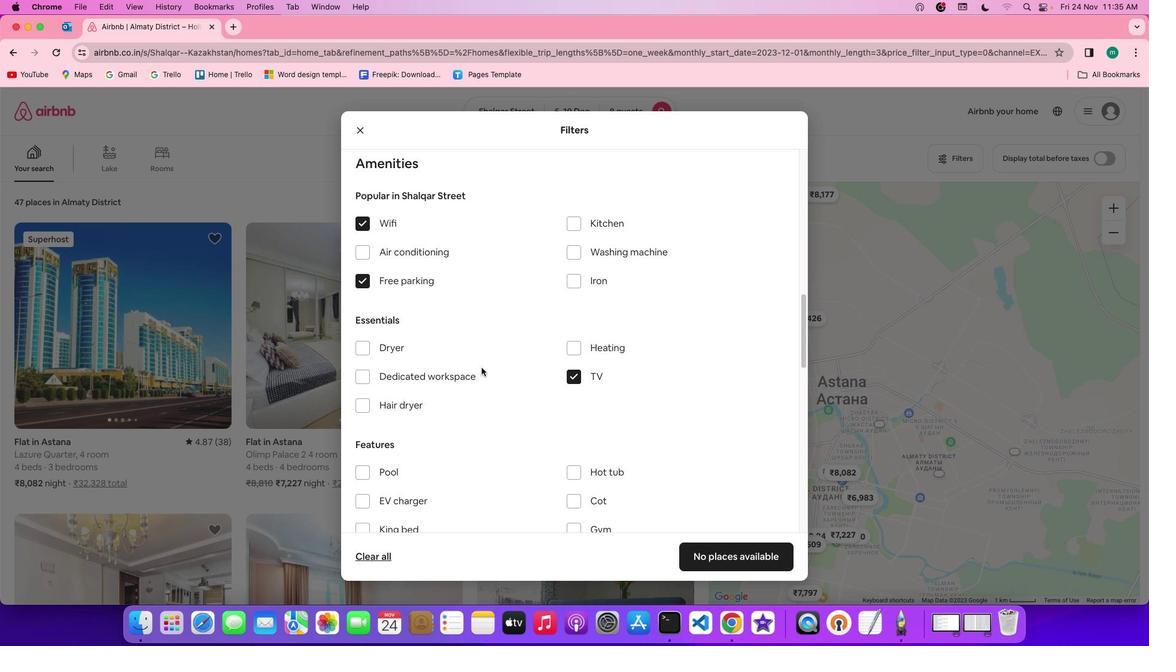 
Action: Mouse scrolled (487, 374) with delta (5, 5)
Screenshot: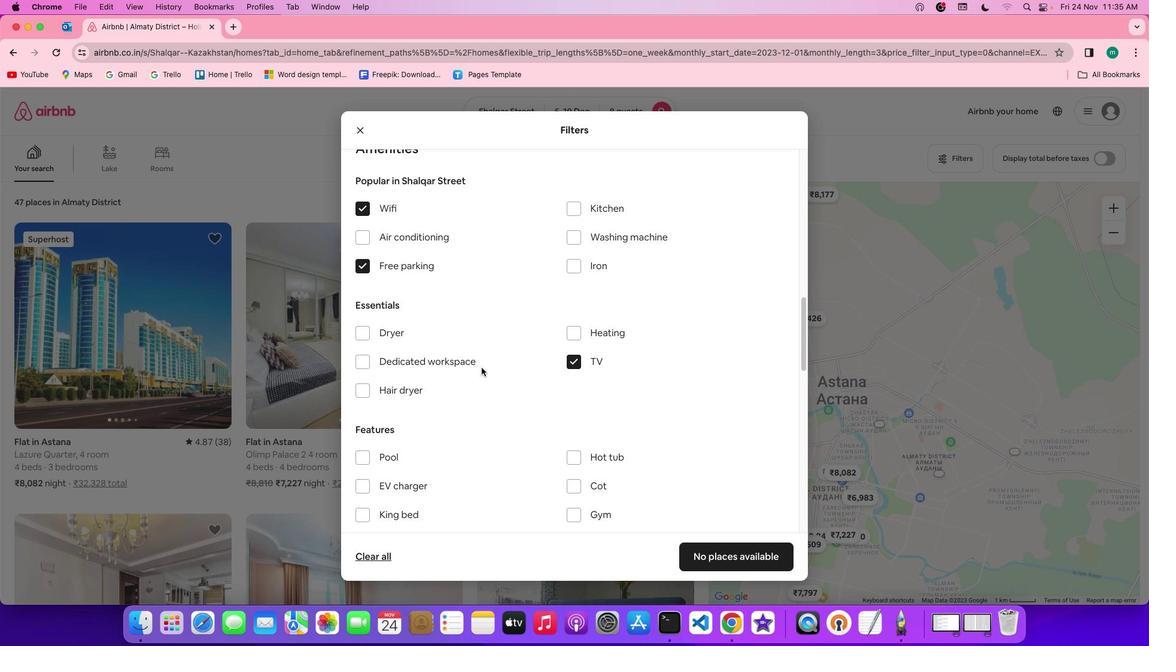 
Action: Mouse scrolled (487, 374) with delta (5, 5)
Screenshot: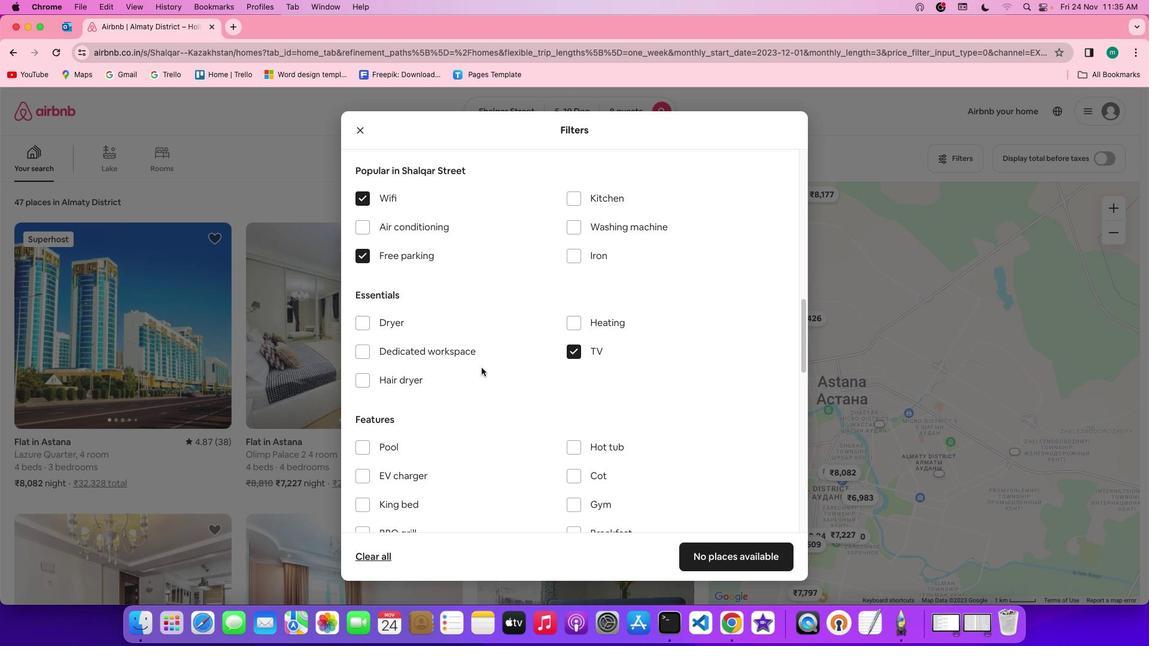 
Action: Mouse scrolled (487, 374) with delta (5, 5)
Screenshot: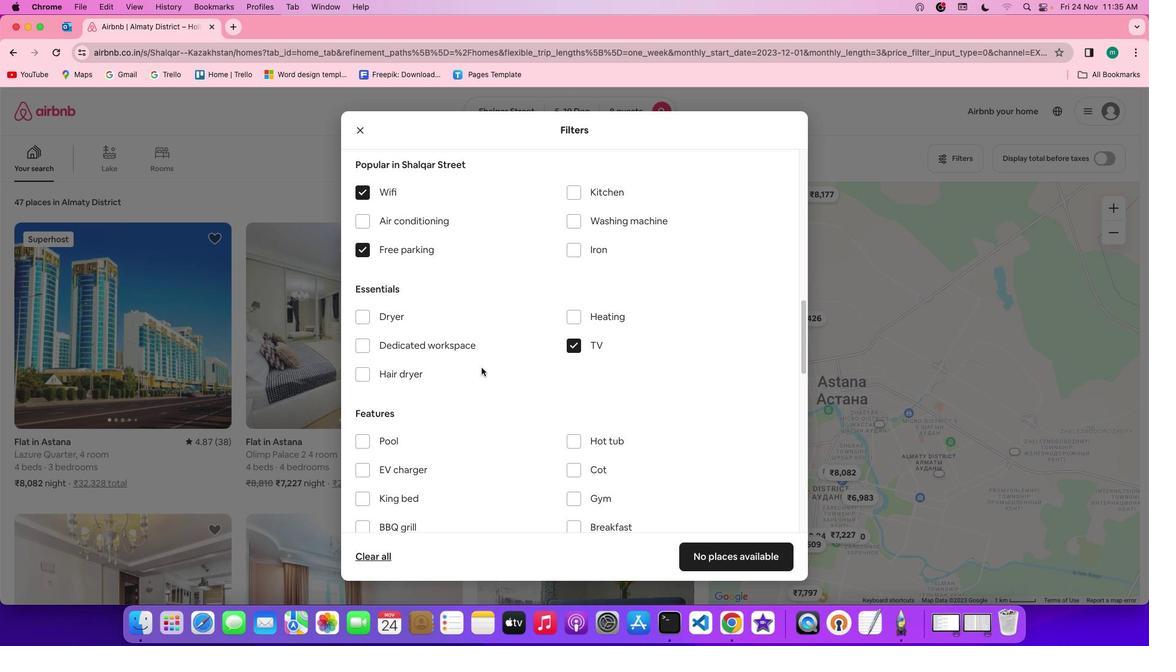 
Action: Mouse scrolled (487, 374) with delta (5, 5)
Screenshot: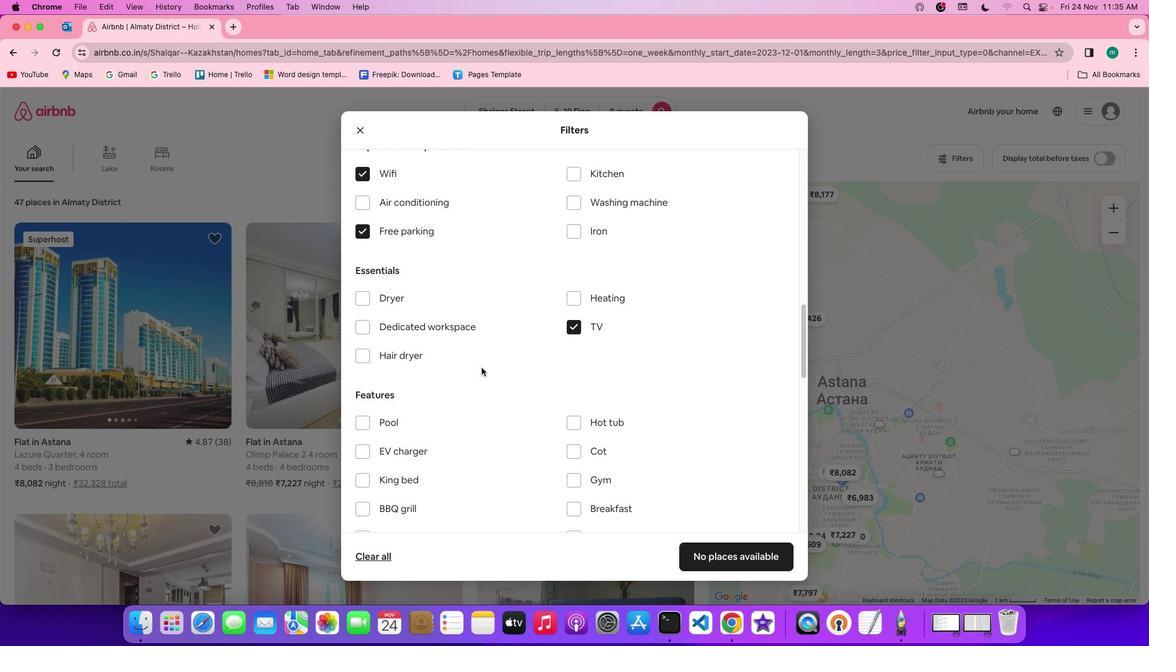 
Action: Mouse scrolled (487, 374) with delta (5, 5)
Screenshot: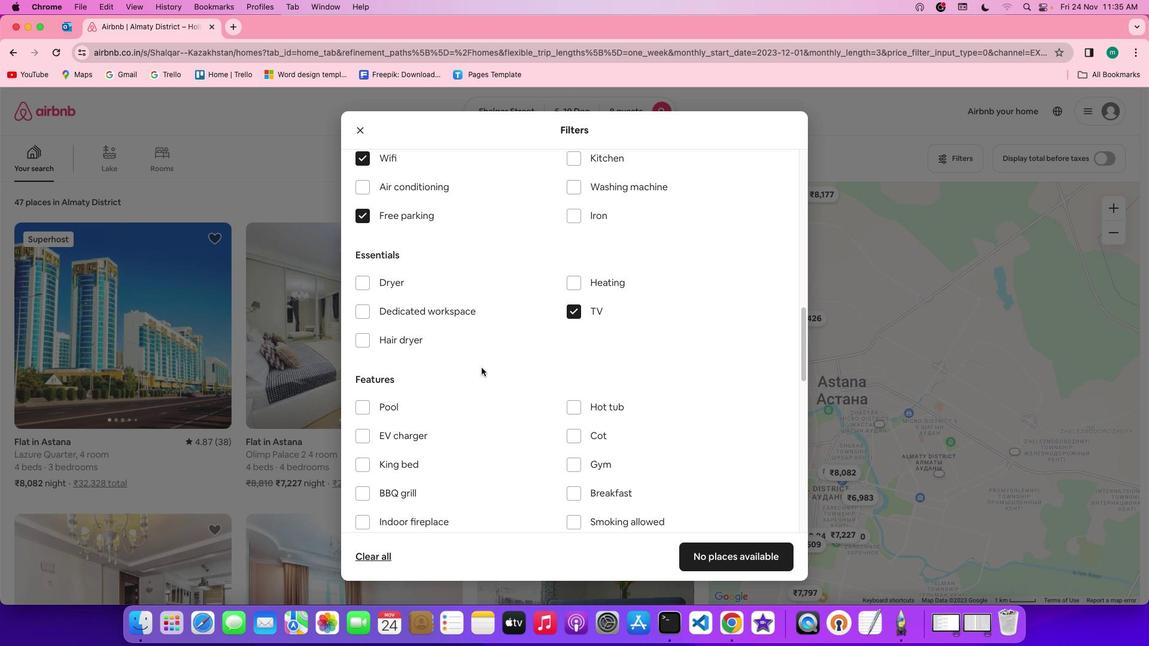 
Action: Mouse scrolled (487, 374) with delta (5, 5)
Screenshot: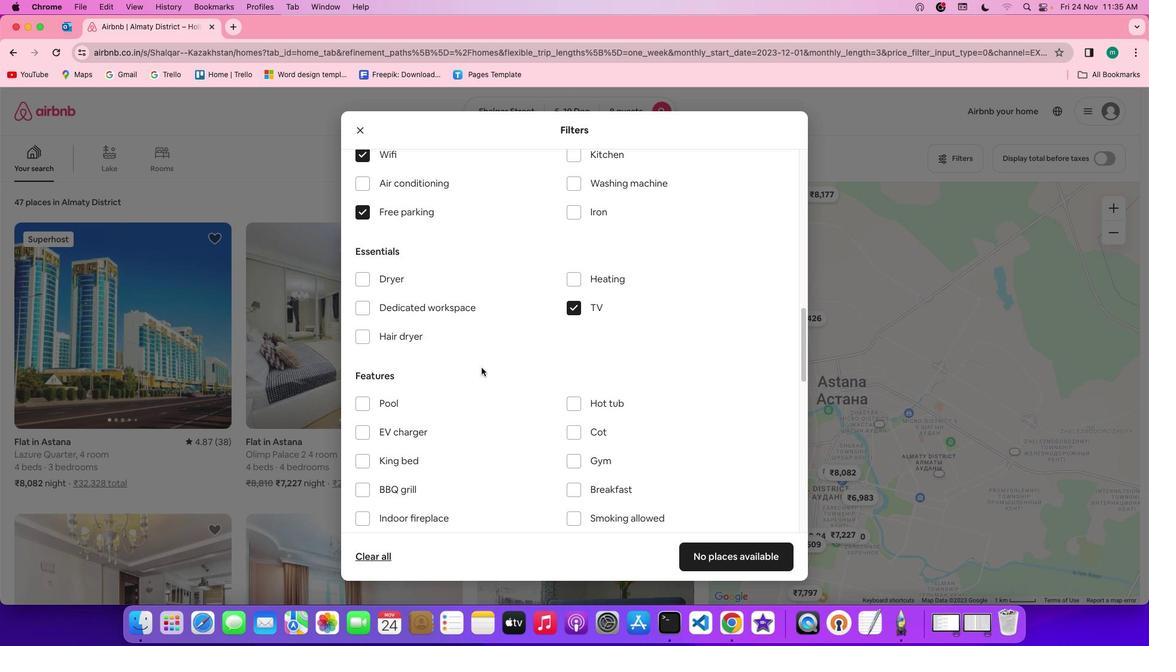 
Action: Mouse scrolled (487, 374) with delta (5, 5)
Screenshot: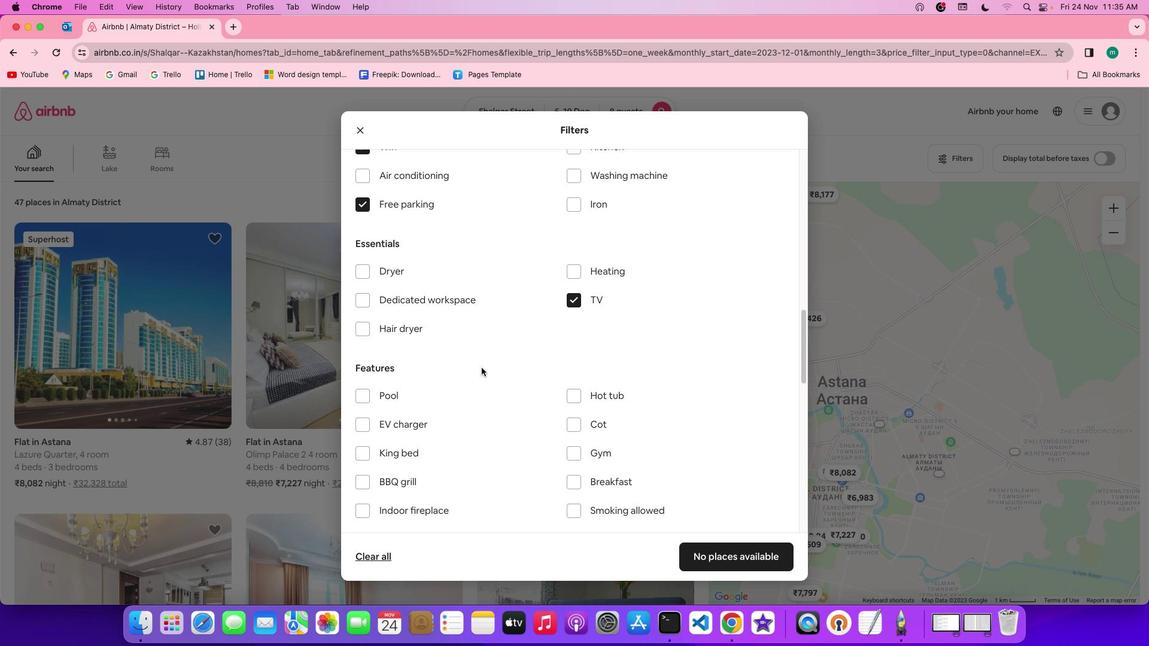 
Action: Mouse scrolled (487, 374) with delta (5, 5)
Screenshot: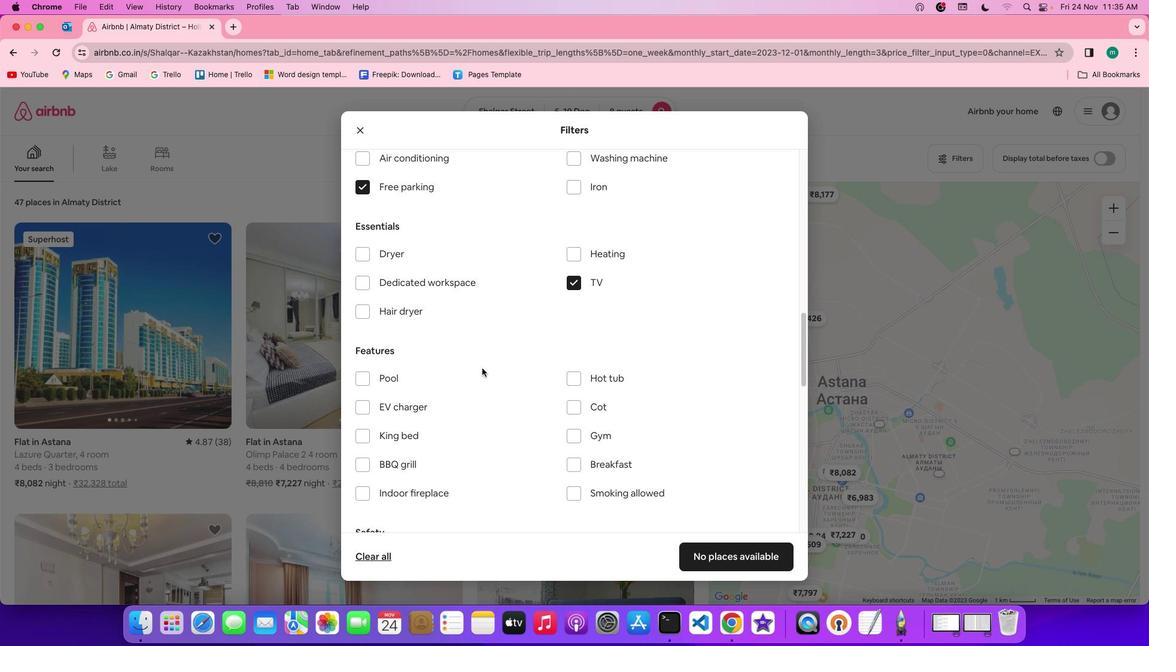
Action: Mouse moved to (487, 374)
Screenshot: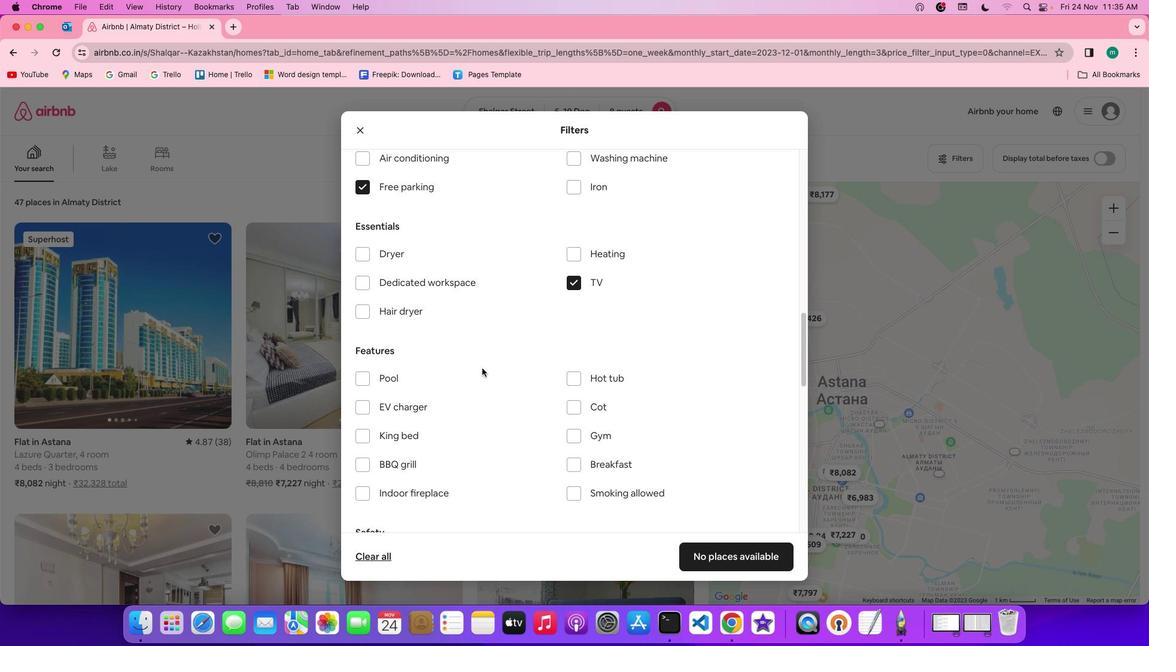 
Action: Mouse scrolled (487, 374) with delta (5, 5)
Screenshot: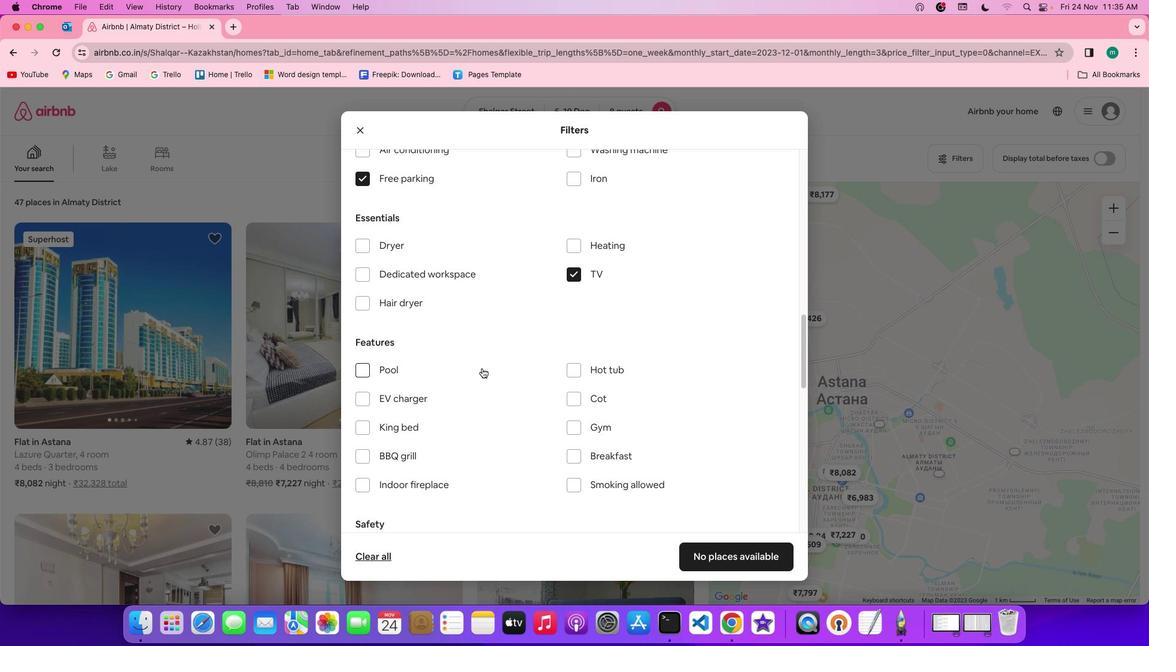 
Action: Mouse scrolled (487, 374) with delta (5, 5)
Screenshot: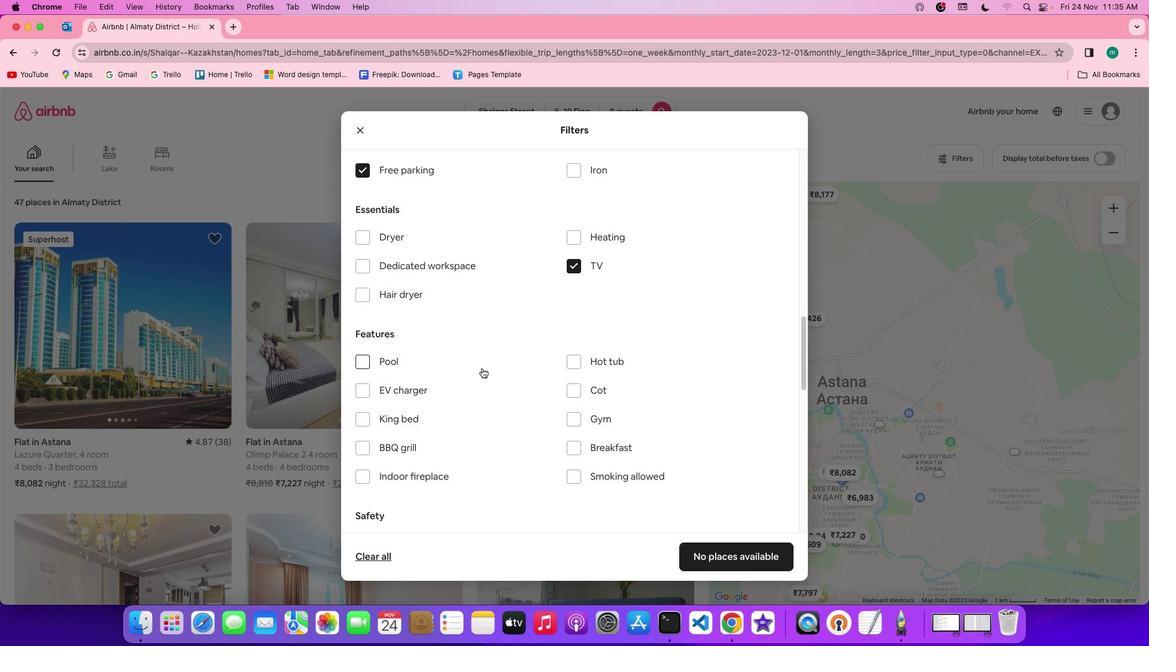 
Action: Mouse scrolled (487, 374) with delta (5, 5)
Screenshot: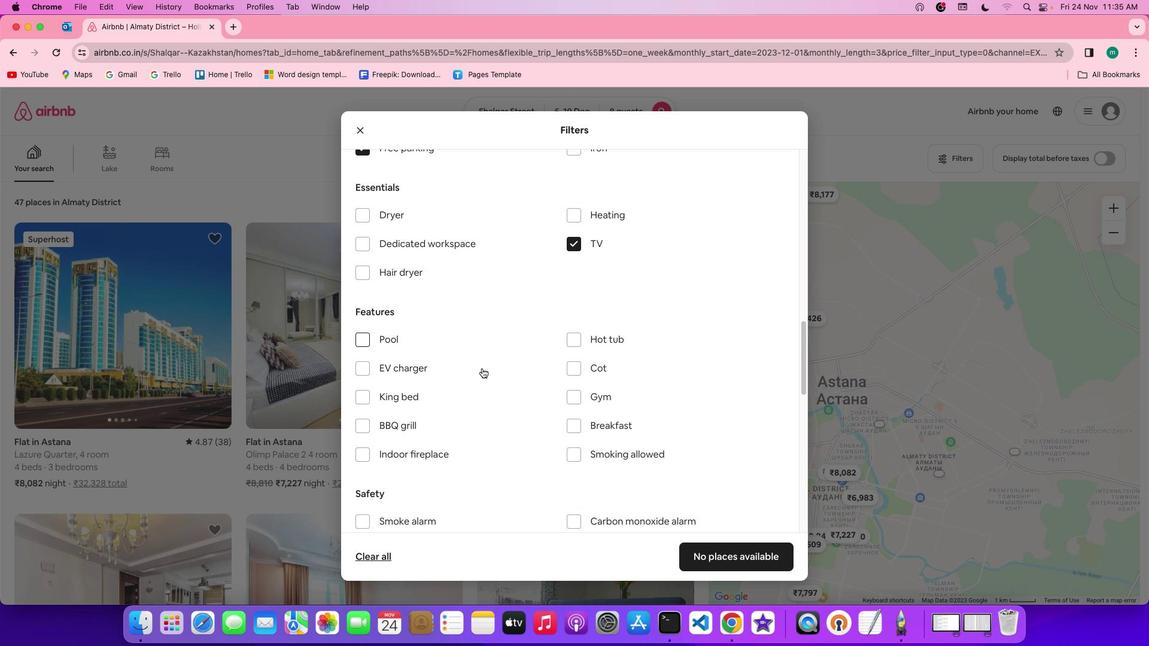 
Action: Mouse scrolled (487, 374) with delta (5, 5)
Screenshot: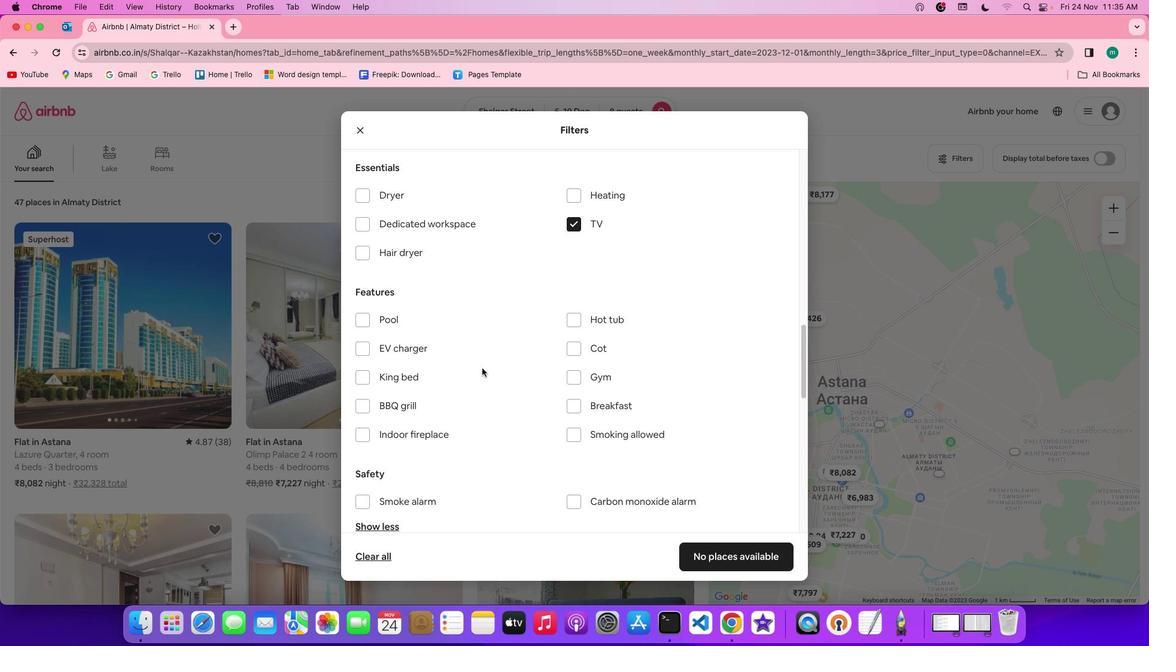 
Action: Mouse scrolled (487, 374) with delta (5, 5)
Screenshot: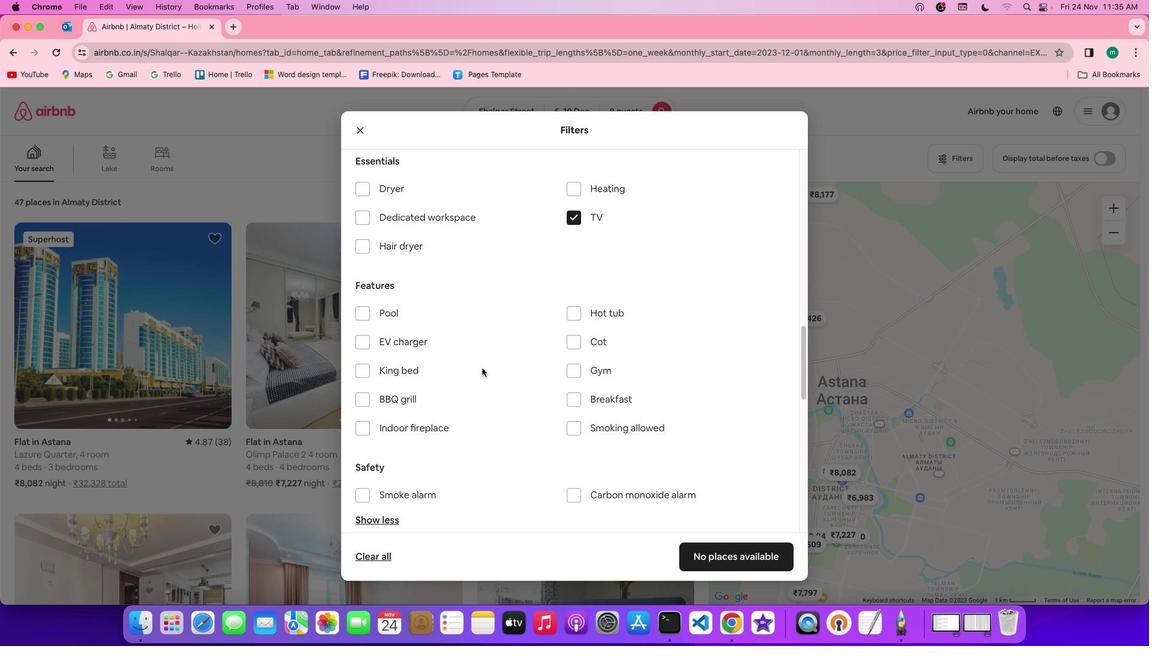 
Action: Mouse scrolled (487, 374) with delta (5, 5)
Screenshot: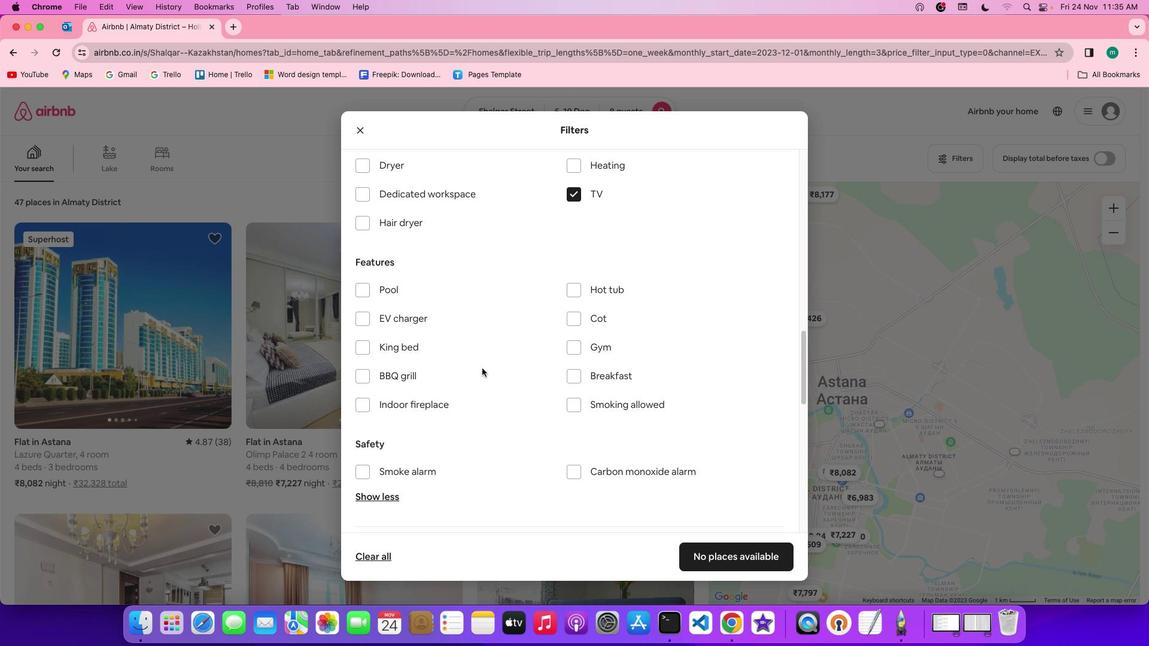 
Action: Mouse scrolled (487, 374) with delta (5, 5)
Screenshot: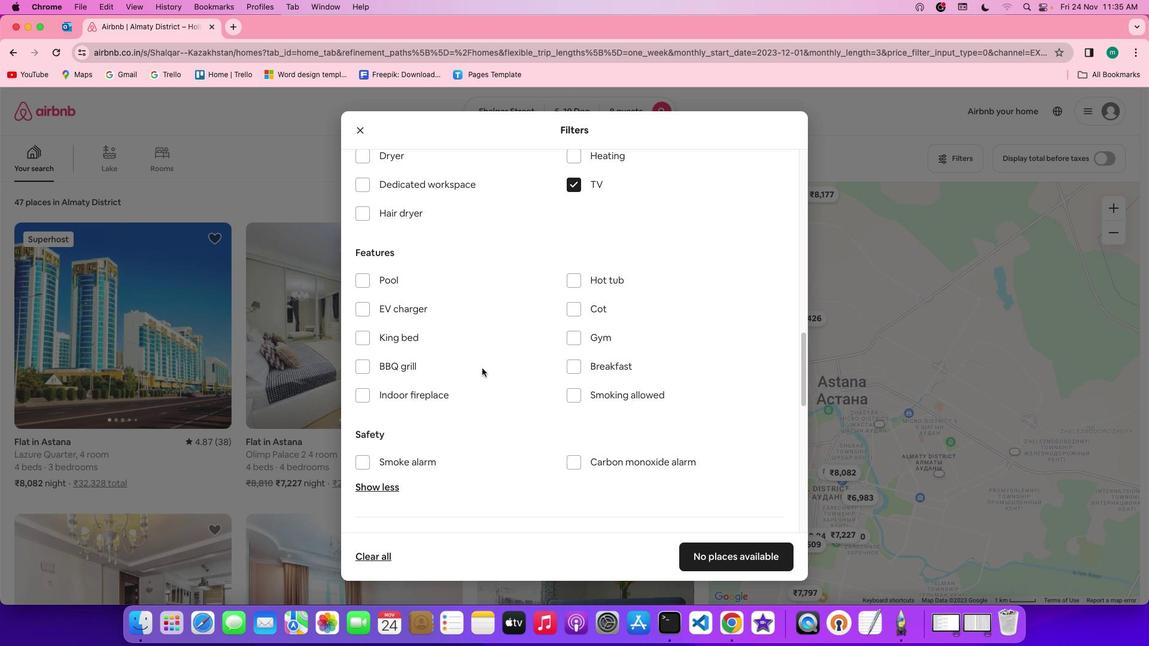 
Action: Mouse scrolled (487, 374) with delta (5, 5)
Screenshot: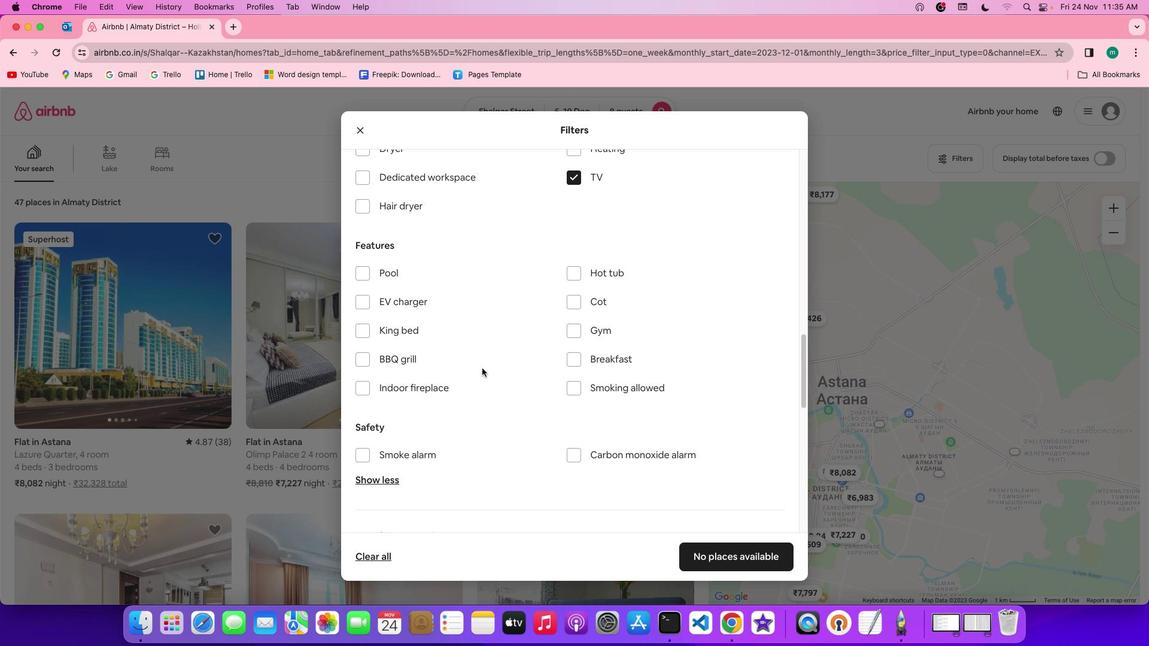 
Action: Mouse moved to (580, 331)
Screenshot: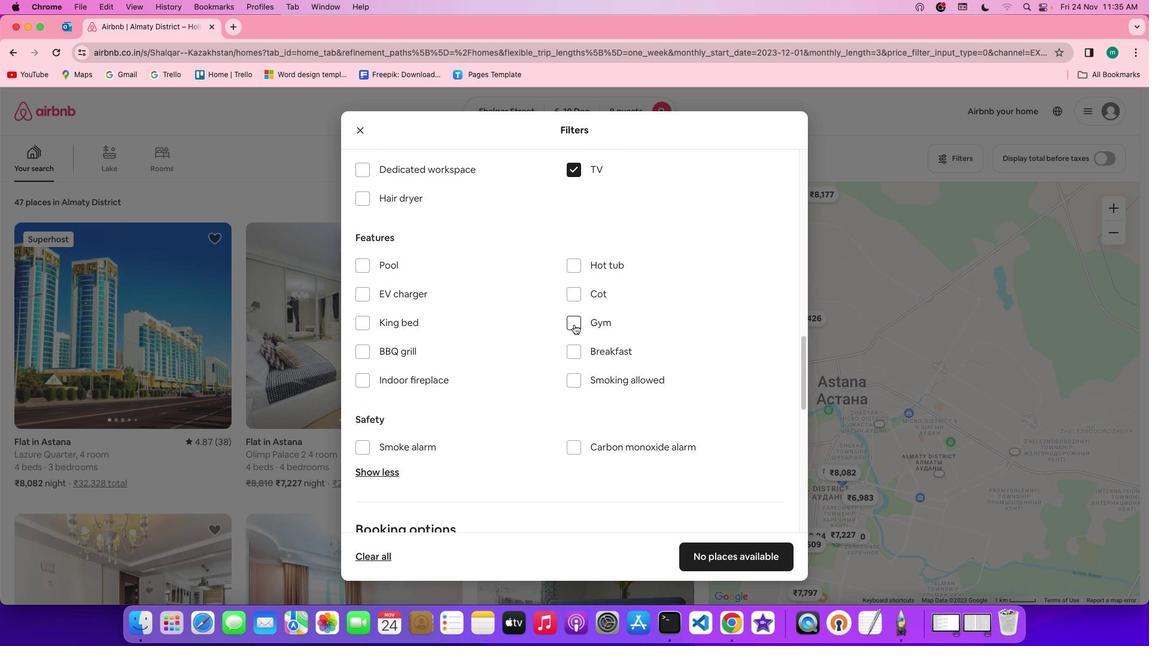 
Action: Mouse pressed left at (580, 331)
Screenshot: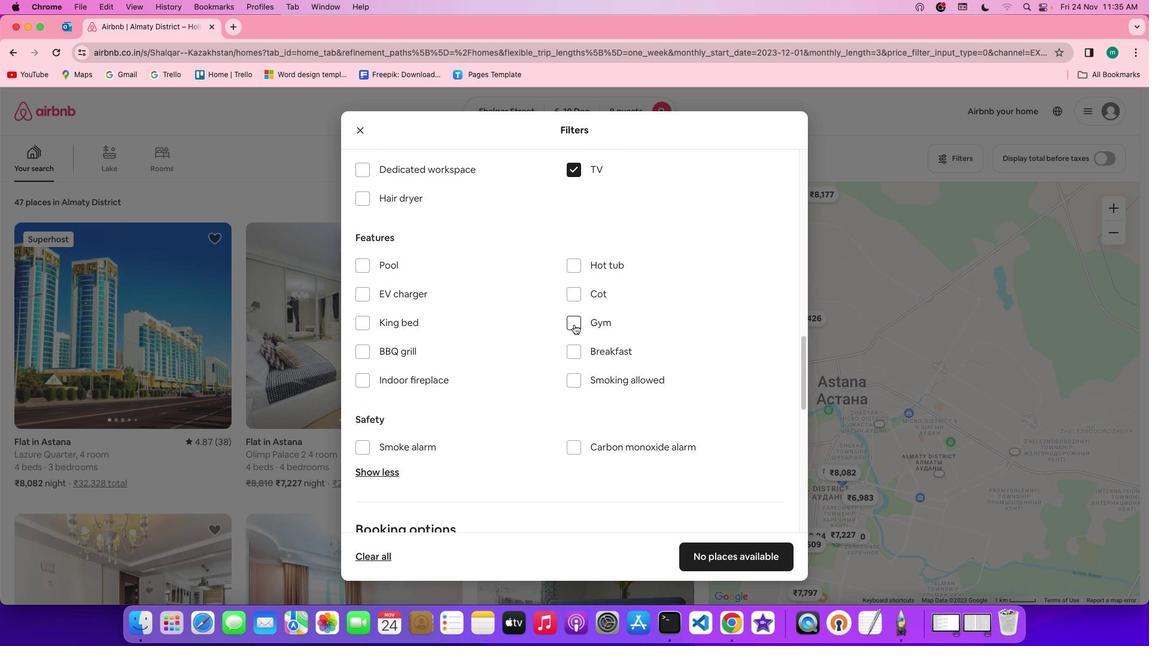 
Action: Mouse moved to (583, 355)
Screenshot: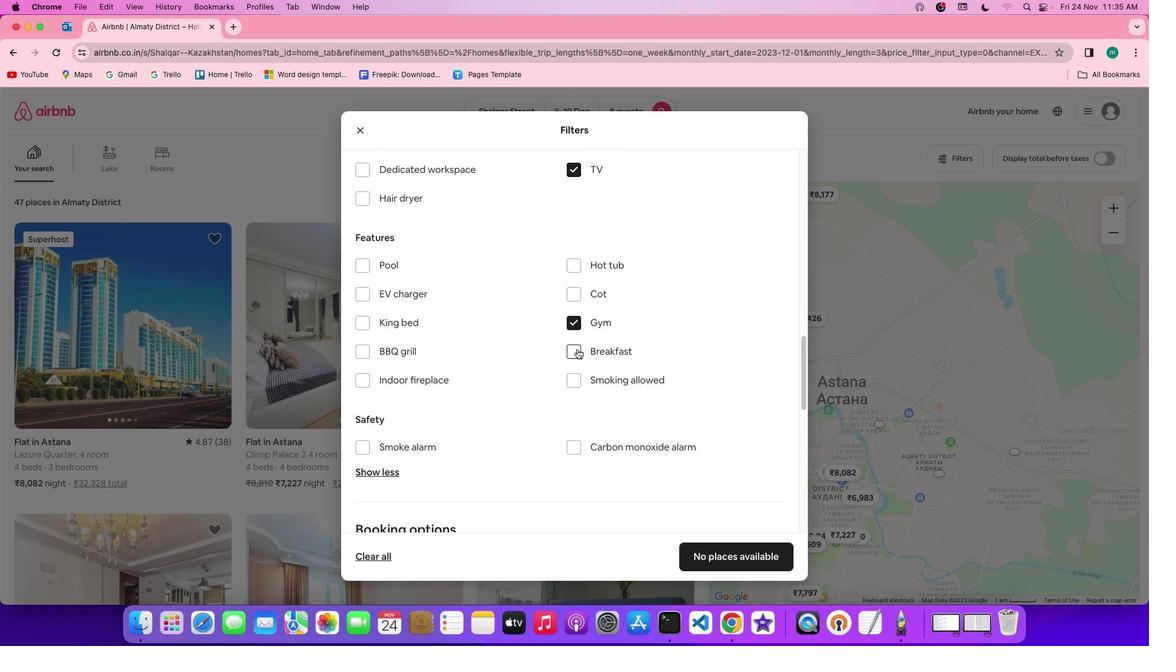 
Action: Mouse pressed left at (583, 355)
Screenshot: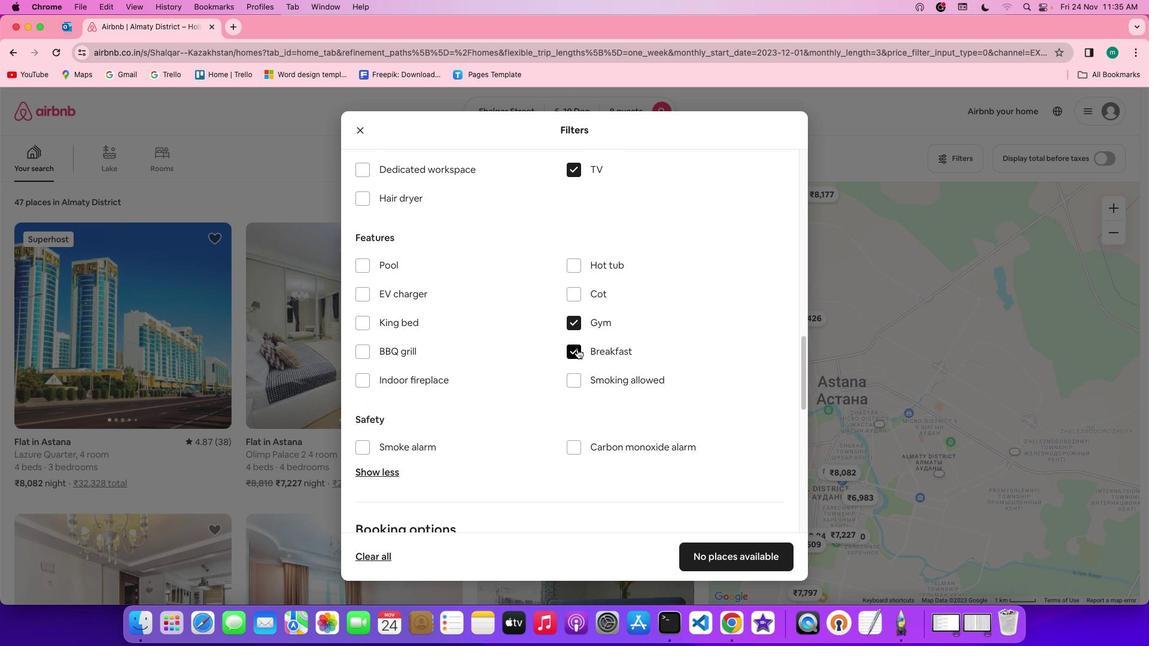 
Action: Mouse moved to (690, 438)
Screenshot: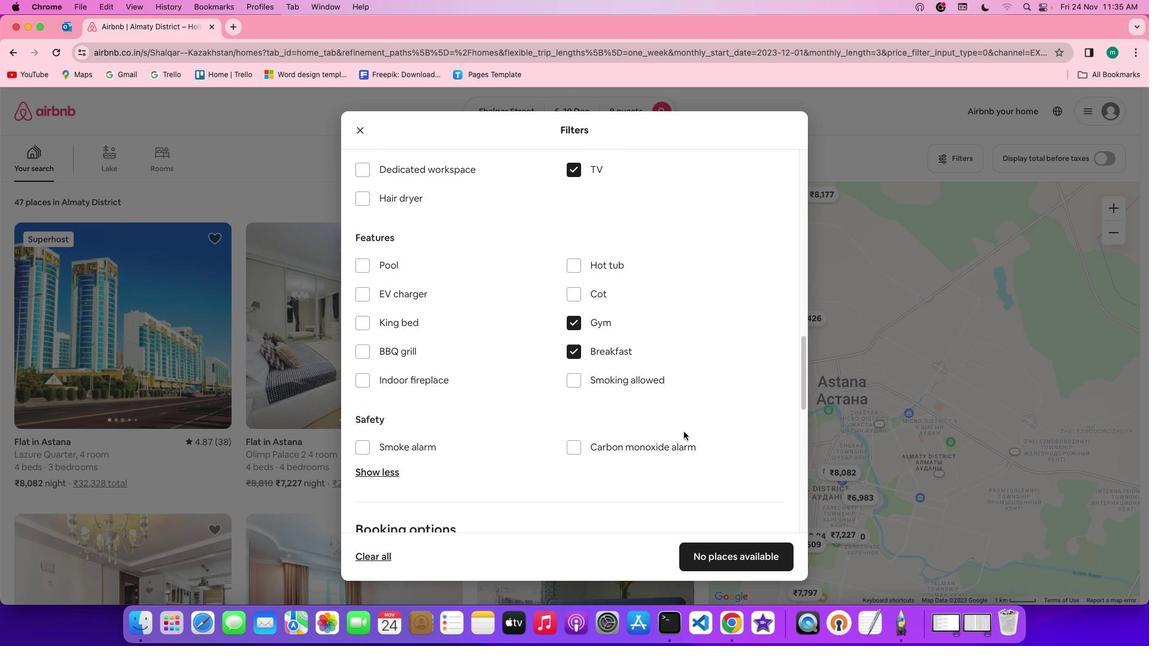 
Action: Mouse scrolled (690, 438) with delta (5, 5)
Screenshot: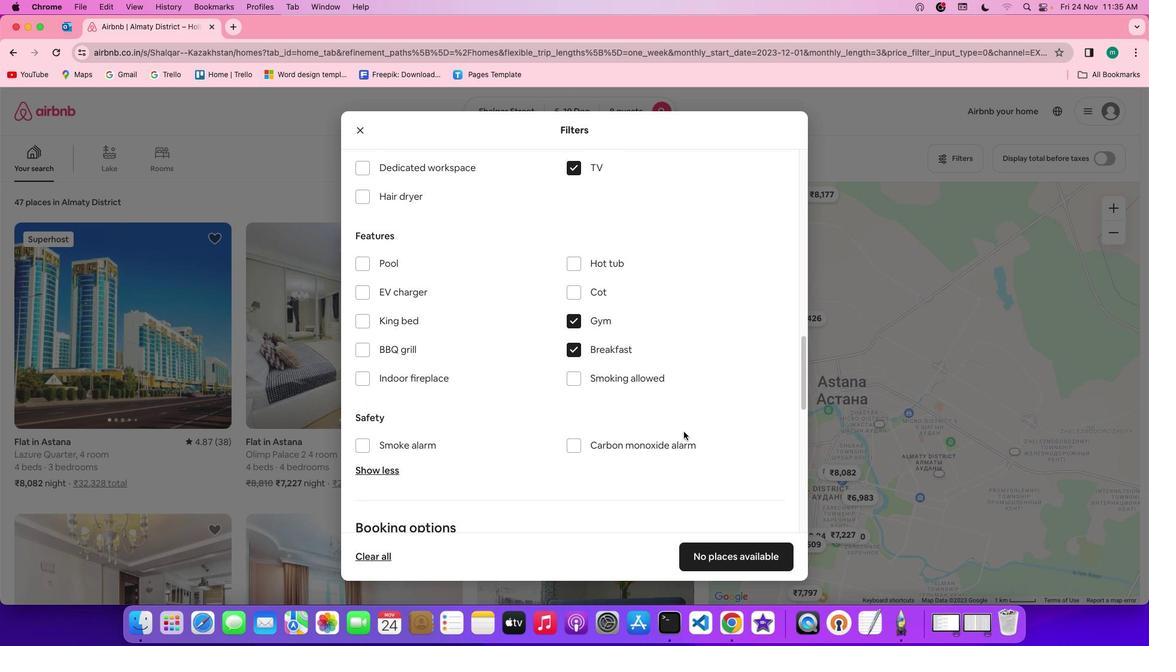 
Action: Mouse scrolled (690, 438) with delta (5, 5)
Screenshot: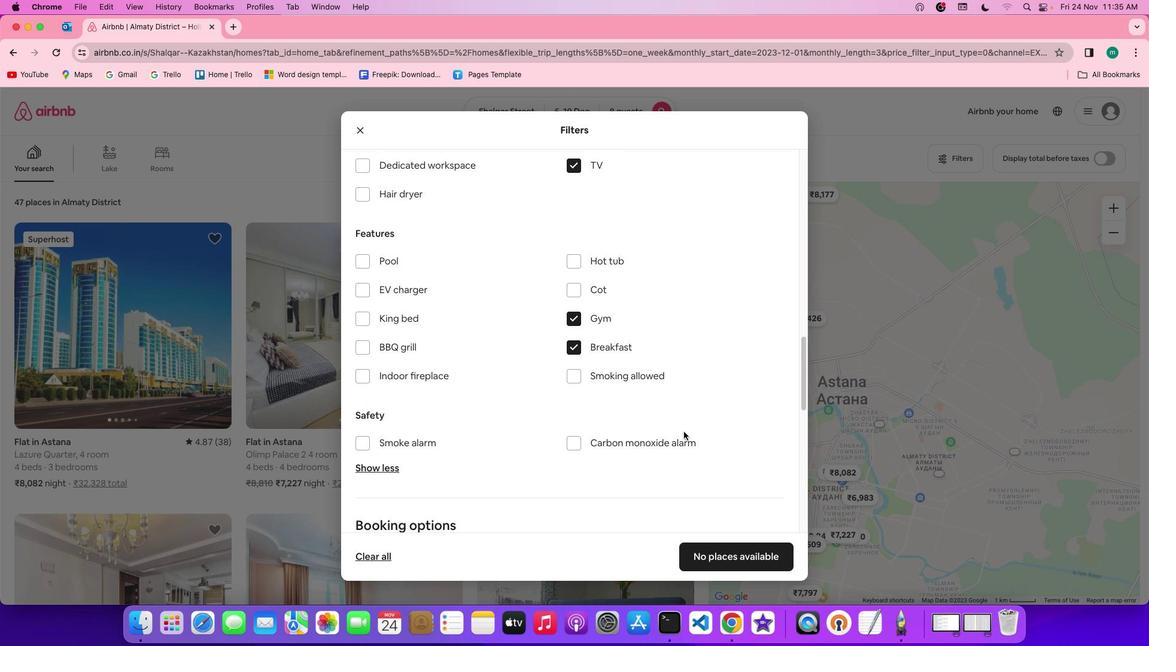 
Action: Mouse scrolled (690, 438) with delta (5, 5)
Screenshot: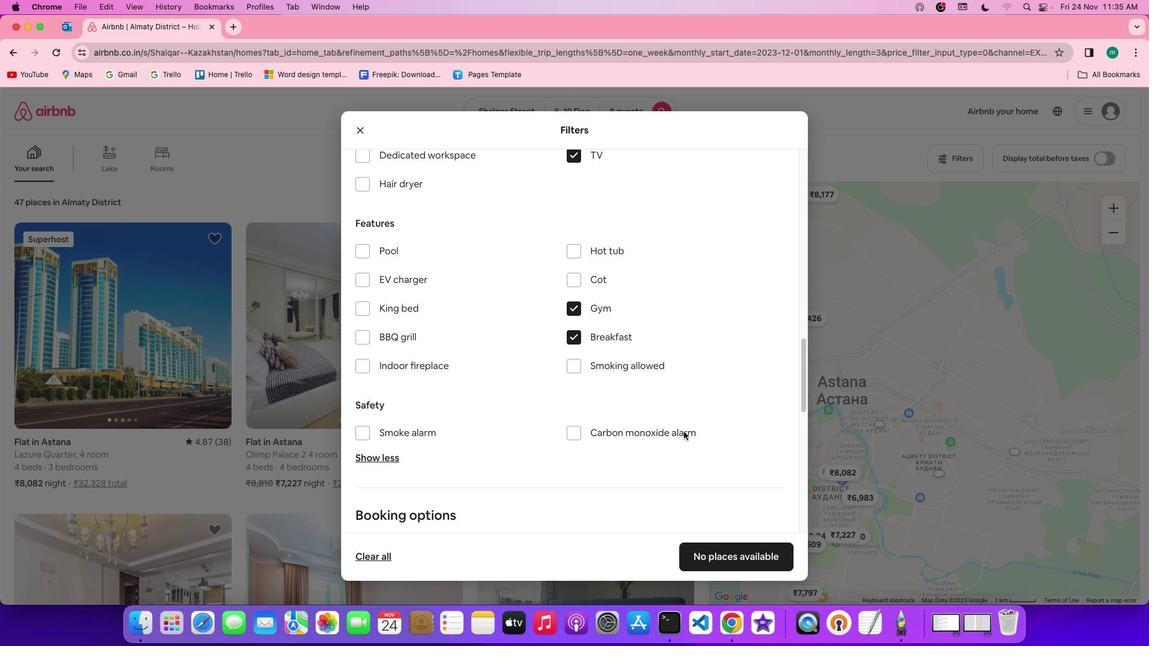 
Action: Mouse scrolled (690, 438) with delta (5, 5)
Screenshot: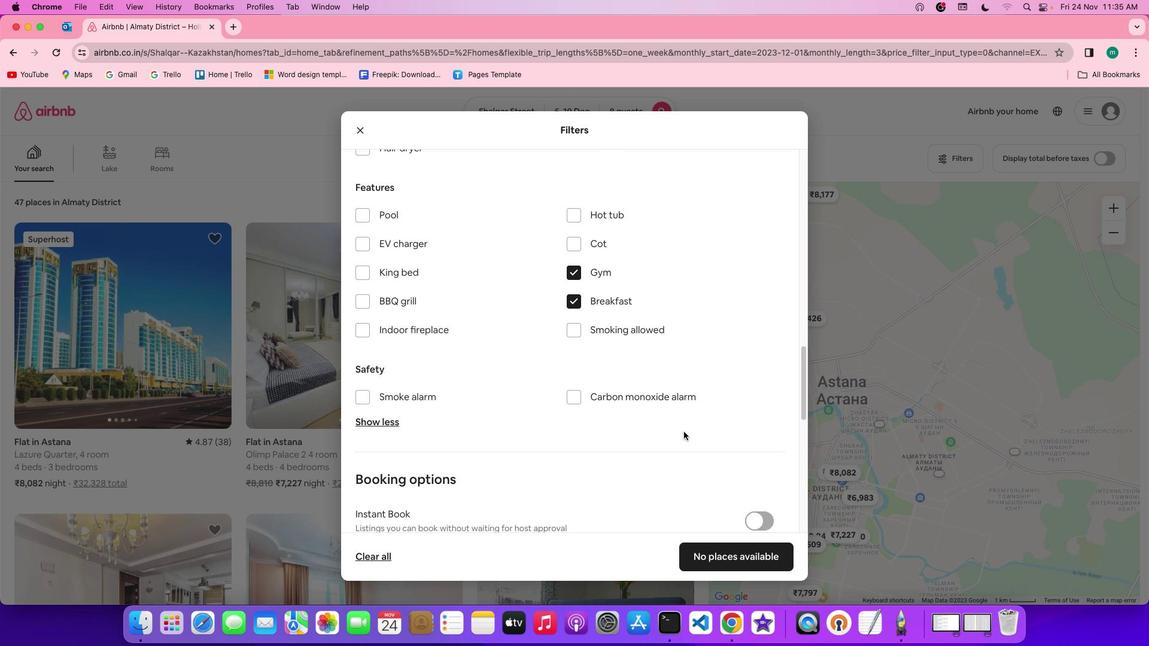 
Action: Mouse scrolled (690, 438) with delta (5, 5)
Screenshot: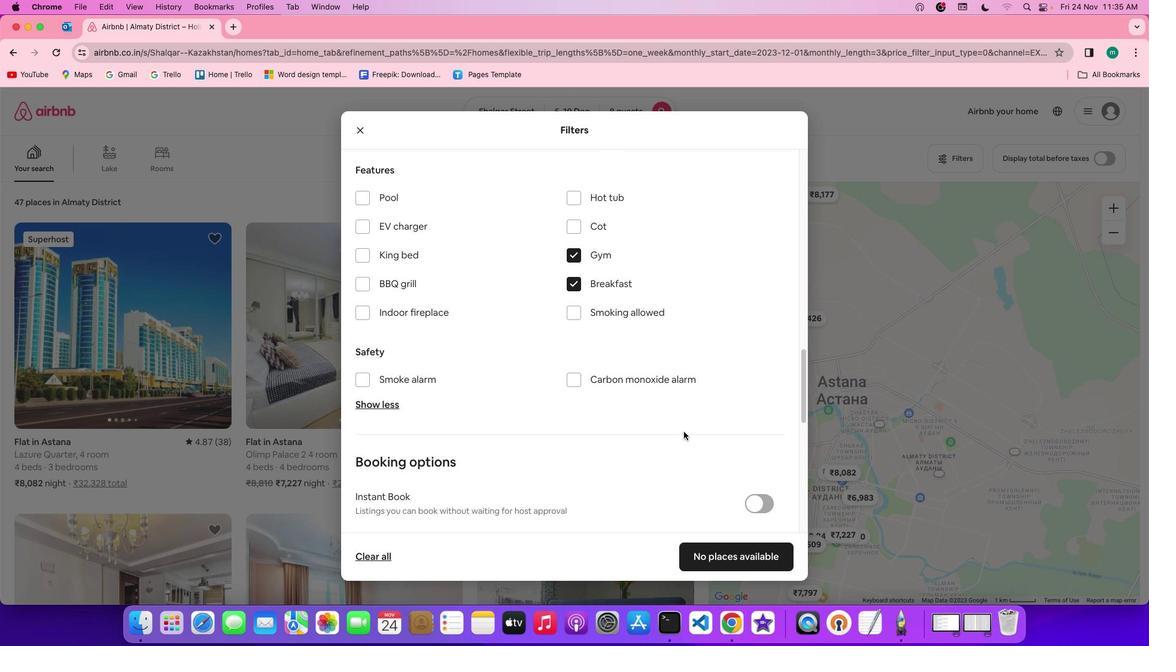 
Action: Mouse scrolled (690, 438) with delta (5, 5)
Screenshot: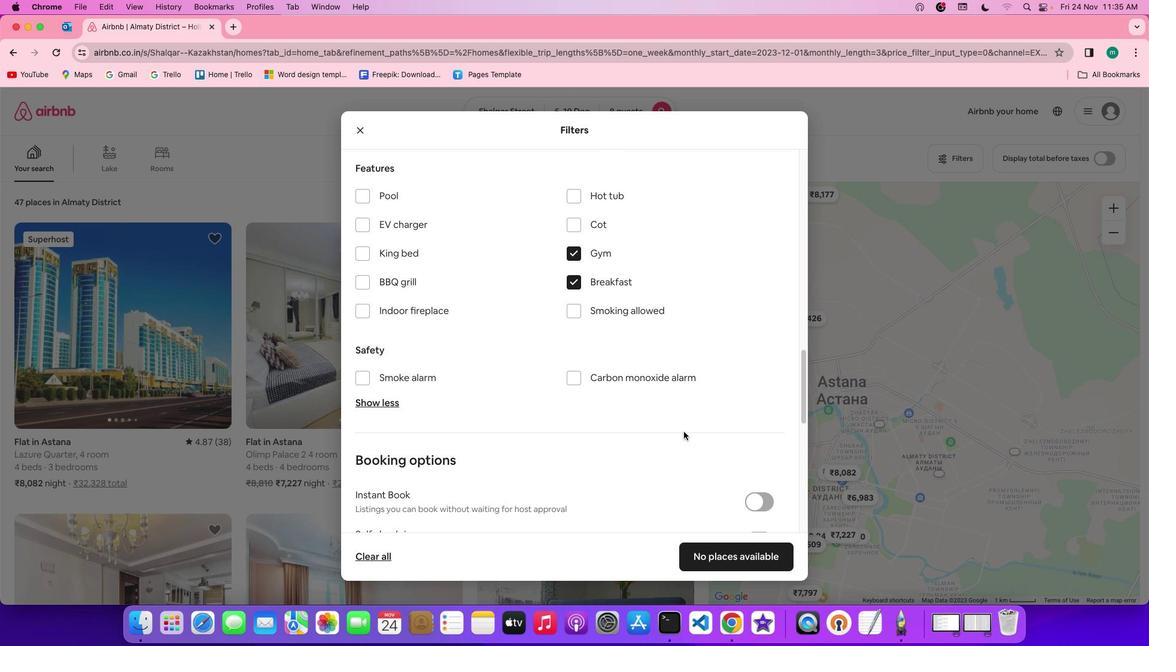 
Action: Mouse scrolled (690, 438) with delta (5, 5)
Screenshot: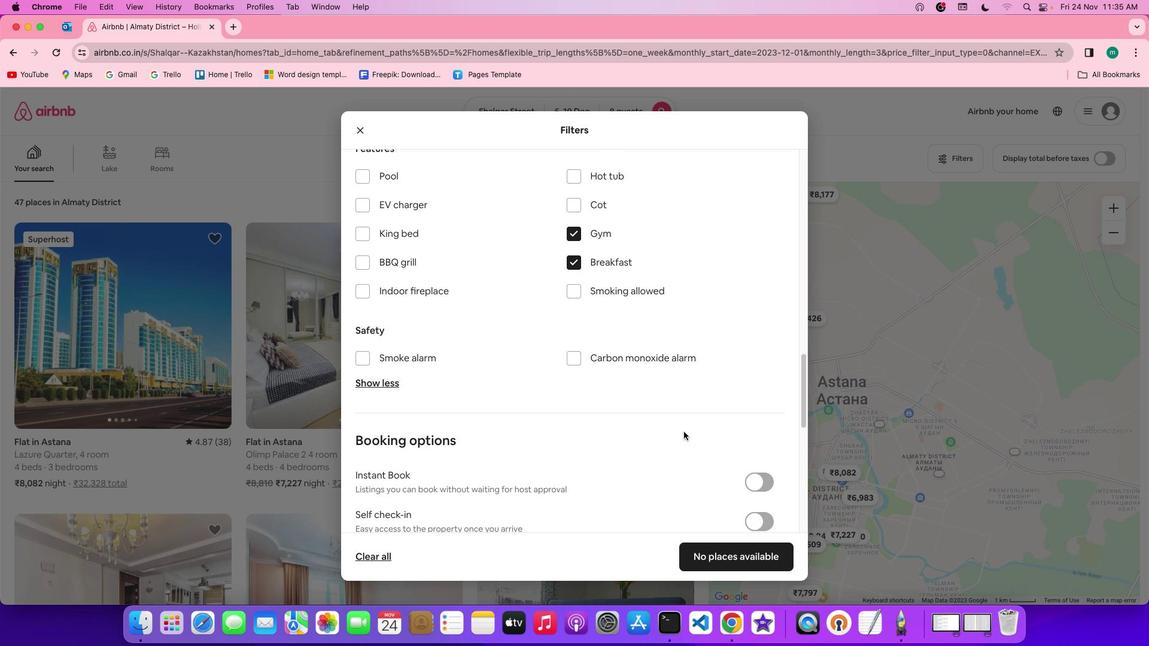 
Action: Mouse scrolled (690, 438) with delta (5, 5)
Screenshot: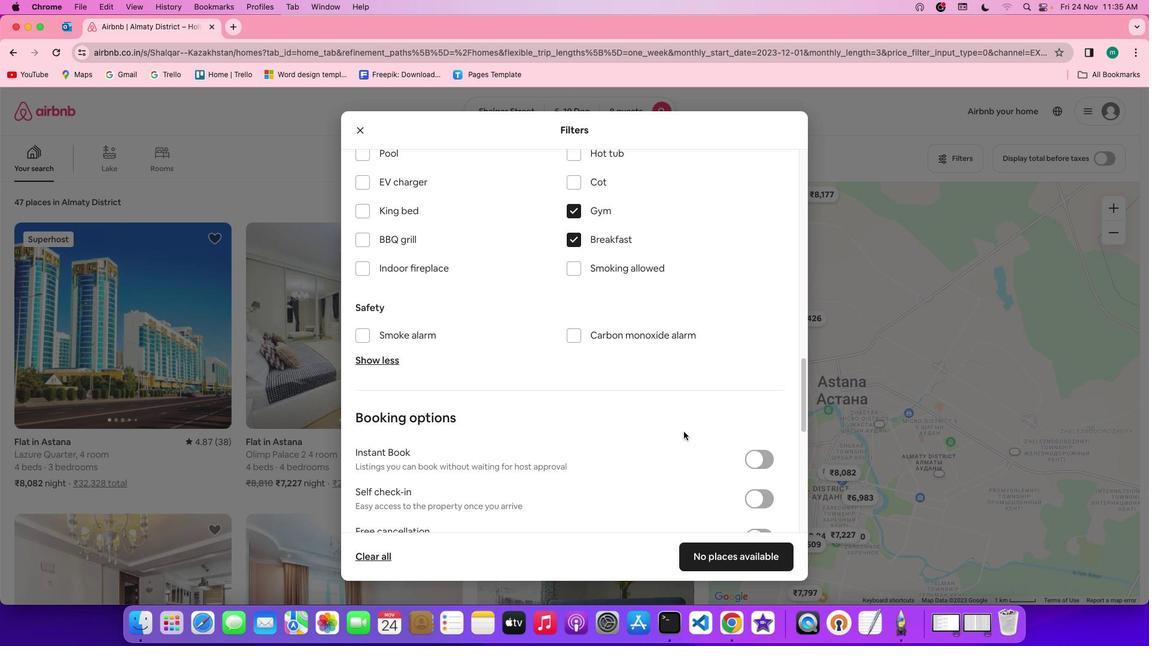 
Action: Mouse moved to (689, 438)
Screenshot: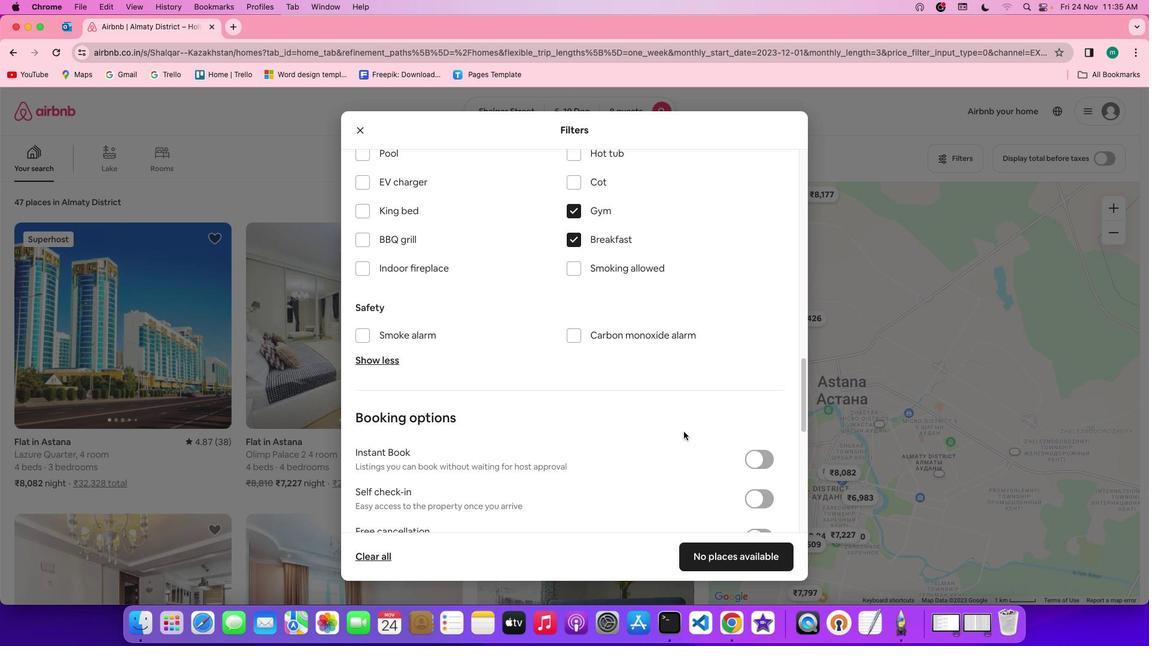 
Action: Mouse scrolled (689, 438) with delta (5, 5)
Screenshot: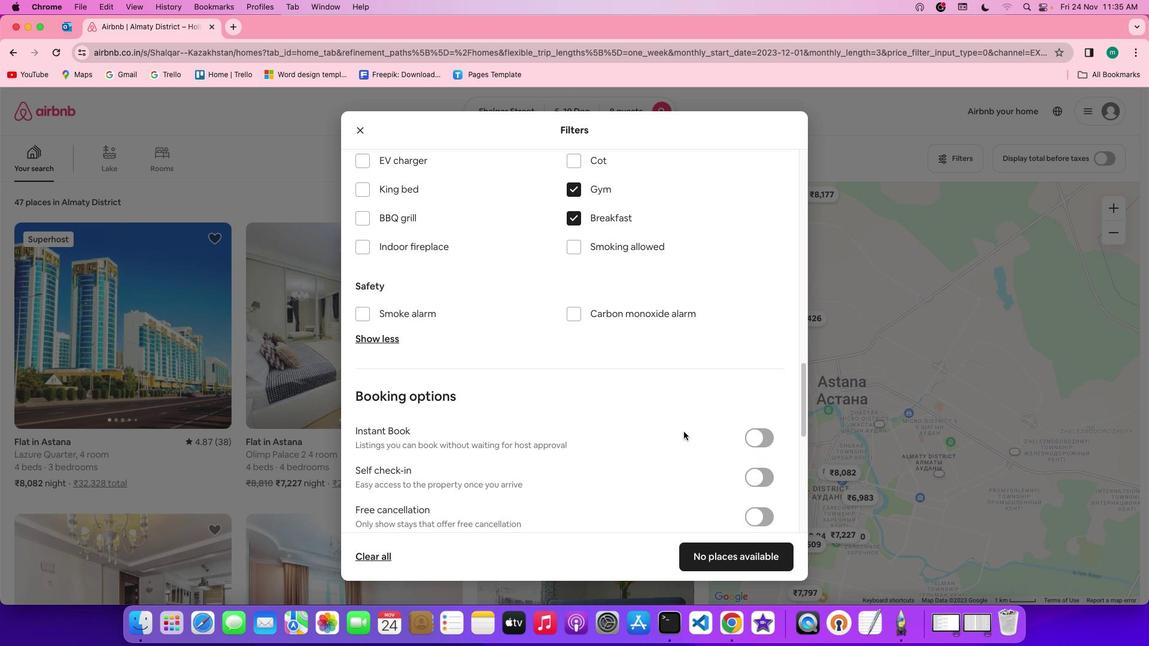 
Action: Mouse scrolled (689, 438) with delta (5, 4)
Screenshot: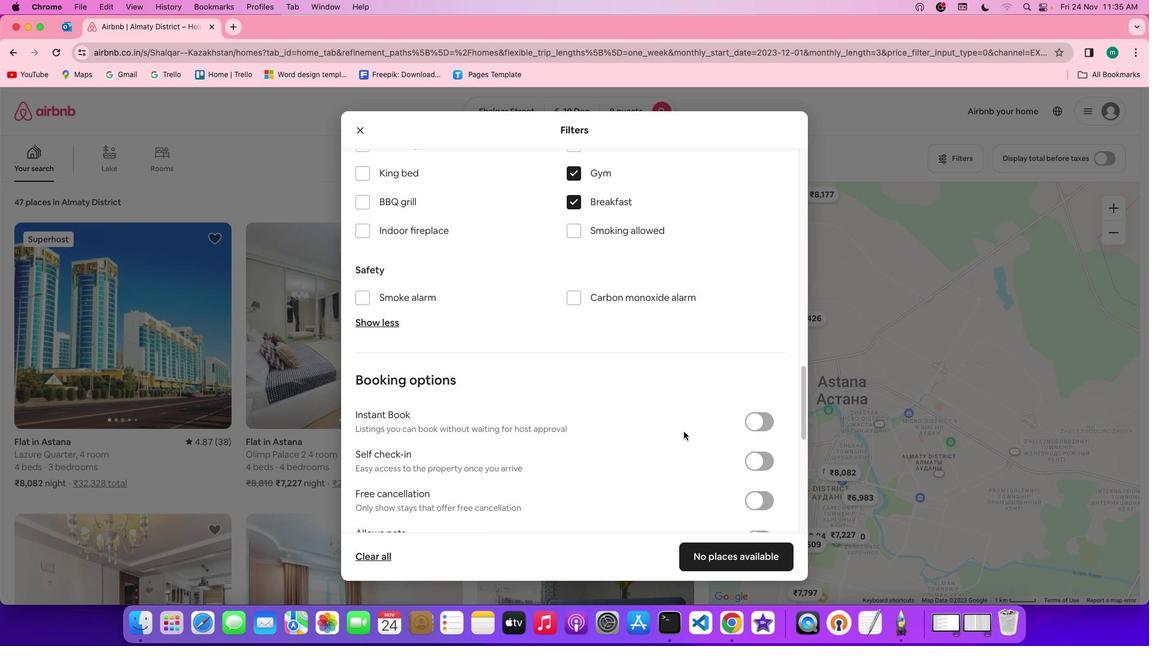 
Action: Mouse scrolled (689, 438) with delta (5, 5)
Screenshot: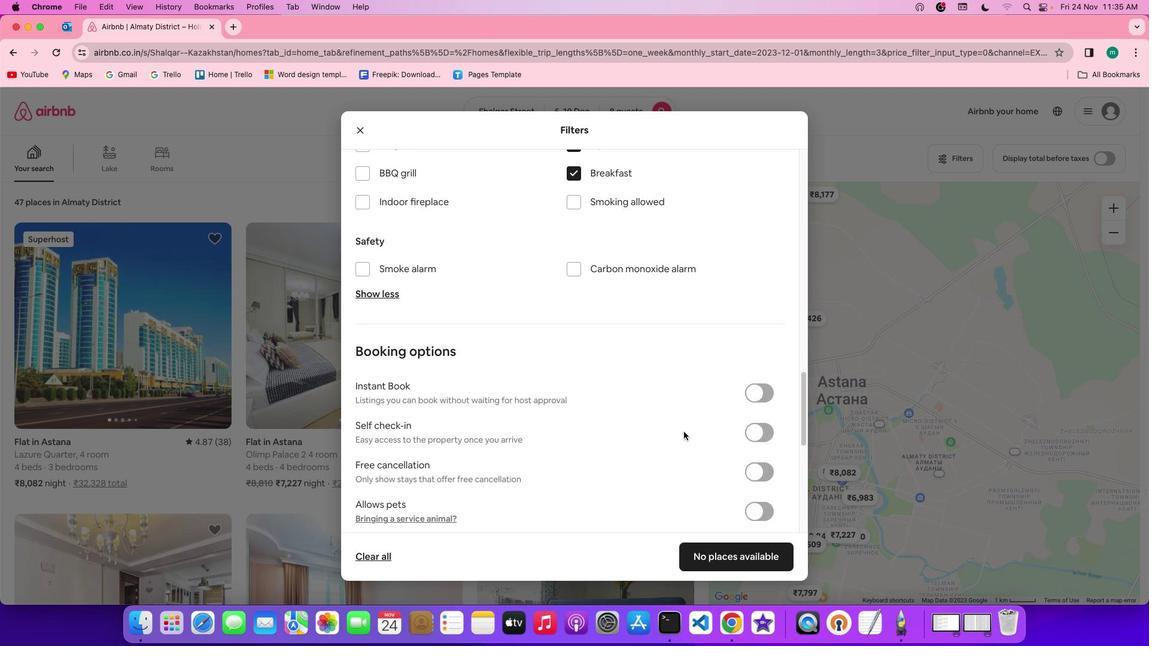 
Action: Mouse scrolled (689, 438) with delta (5, 5)
Screenshot: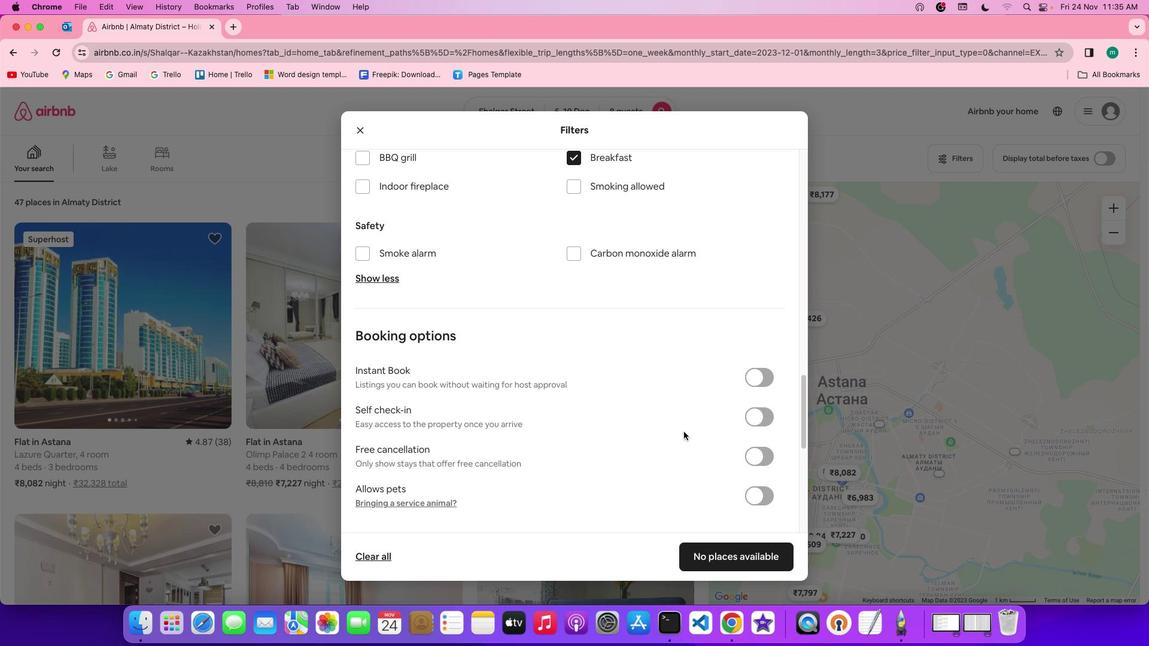 
Action: Mouse scrolled (689, 438) with delta (5, 4)
Screenshot: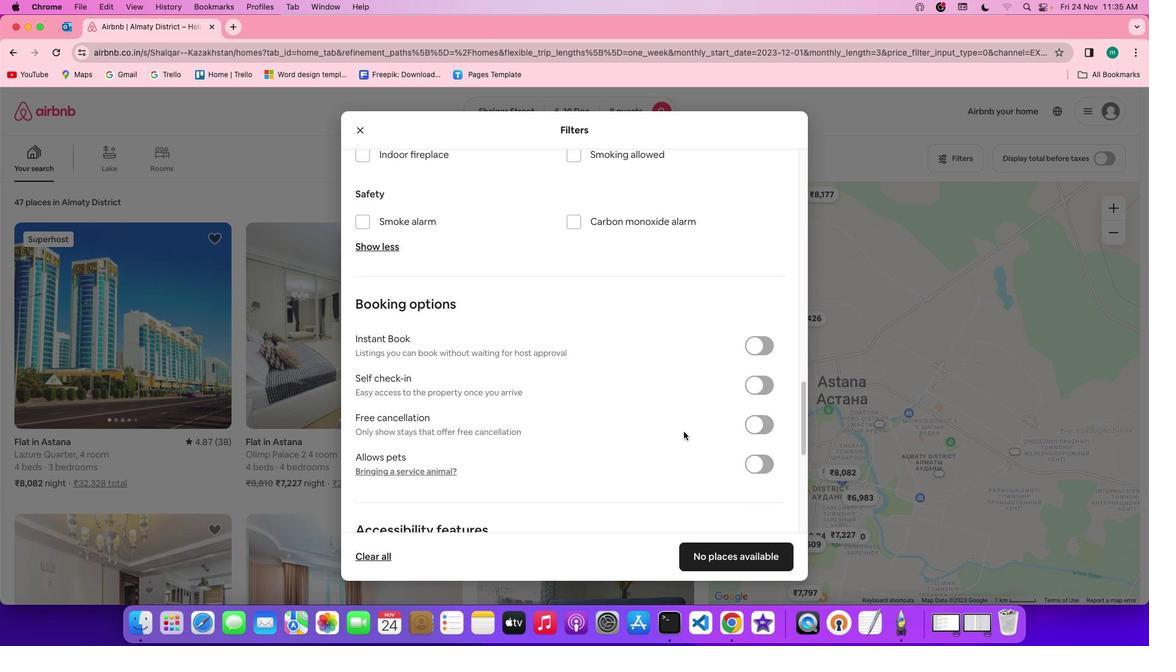 
Action: Mouse scrolled (689, 438) with delta (5, 5)
Screenshot: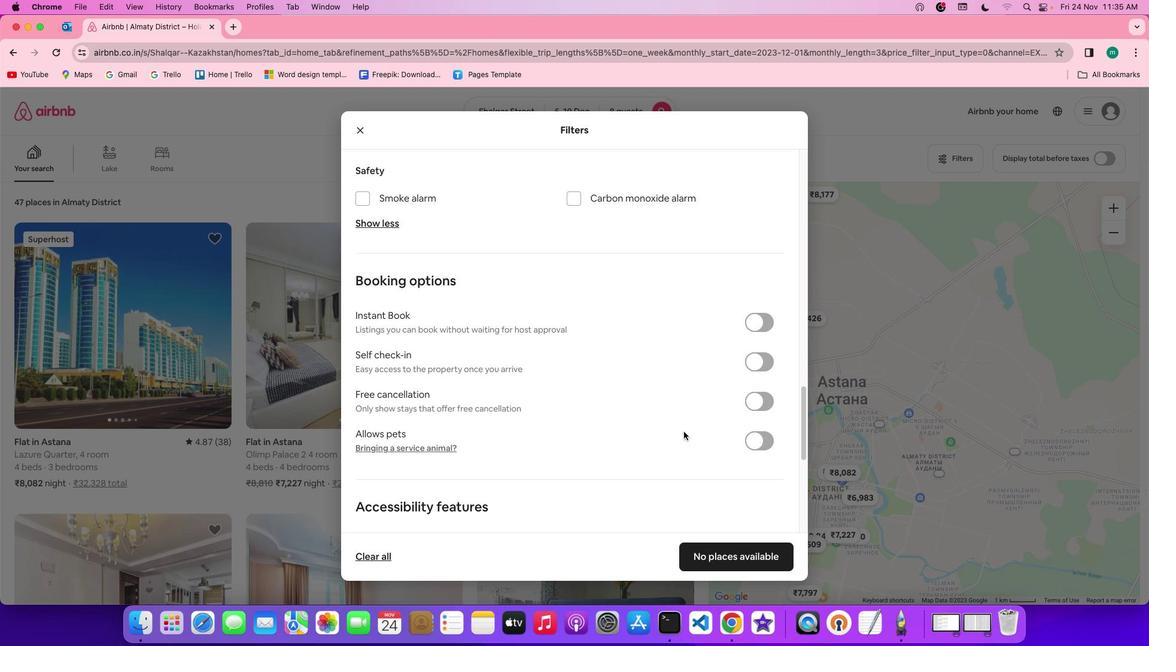 
Action: Mouse scrolled (689, 438) with delta (5, 5)
Screenshot: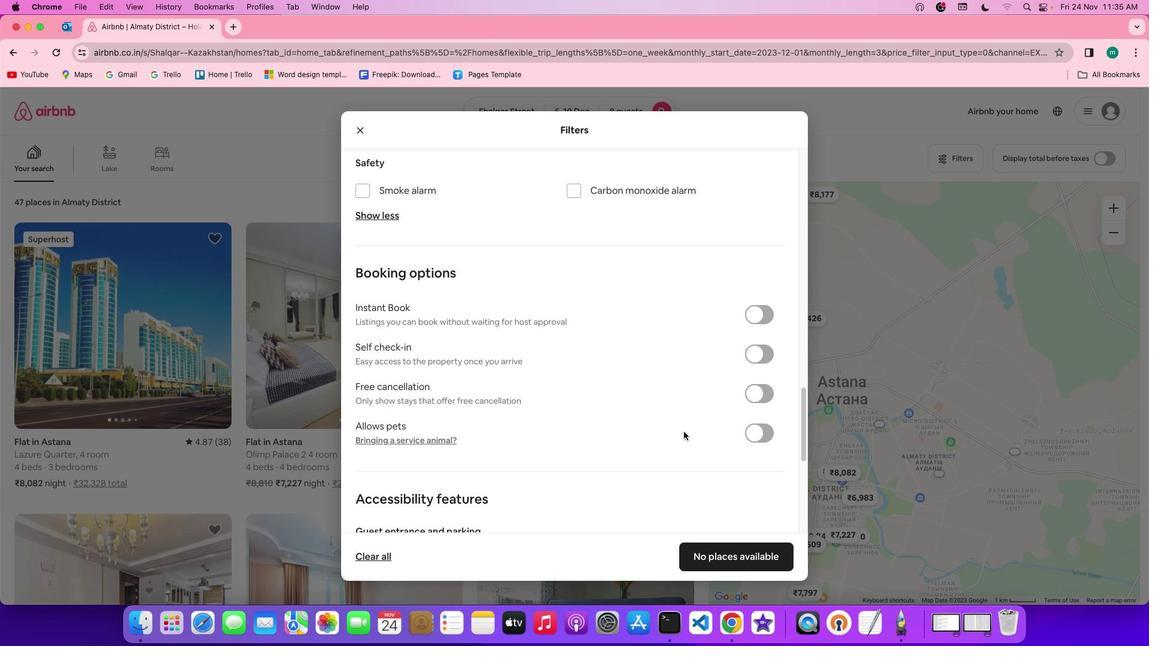 
Action: Mouse scrolled (689, 438) with delta (5, 4)
Screenshot: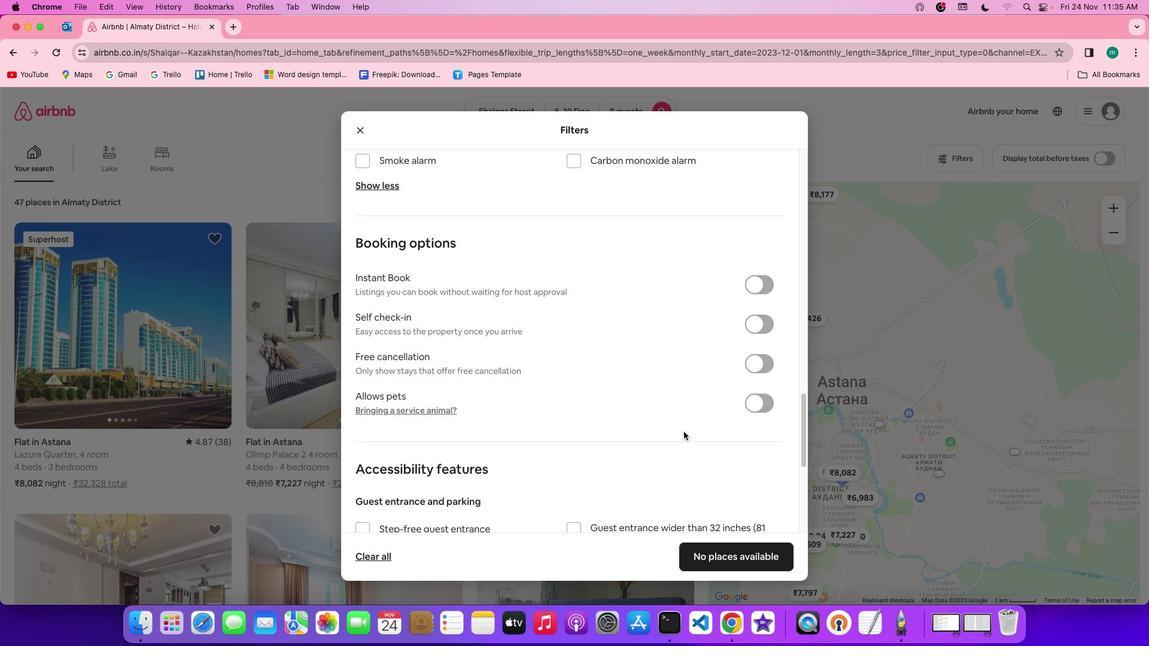 
Action: Mouse scrolled (689, 438) with delta (5, 5)
Screenshot: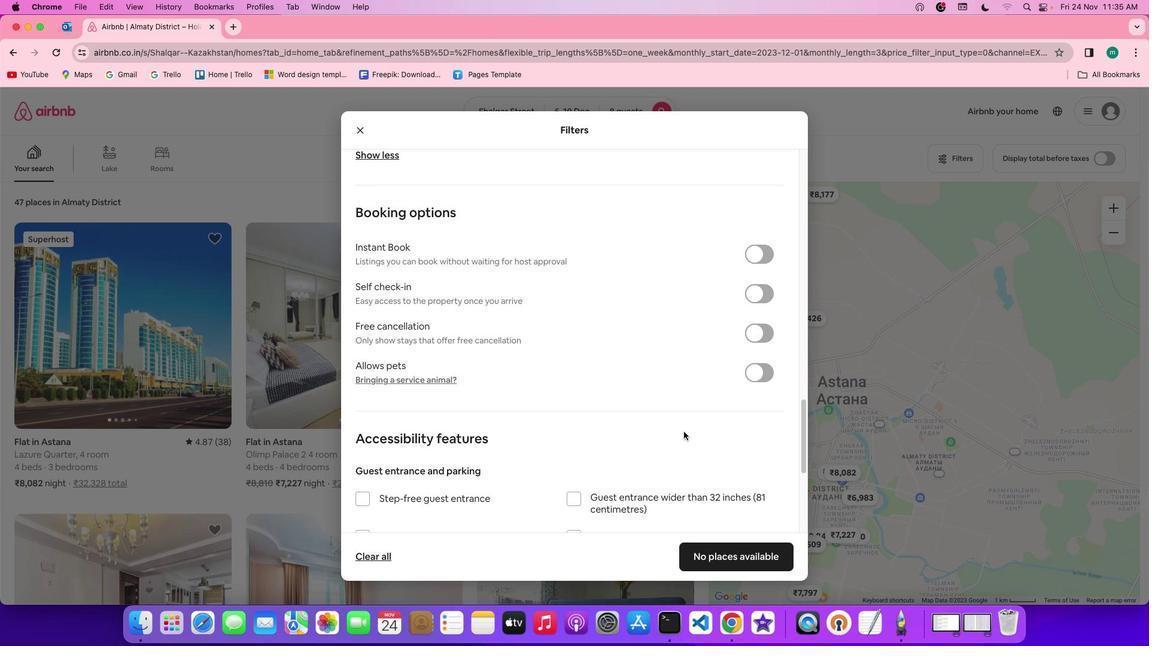 
Action: Mouse scrolled (689, 438) with delta (5, 5)
Screenshot: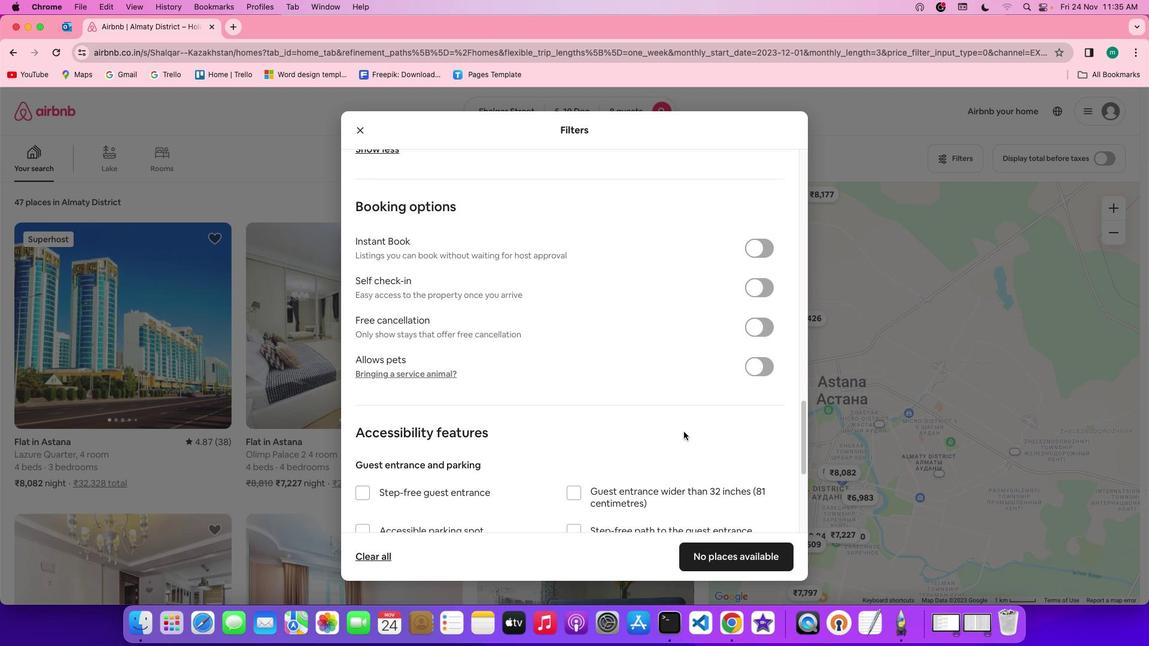 
Action: Mouse scrolled (689, 438) with delta (5, 5)
Screenshot: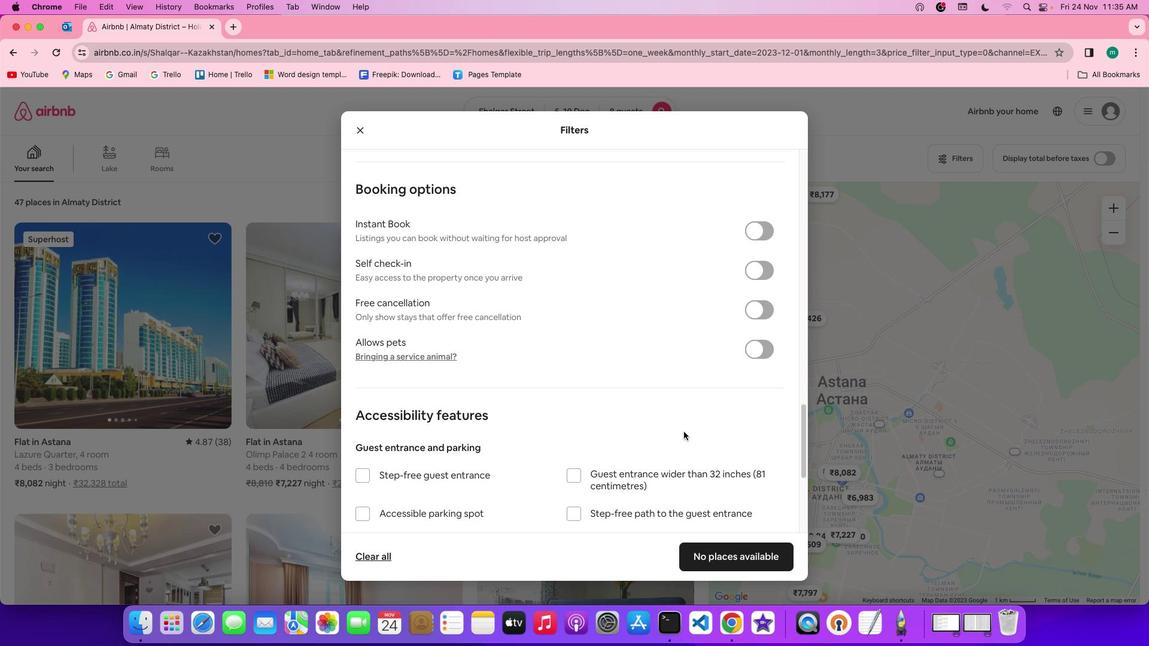 
Action: Mouse scrolled (689, 438) with delta (5, 5)
Screenshot: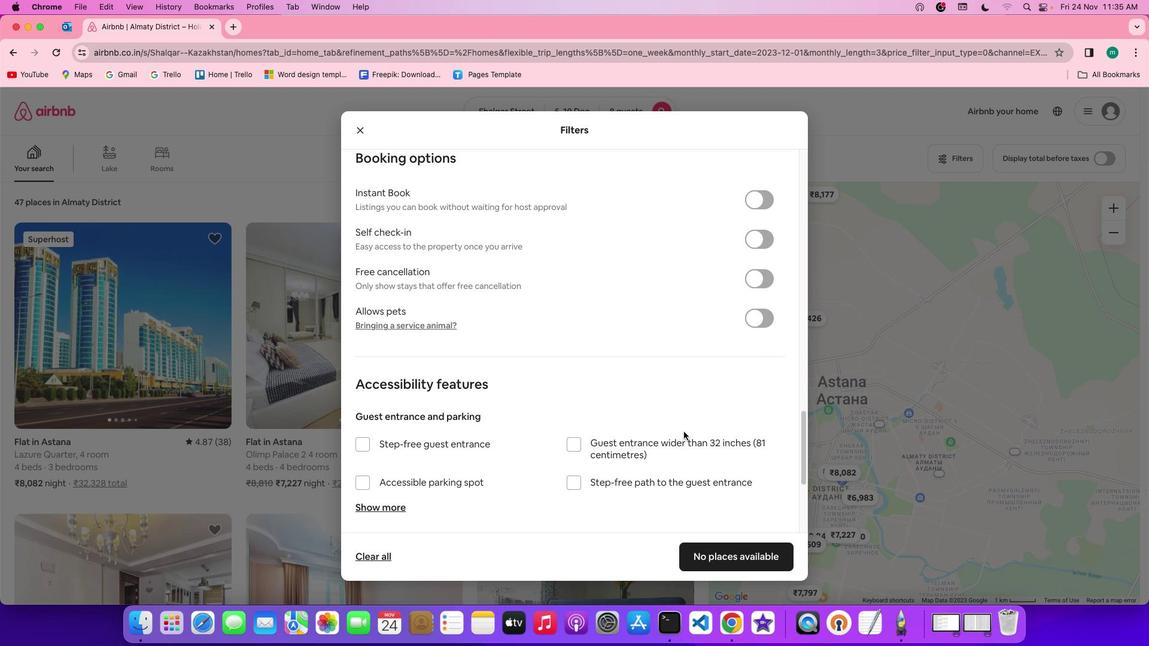 
Action: Mouse moved to (770, 244)
Screenshot: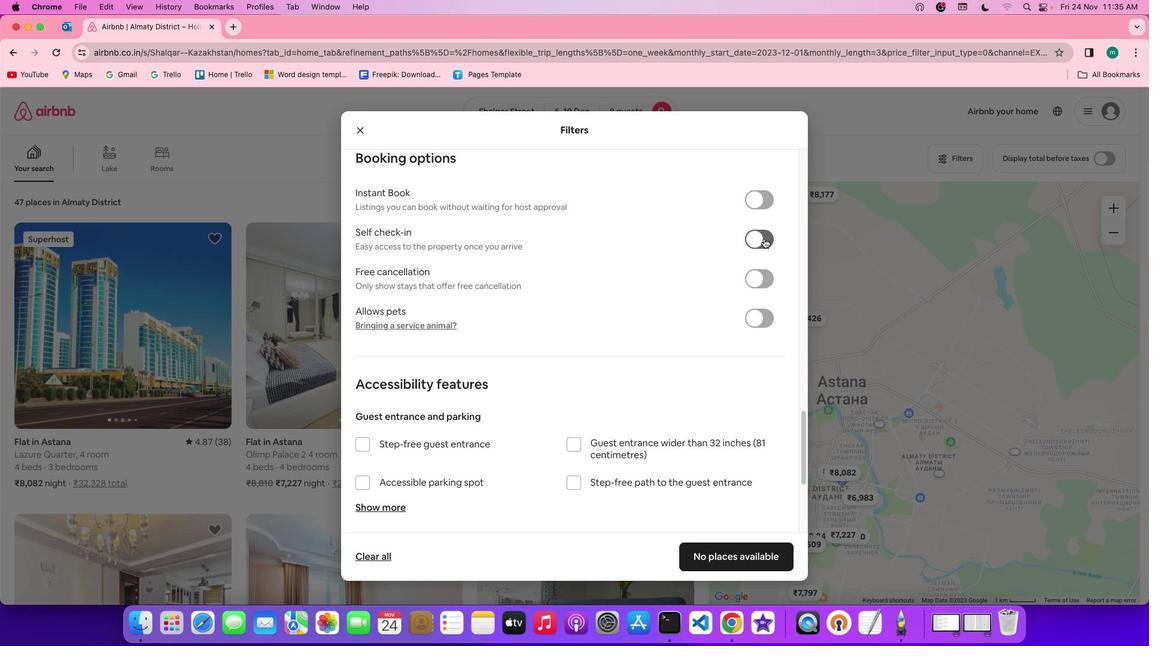 
Action: Mouse pressed left at (770, 244)
Screenshot: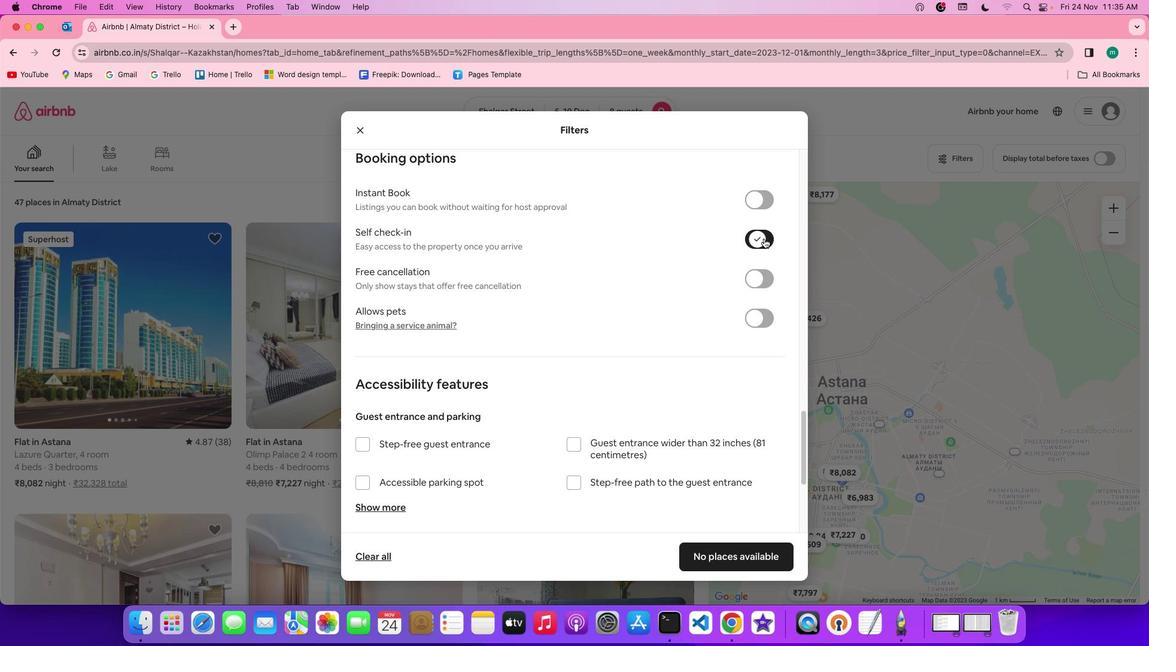
Action: Mouse moved to (661, 433)
Screenshot: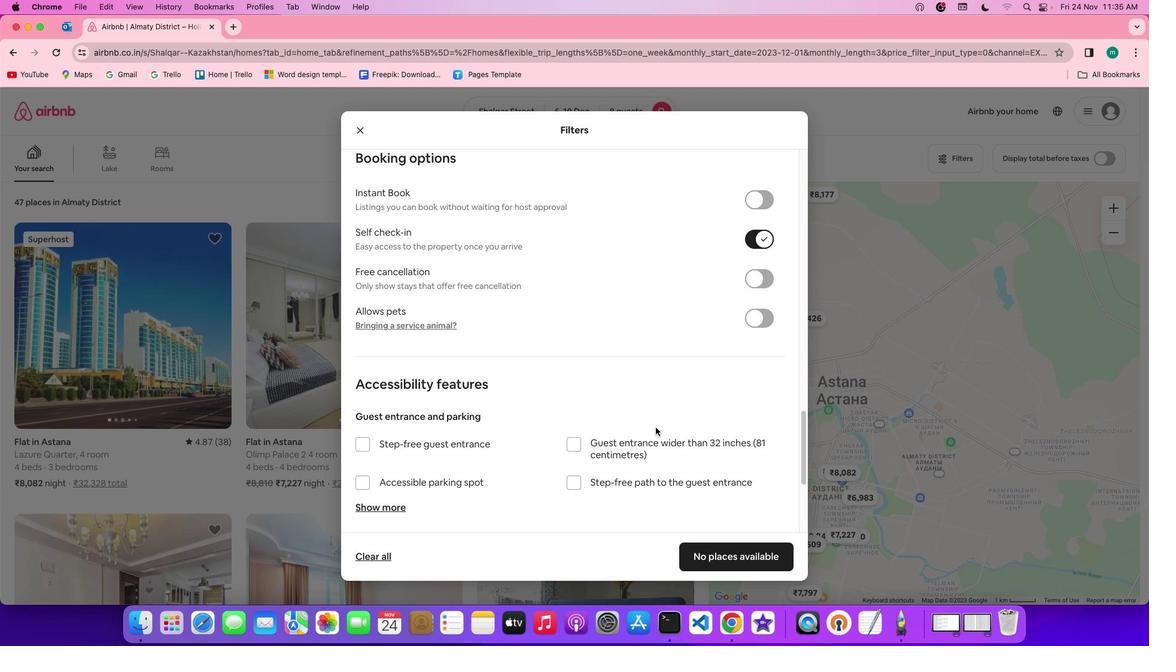 
Action: Mouse scrolled (661, 433) with delta (5, 5)
Screenshot: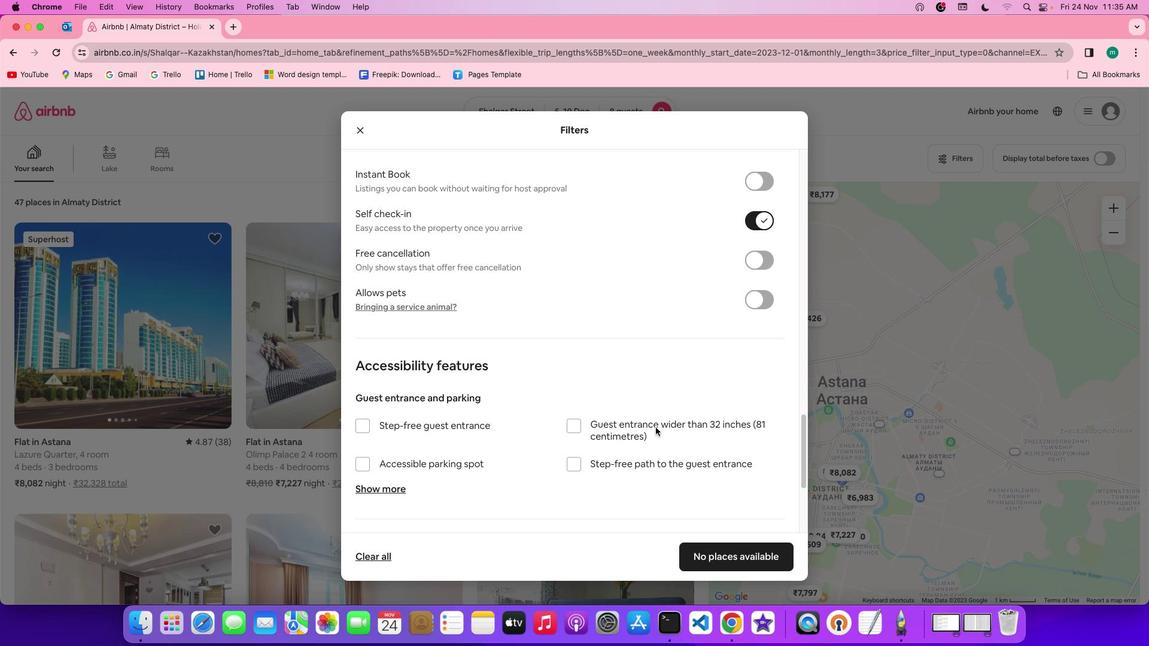 
Action: Mouse scrolled (661, 433) with delta (5, 5)
Screenshot: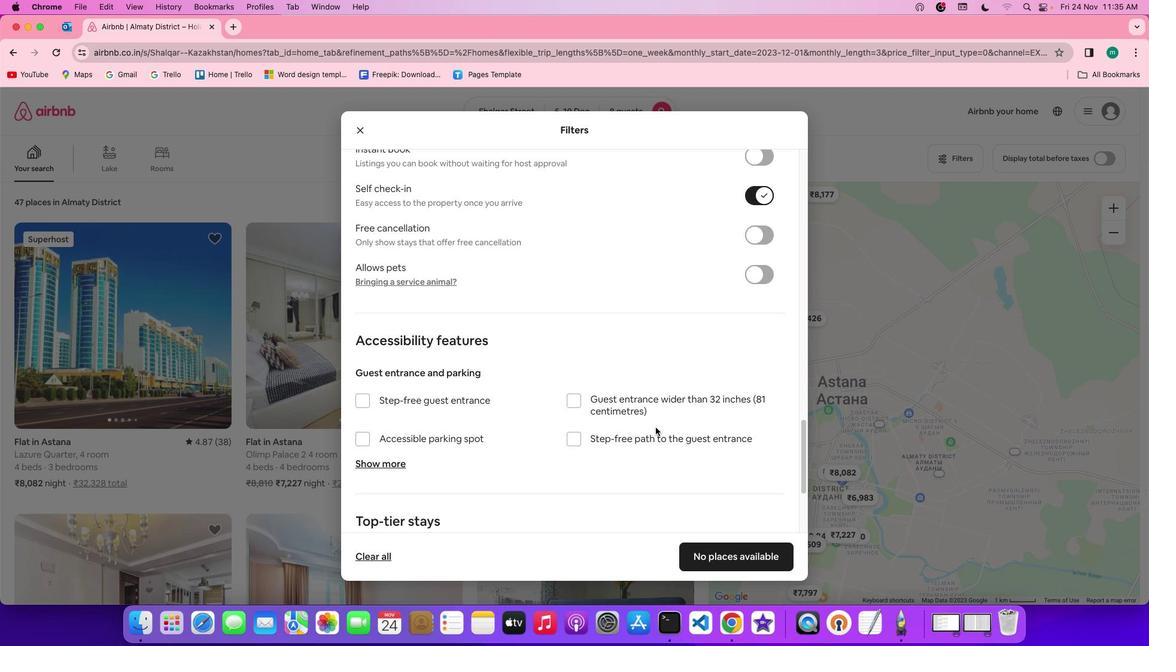 
Action: Mouse scrolled (661, 433) with delta (5, 4)
Screenshot: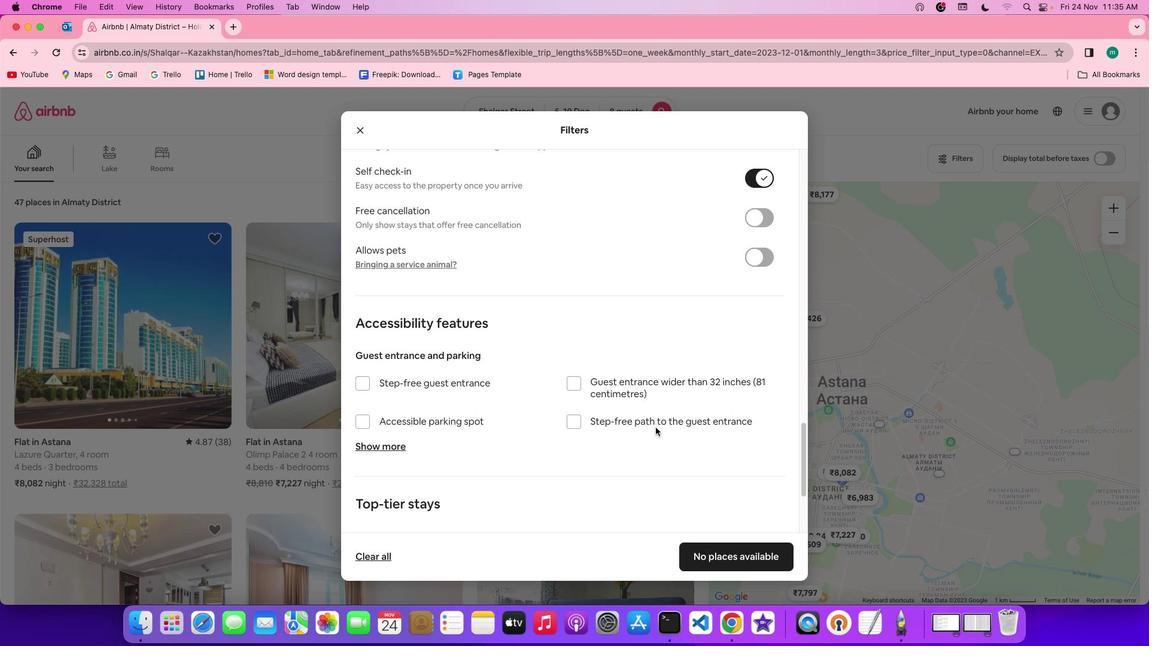 
Action: Mouse scrolled (661, 433) with delta (5, 4)
Screenshot: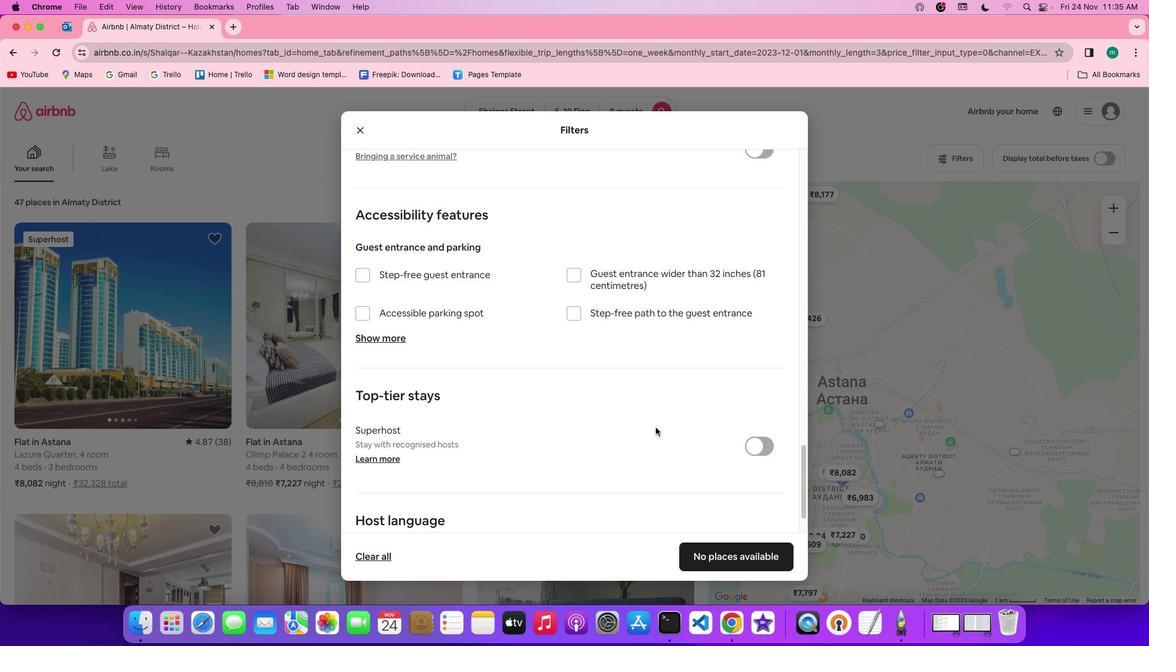 
Action: Mouse scrolled (661, 433) with delta (5, 5)
Screenshot: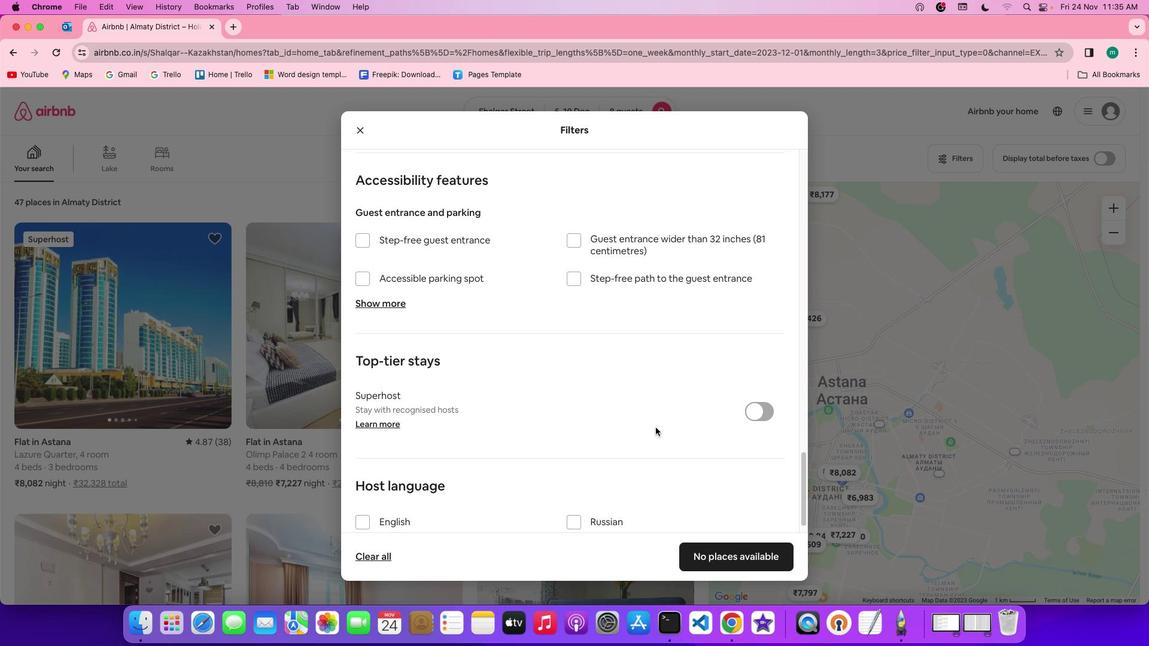 
Action: Mouse scrolled (661, 433) with delta (5, 5)
Screenshot: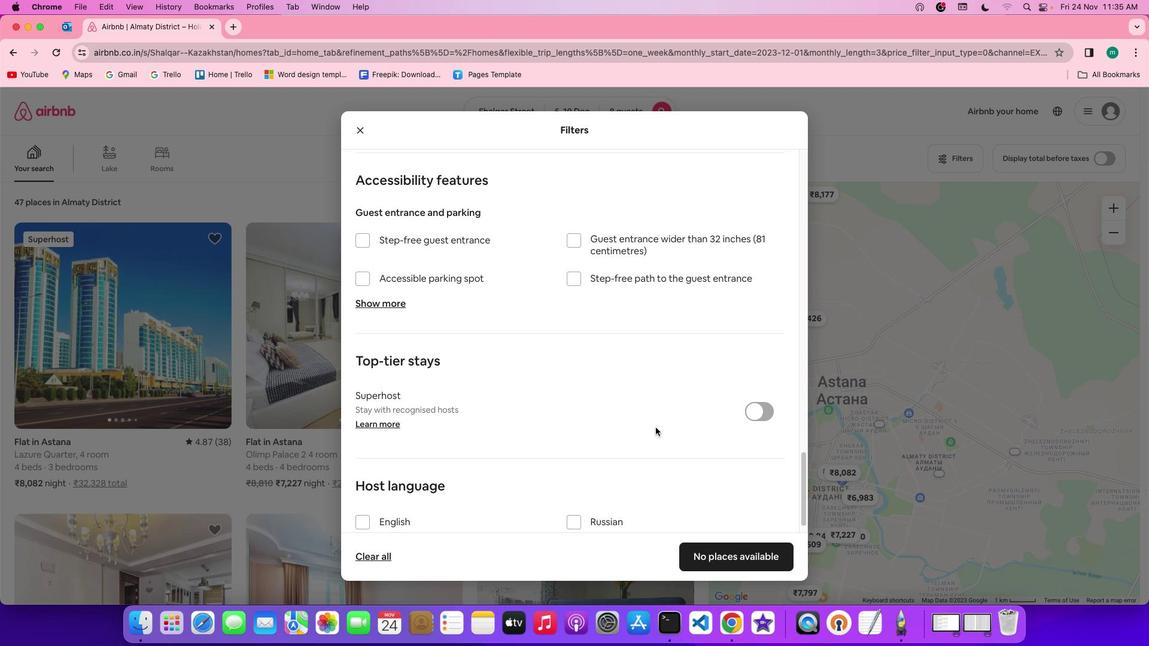 
Action: Mouse scrolled (661, 433) with delta (5, 4)
Screenshot: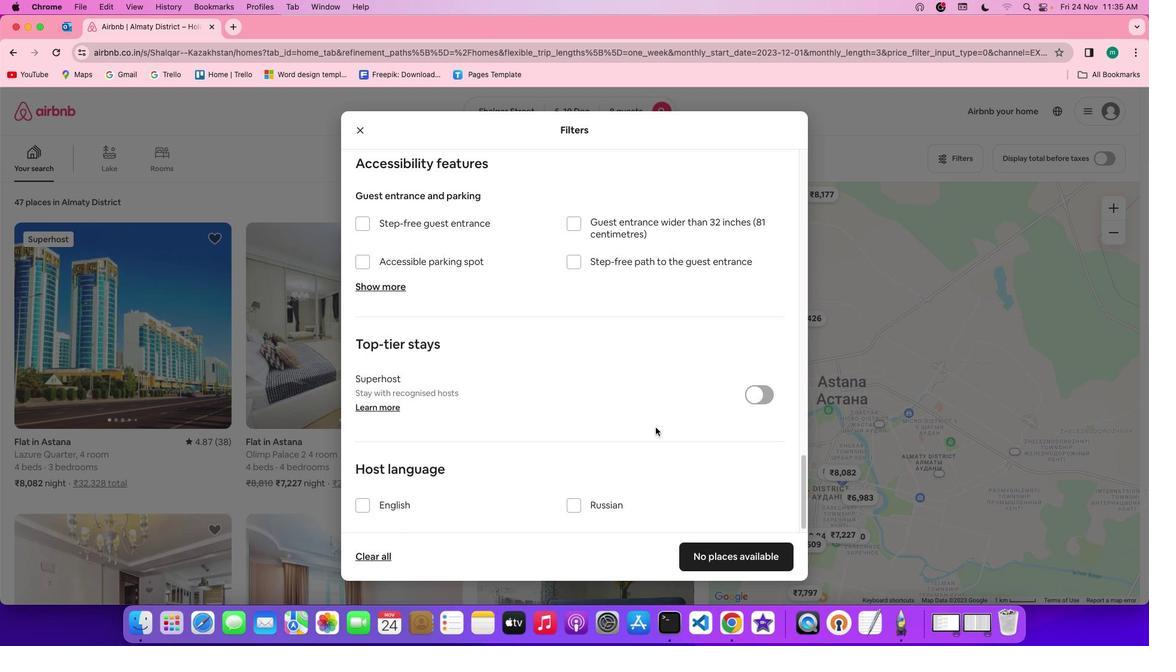 
Action: Mouse scrolled (661, 433) with delta (5, 3)
Screenshot: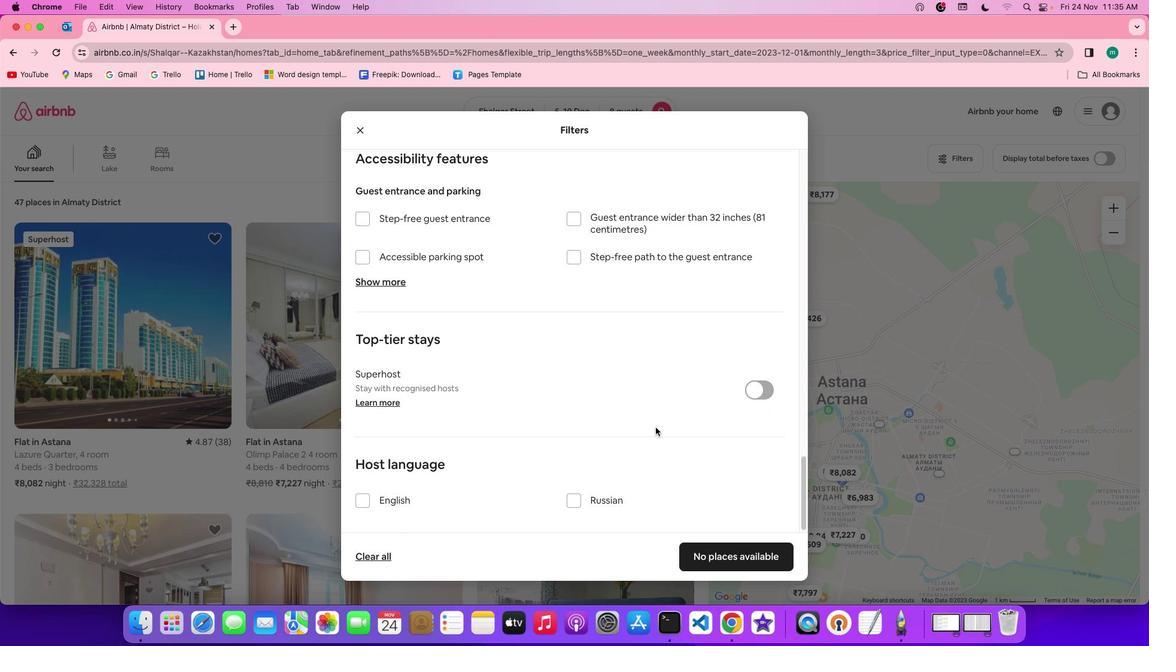 
Action: Mouse scrolled (661, 433) with delta (5, 5)
Screenshot: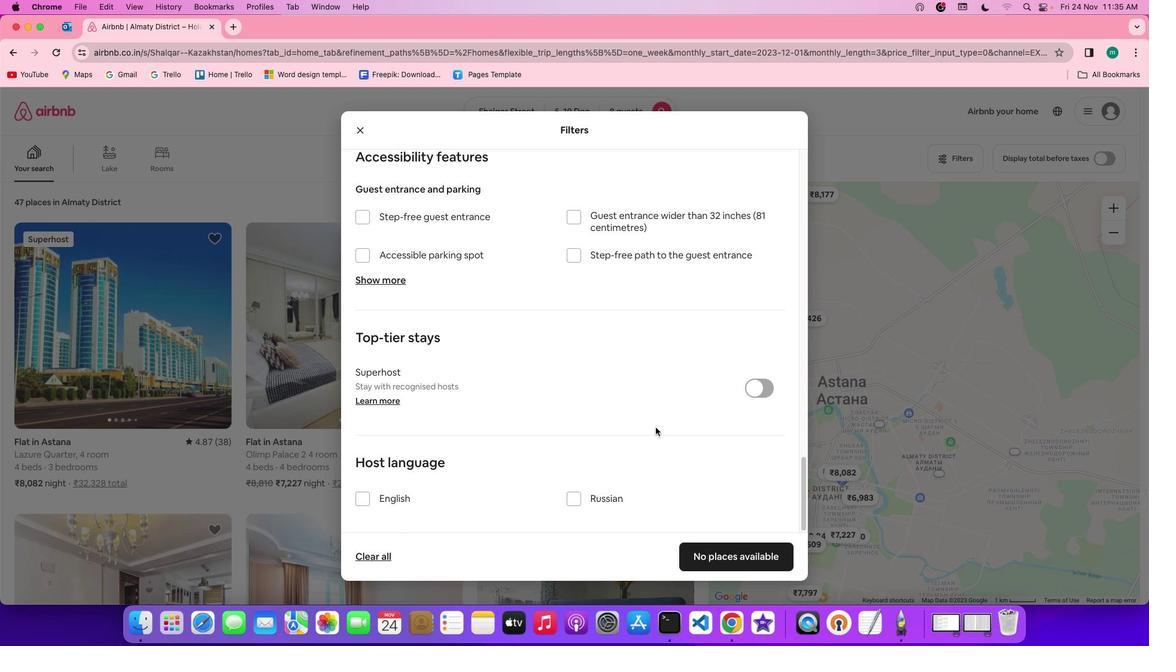 
Action: Mouse scrolled (661, 433) with delta (5, 5)
Screenshot: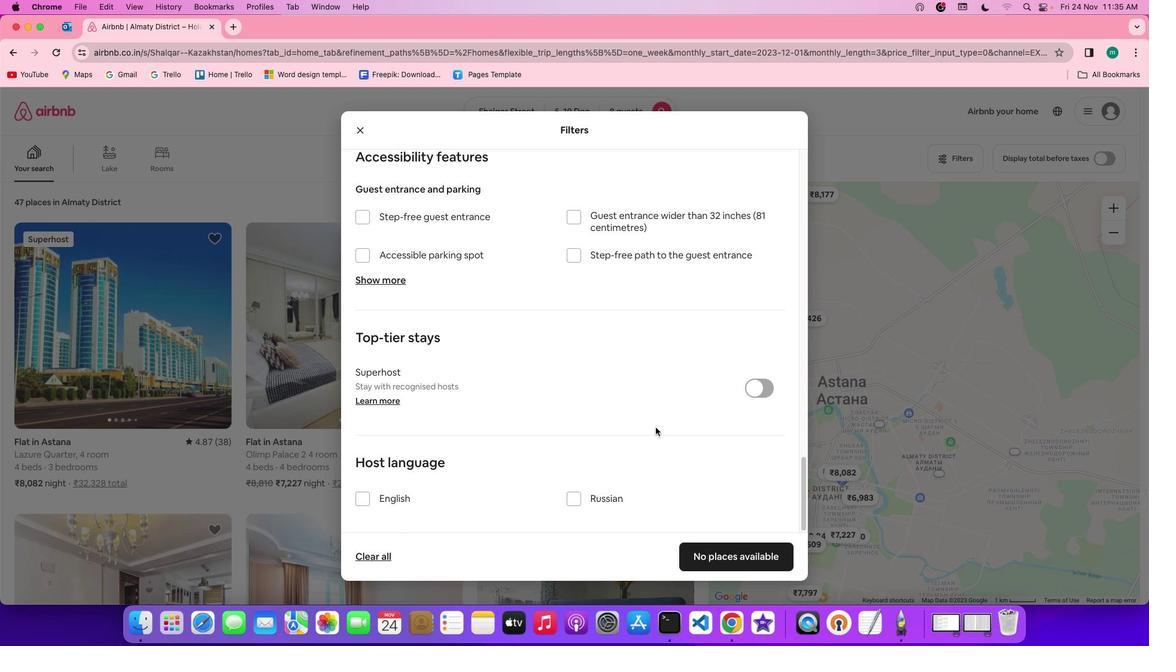 
Action: Mouse scrolled (661, 433) with delta (5, 4)
Screenshot: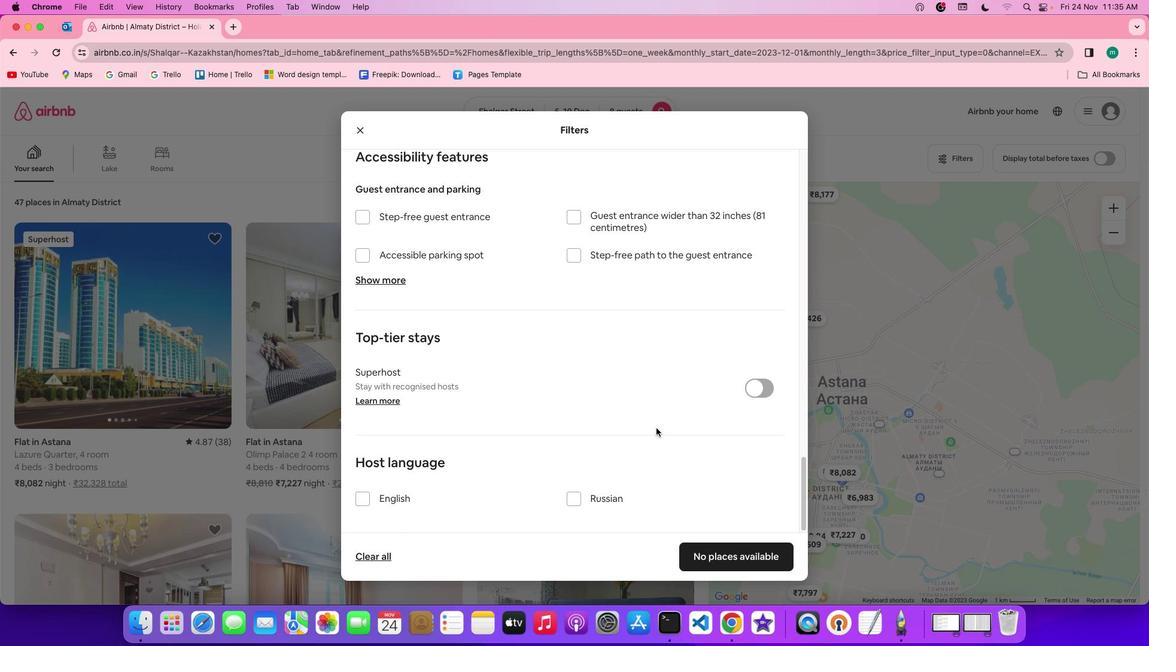 
Action: Mouse scrolled (661, 433) with delta (5, 3)
Screenshot: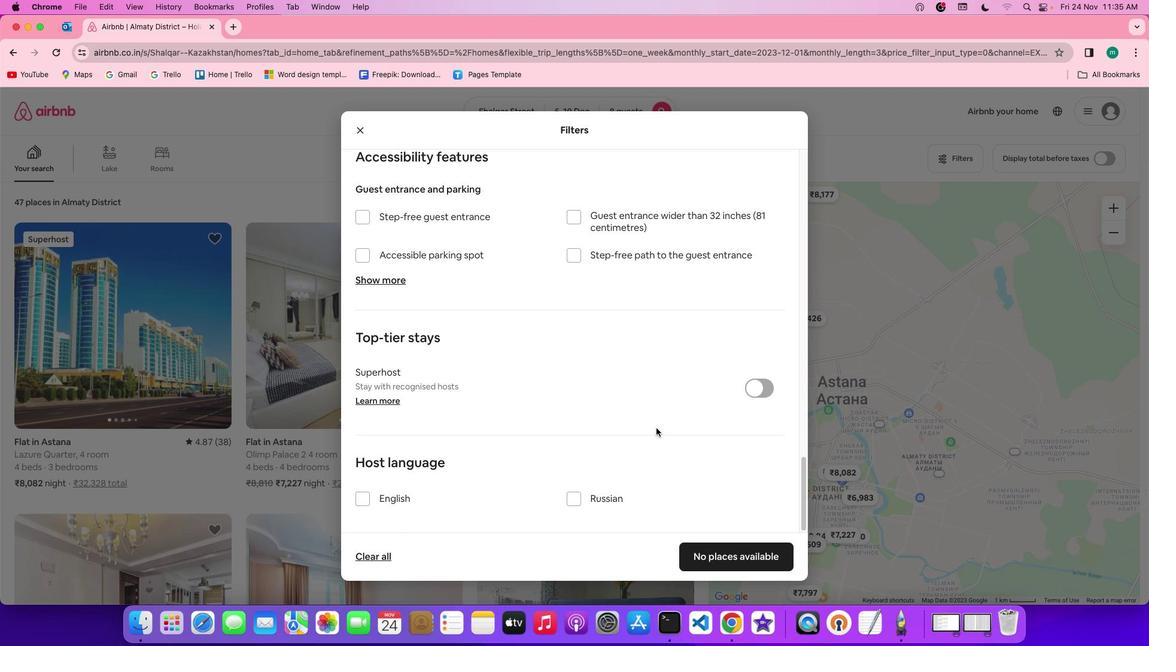
Action: Mouse moved to (662, 433)
Screenshot: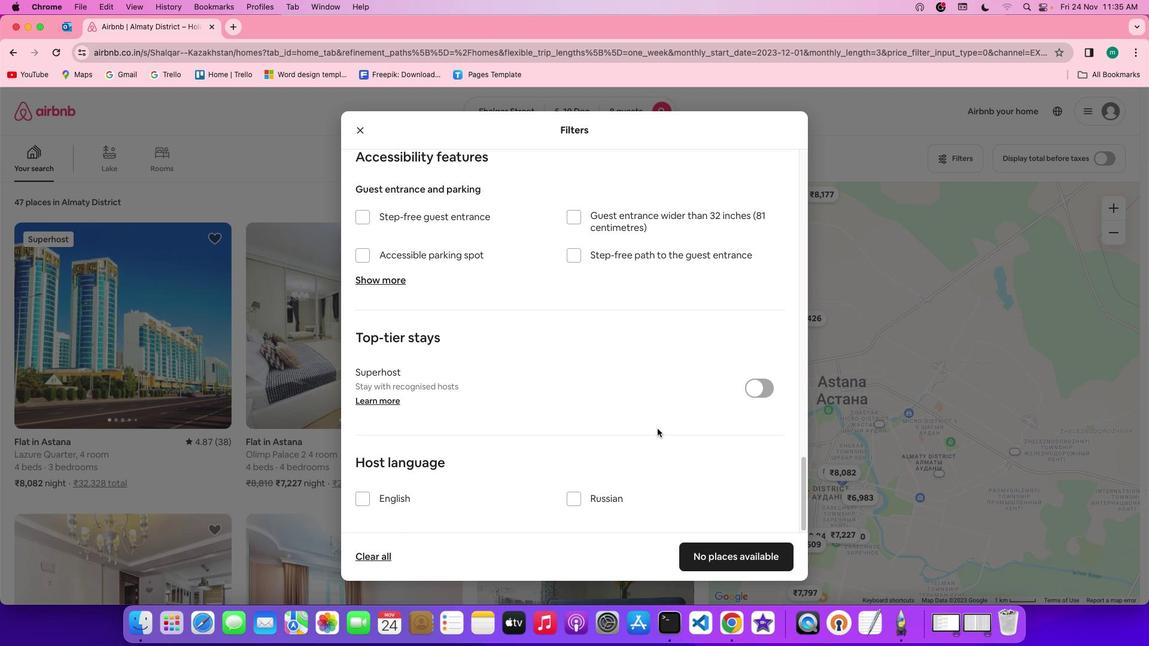 
Action: Mouse scrolled (662, 433) with delta (5, 3)
Screenshot: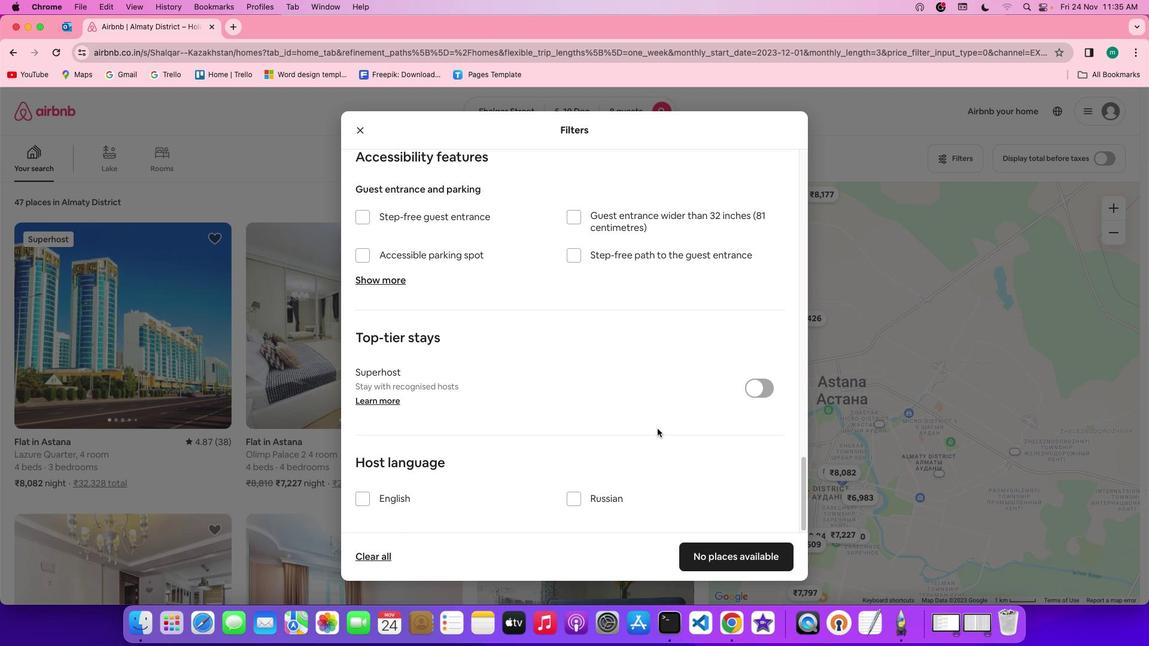 
Action: Mouse moved to (712, 562)
Screenshot: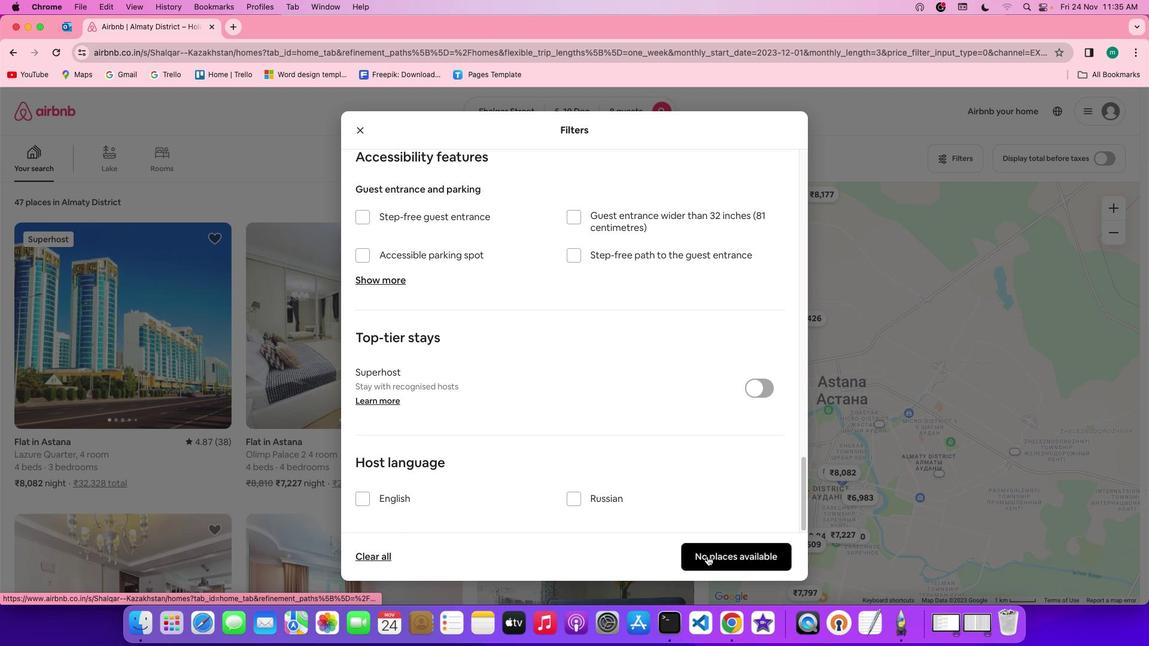 
Action: Mouse pressed left at (712, 562)
Screenshot: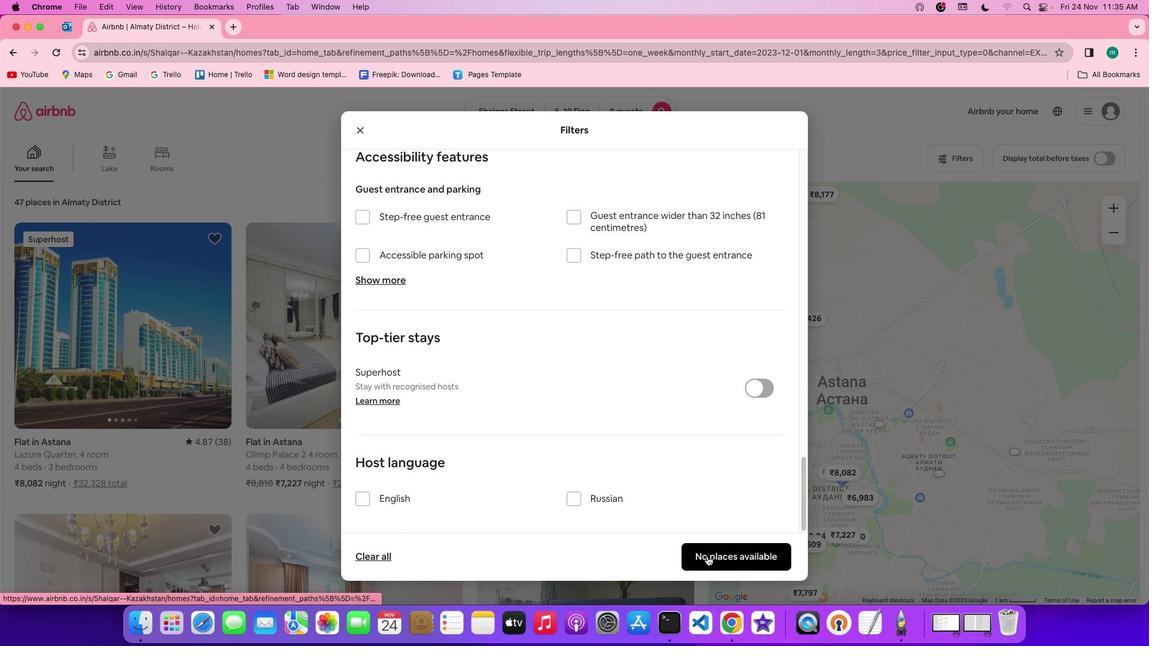 
Action: Mouse moved to (344, 234)
Screenshot: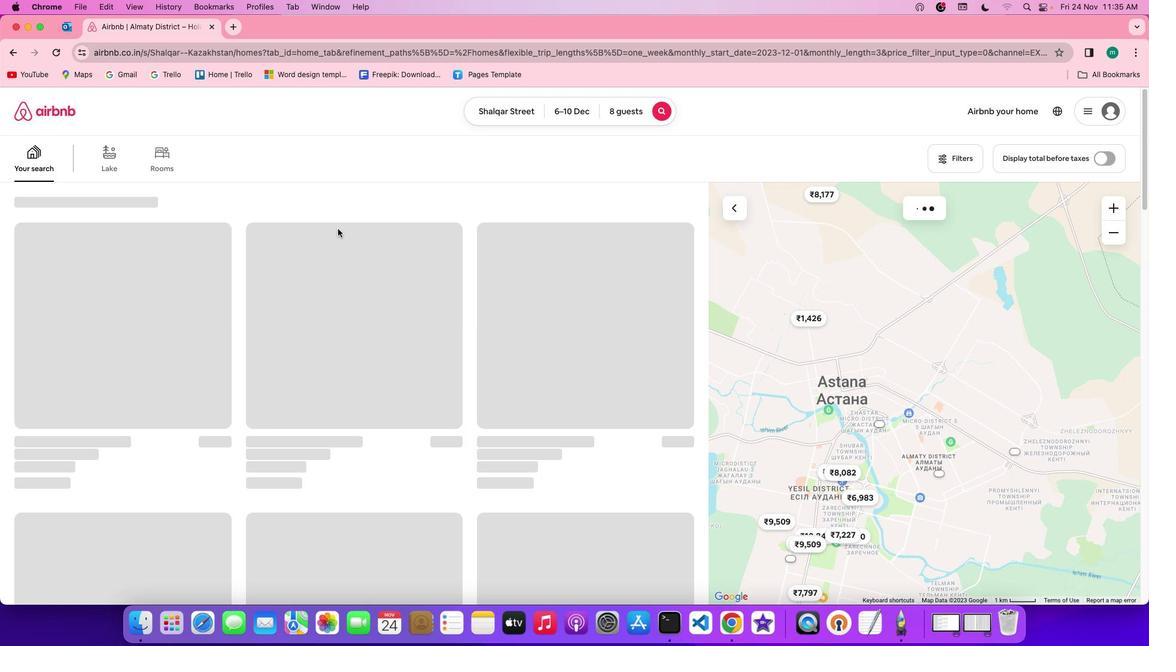 
